 Task: Look for space in Mandi, India from 8th June, 2023 to 16th June, 2023 for 2 adults in price range Rs.10000 to Rs.15000. Place can be entire place with 1  bedroom having 1 bed and 1 bathroom. Property type can be house, flat, guest house, hotel. Booking option can be shelf check-in. Required host language is English.
Action: Mouse moved to (570, 99)
Screenshot: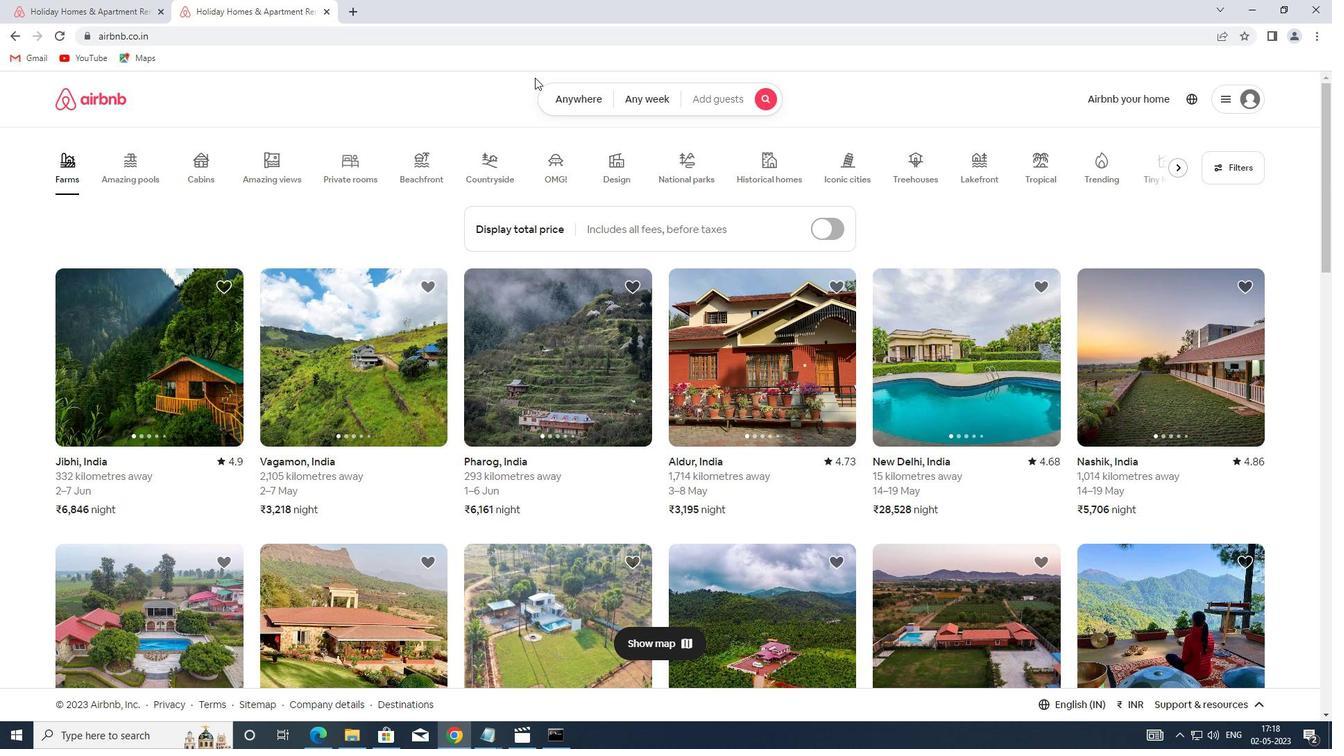 
Action: Mouse pressed left at (570, 99)
Screenshot: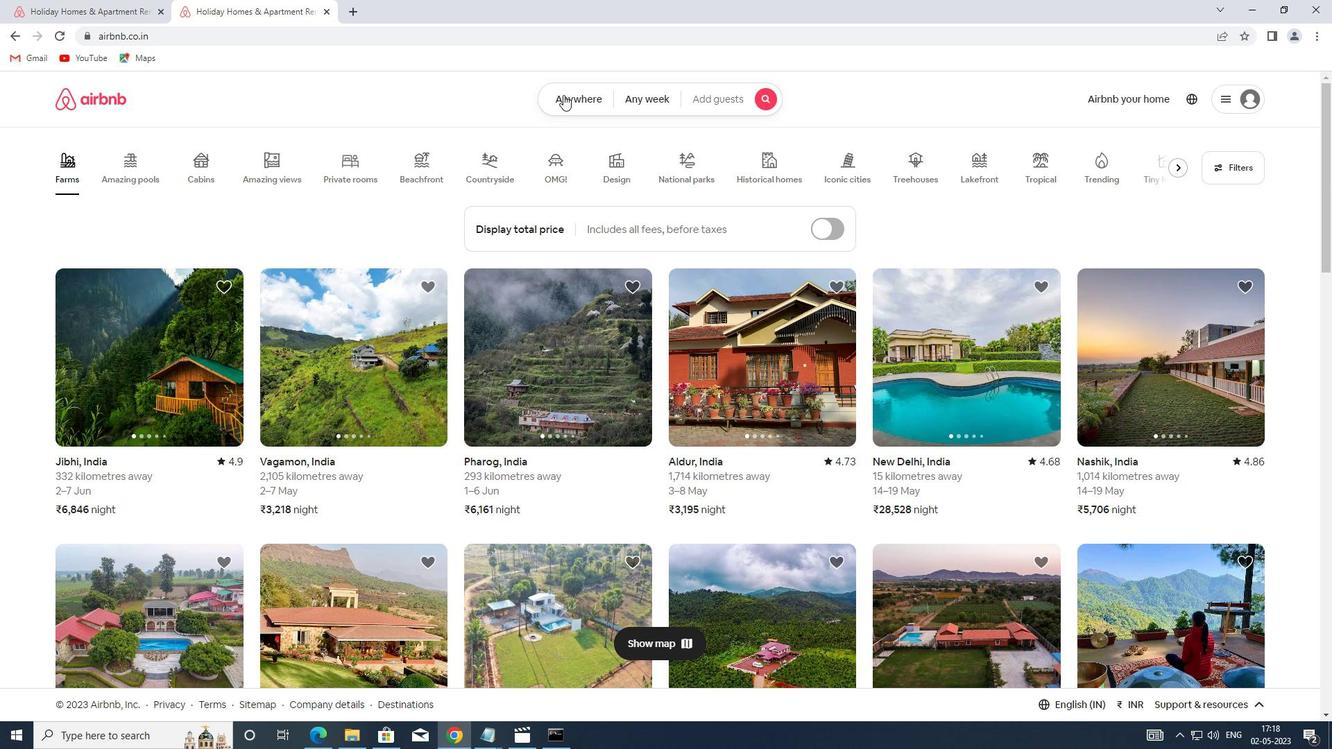 
Action: Mouse moved to (473, 158)
Screenshot: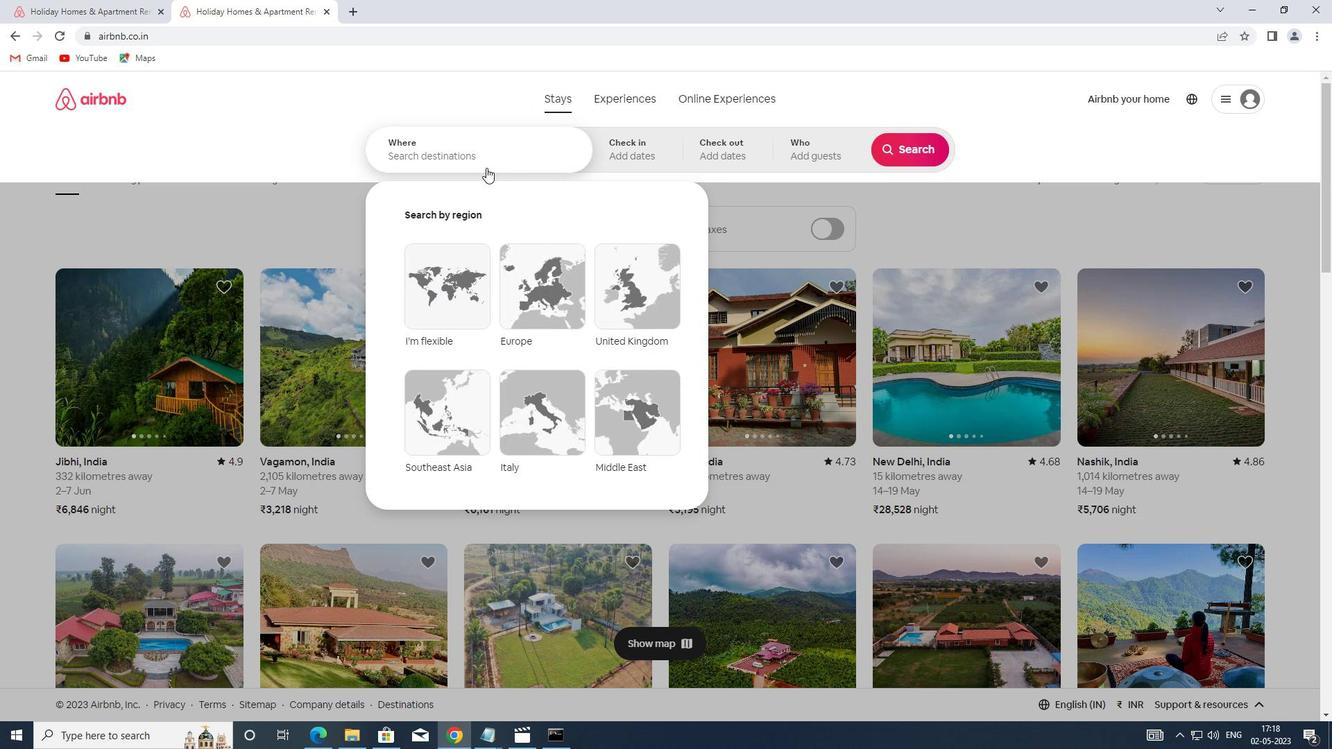 
Action: Mouse pressed left at (473, 158)
Screenshot: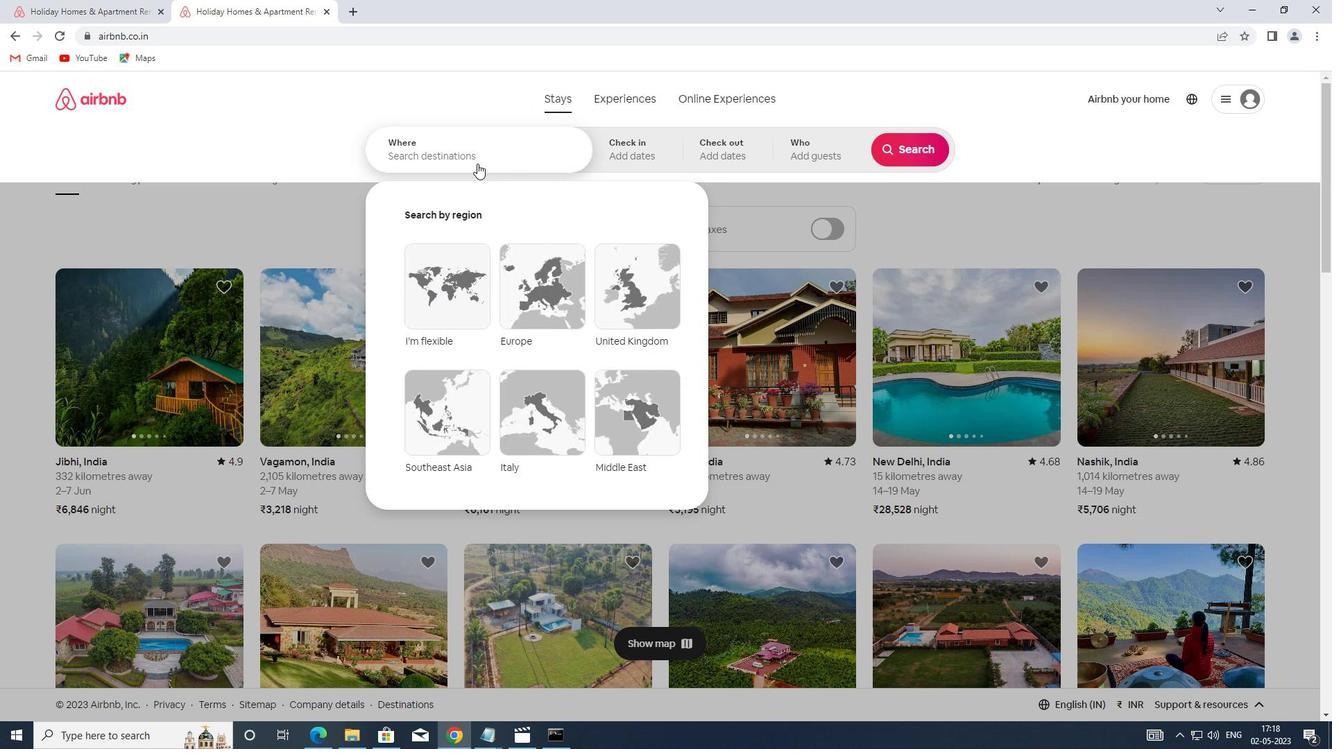 
Action: Key pressed <Key.shift>MANDI,<Key.shift>INDIA
Screenshot: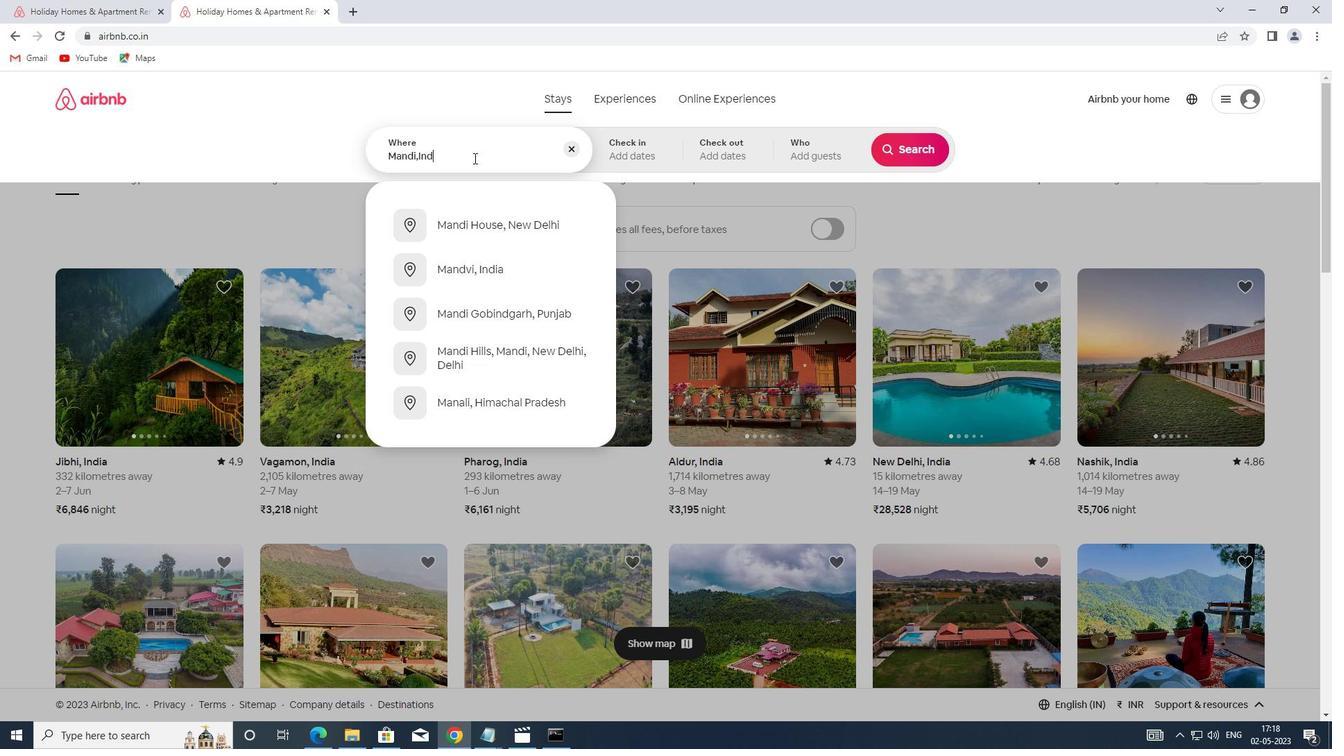 
Action: Mouse moved to (608, 133)
Screenshot: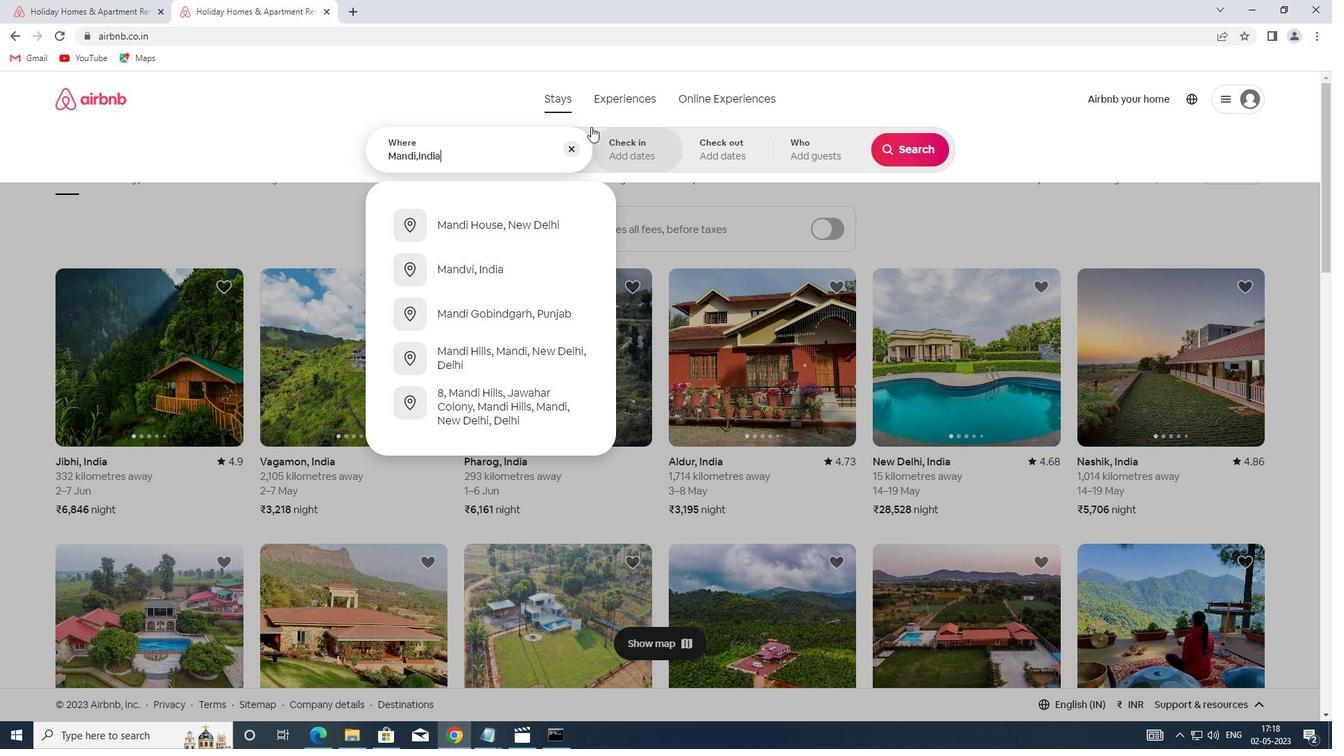 
Action: Mouse pressed left at (608, 133)
Screenshot: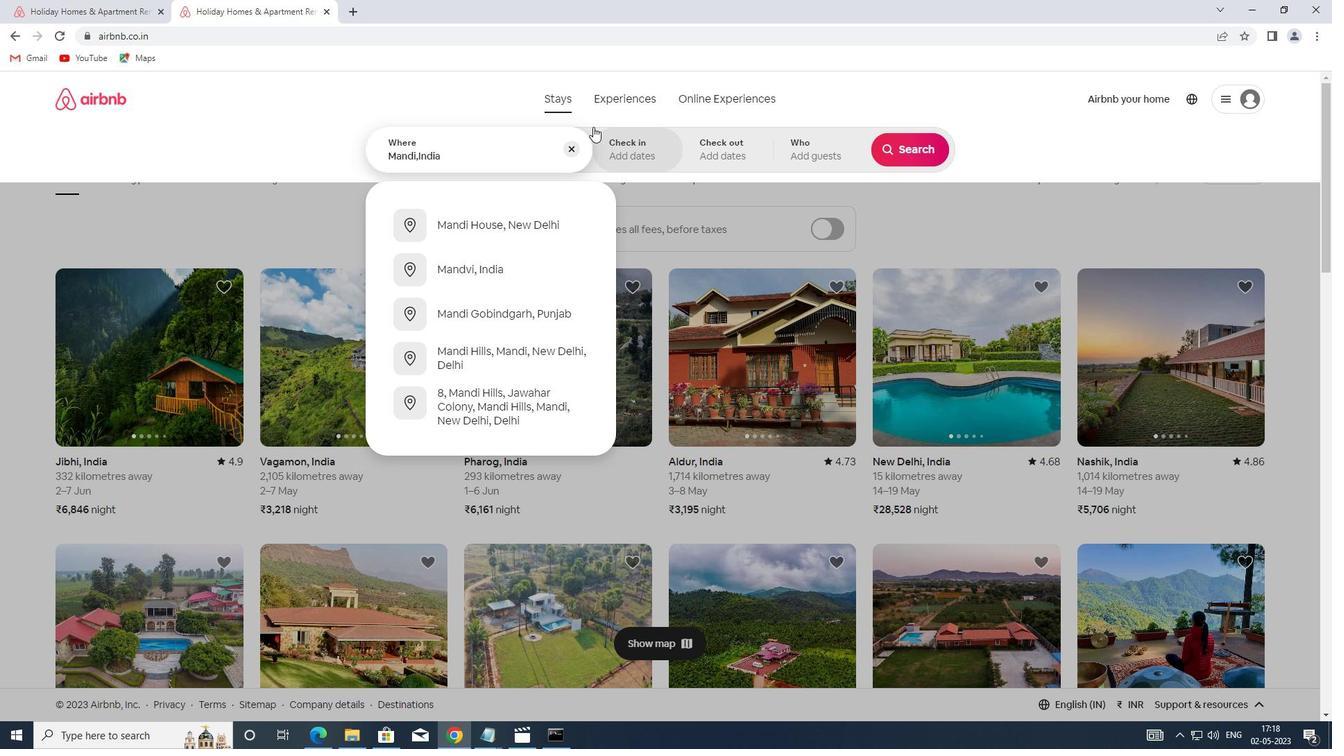 
Action: Mouse moved to (822, 352)
Screenshot: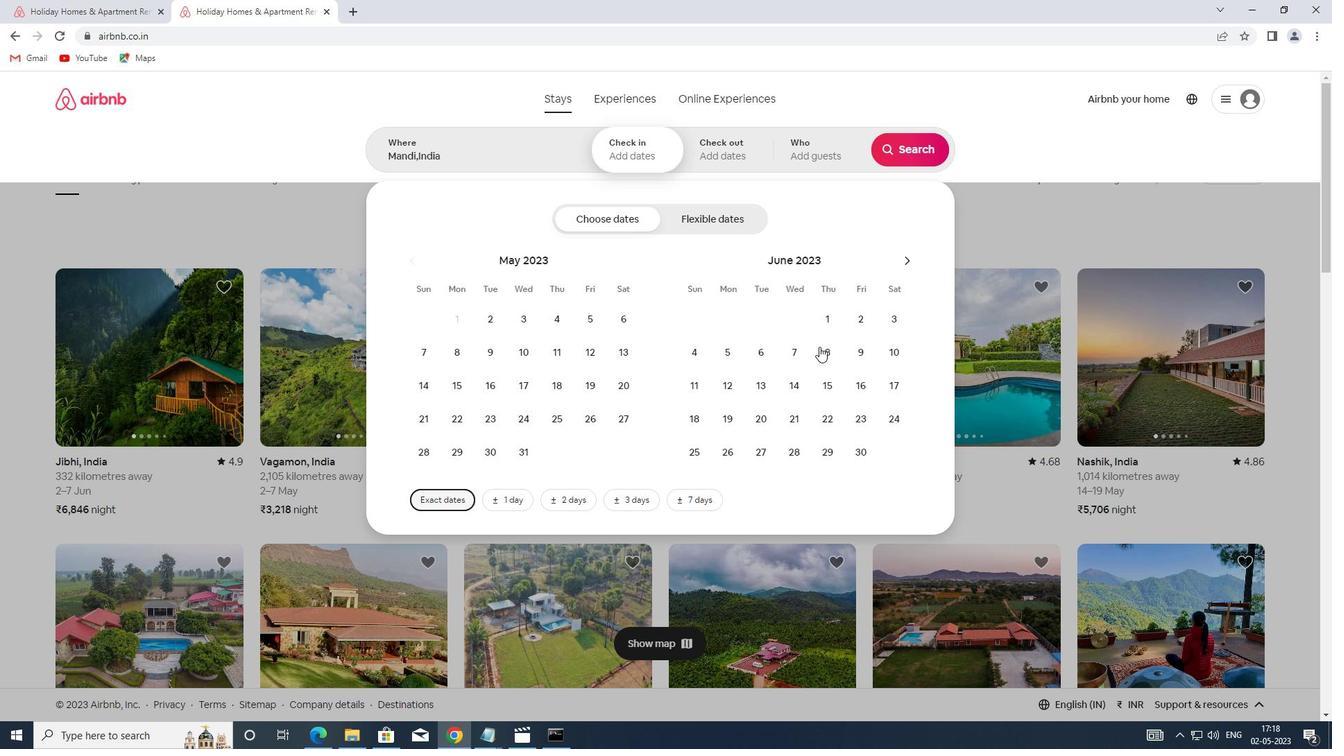 
Action: Mouse pressed left at (822, 352)
Screenshot: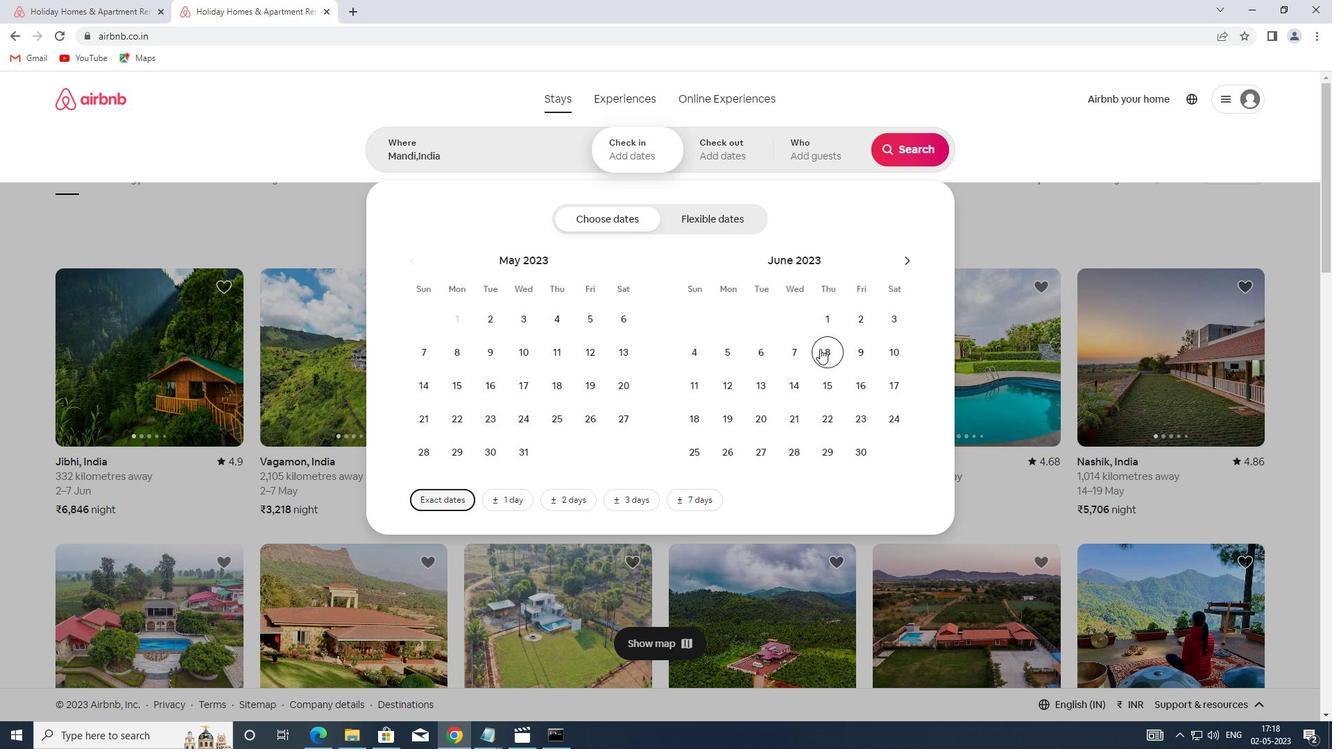 
Action: Mouse moved to (856, 394)
Screenshot: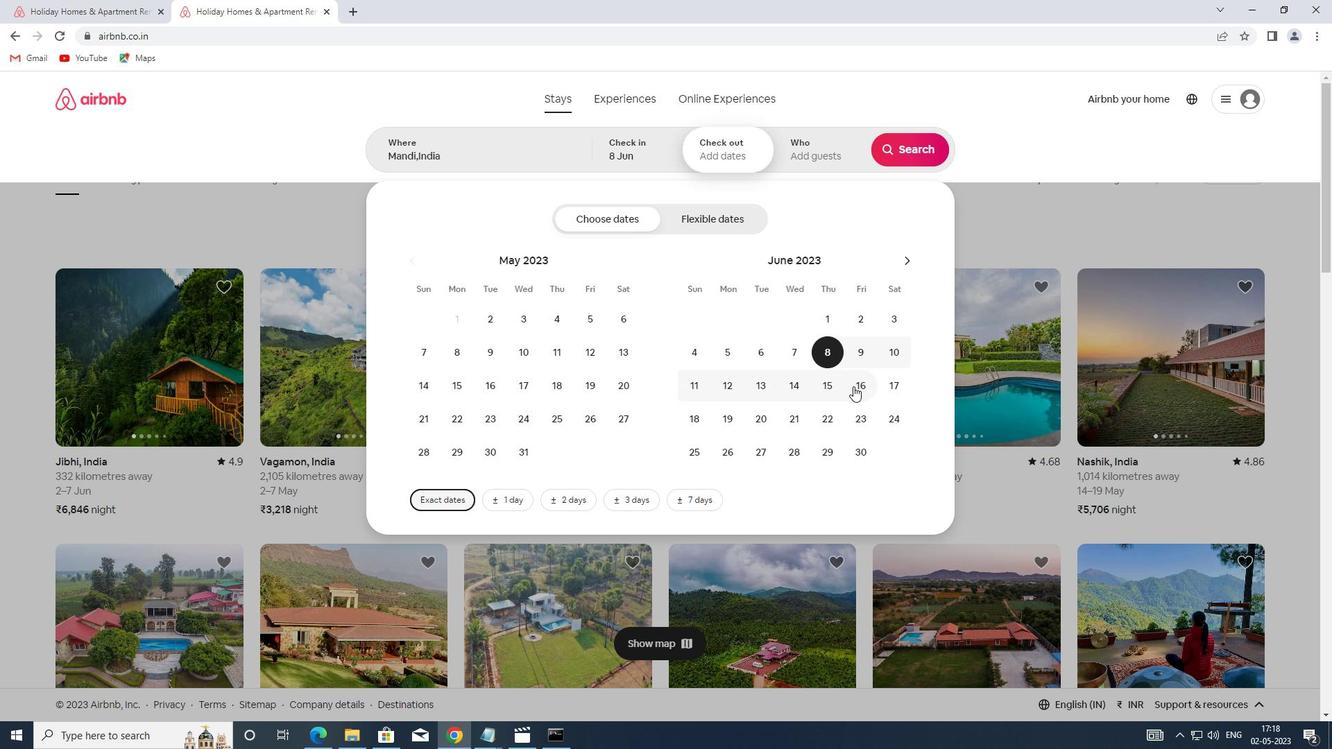 
Action: Mouse pressed left at (856, 394)
Screenshot: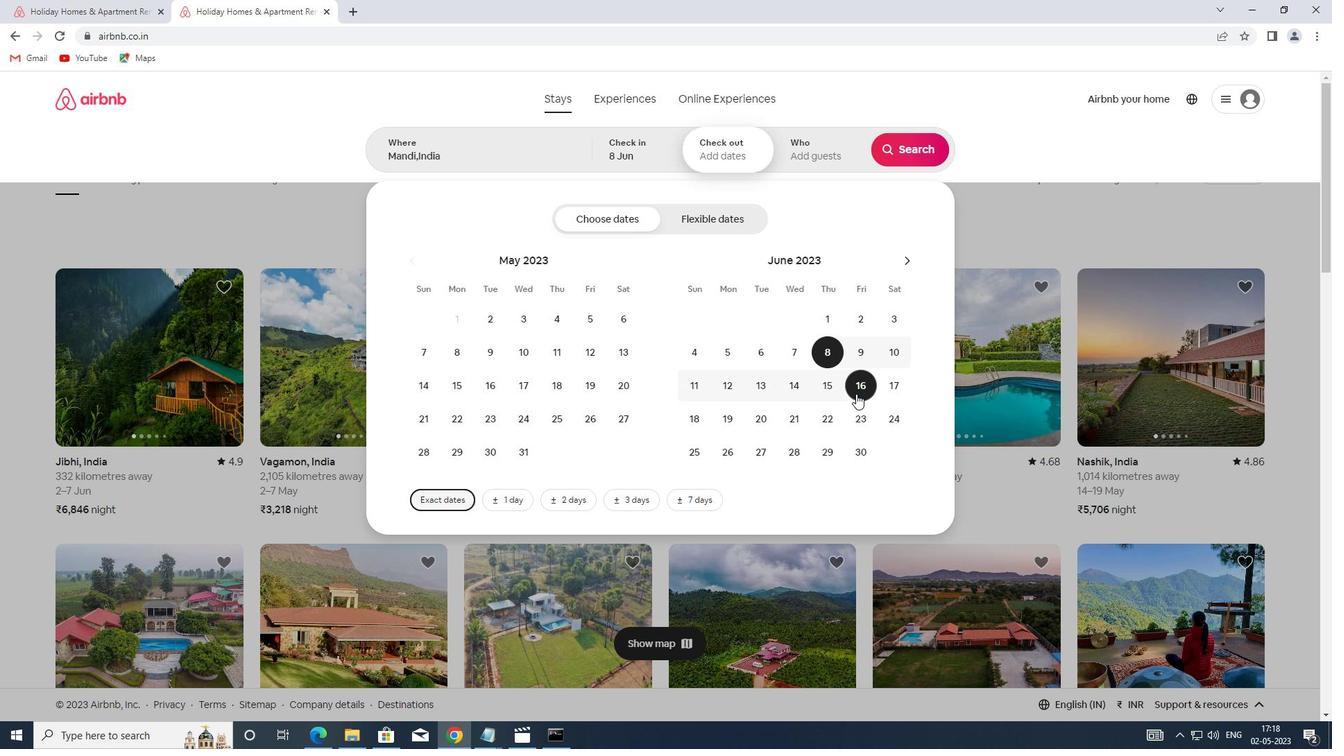 
Action: Mouse moved to (813, 147)
Screenshot: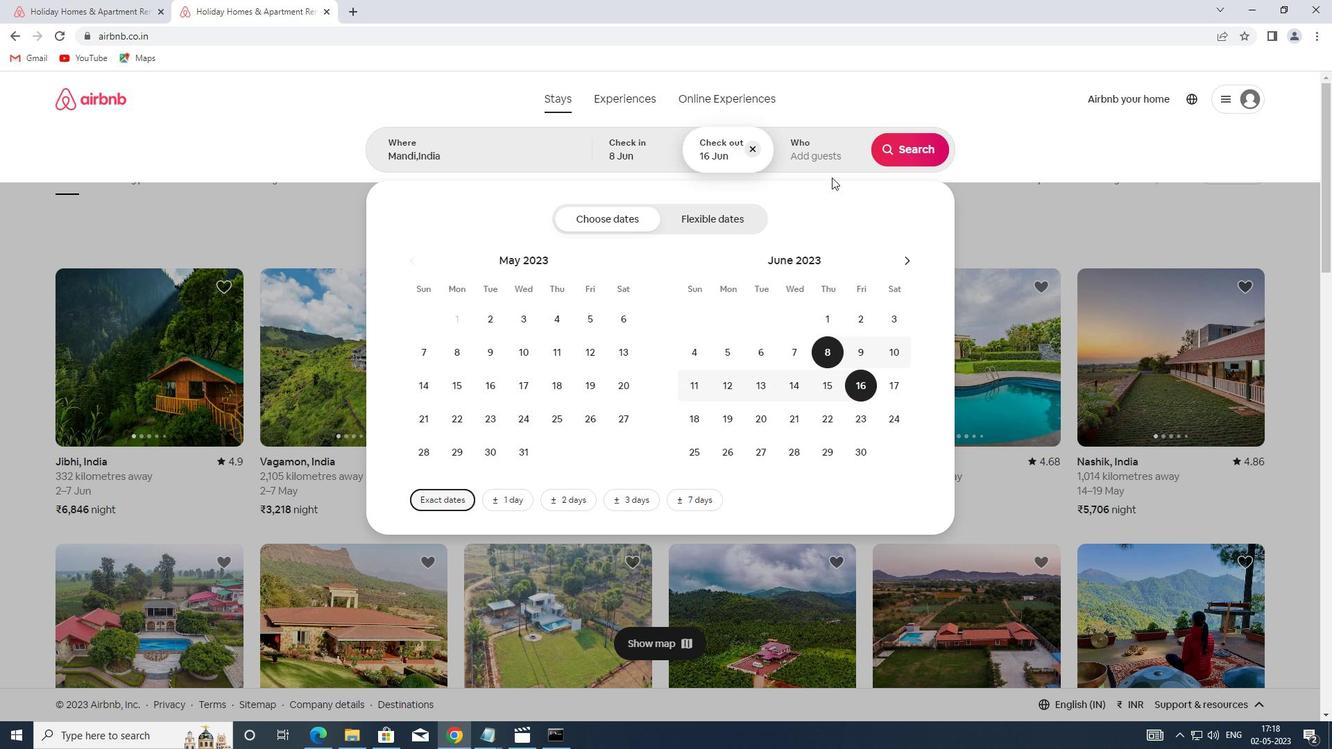 
Action: Mouse pressed left at (813, 147)
Screenshot: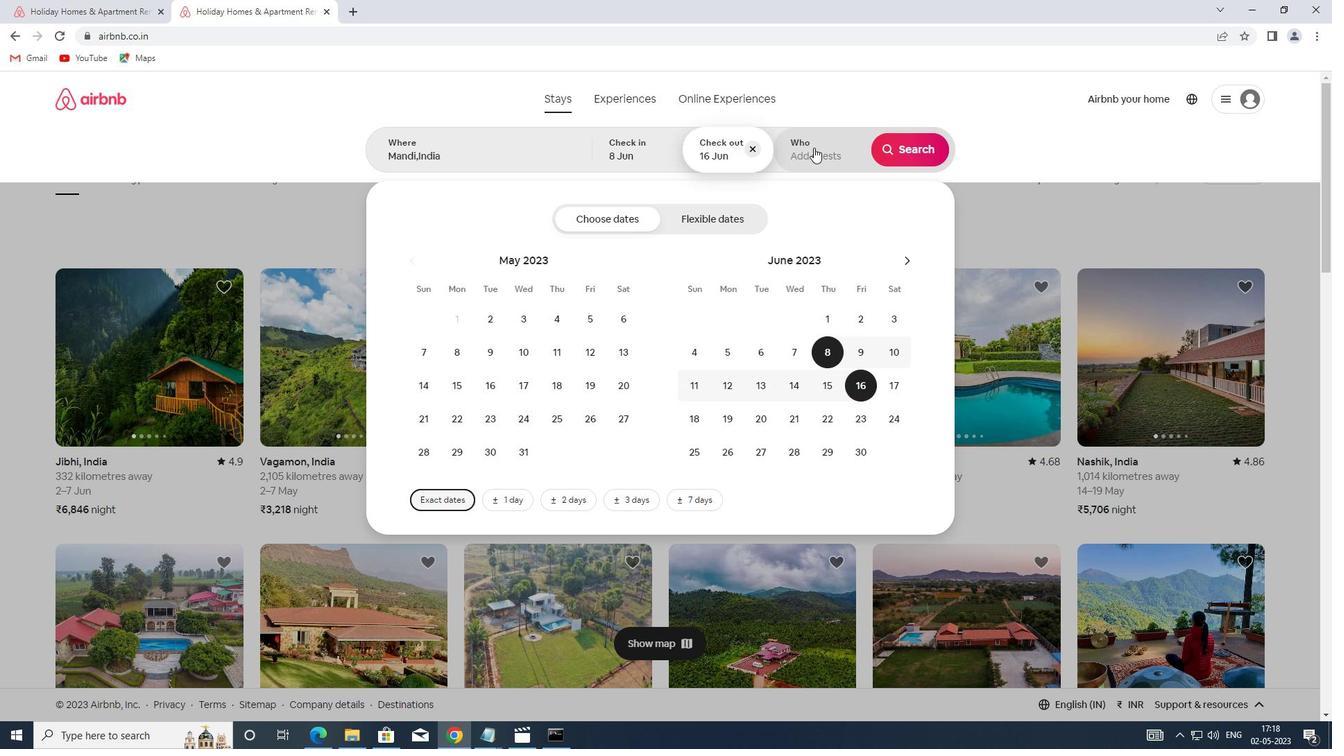 
Action: Mouse moved to (915, 221)
Screenshot: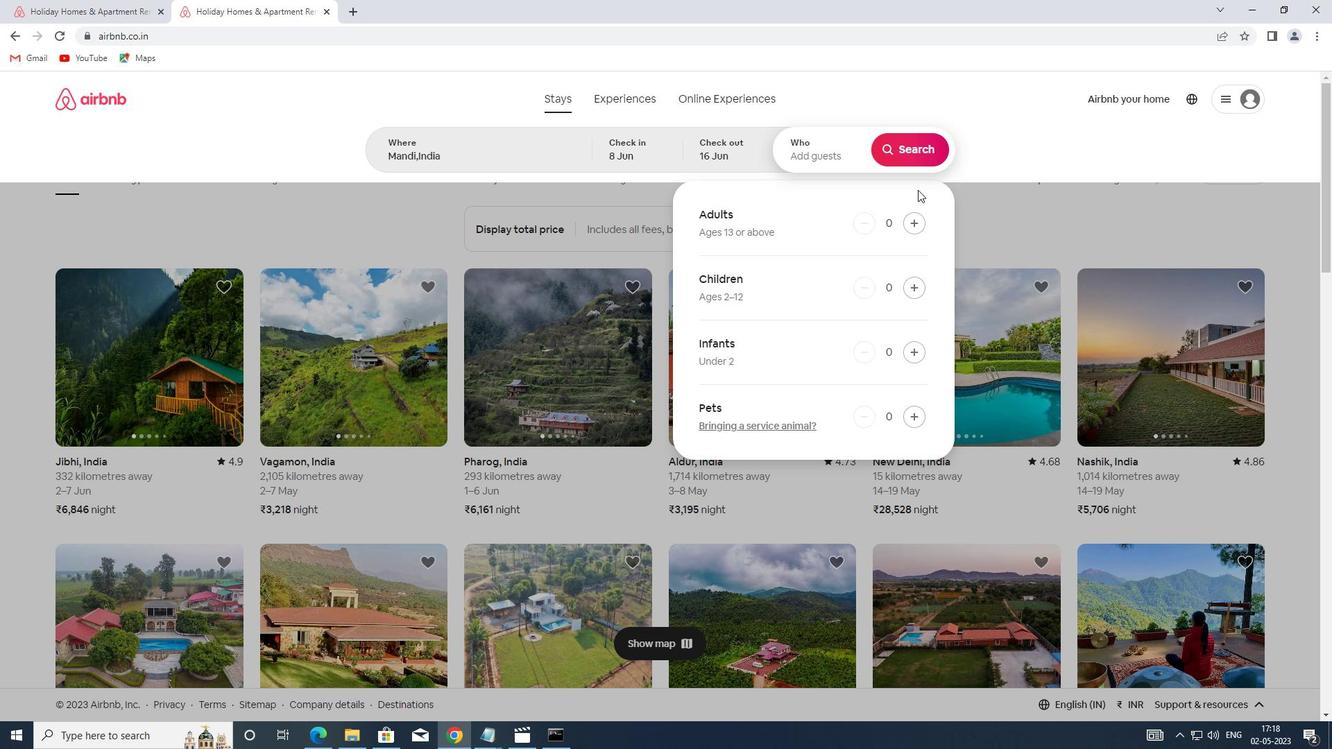 
Action: Mouse pressed left at (915, 221)
Screenshot: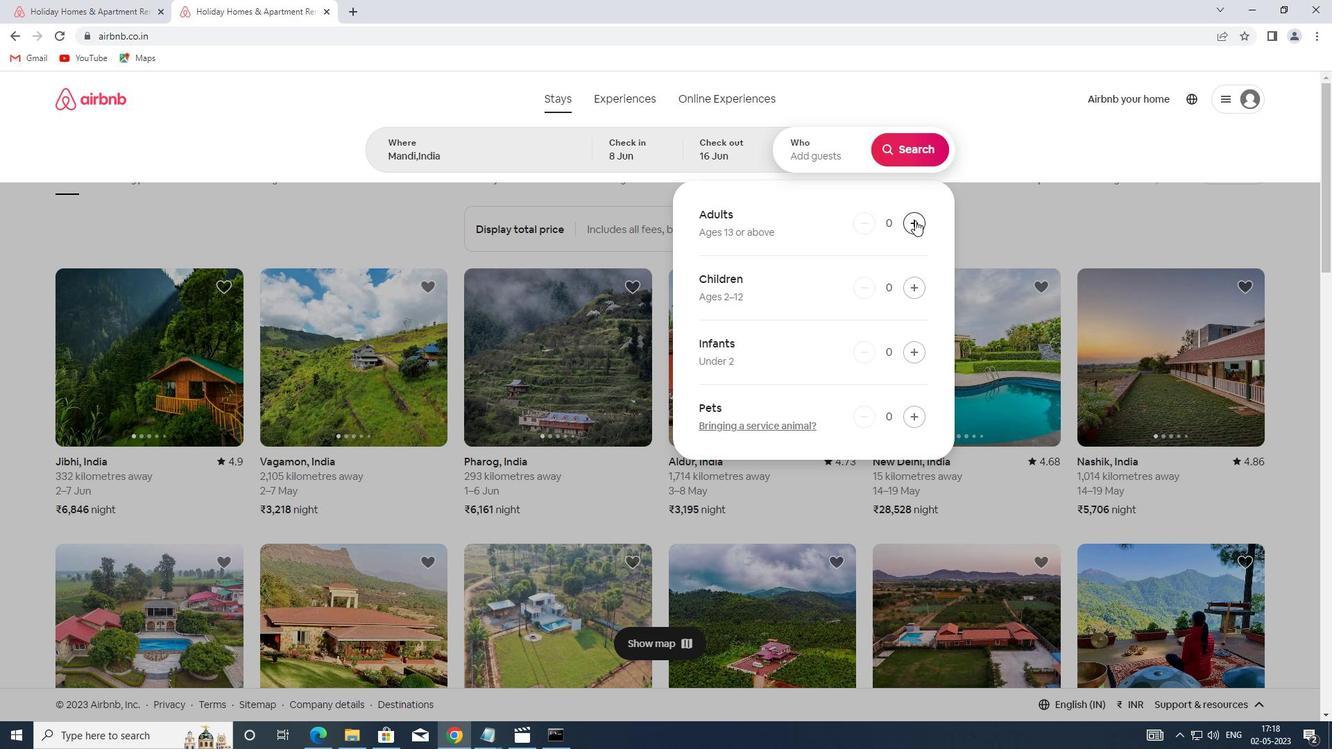 
Action: Mouse pressed left at (915, 221)
Screenshot: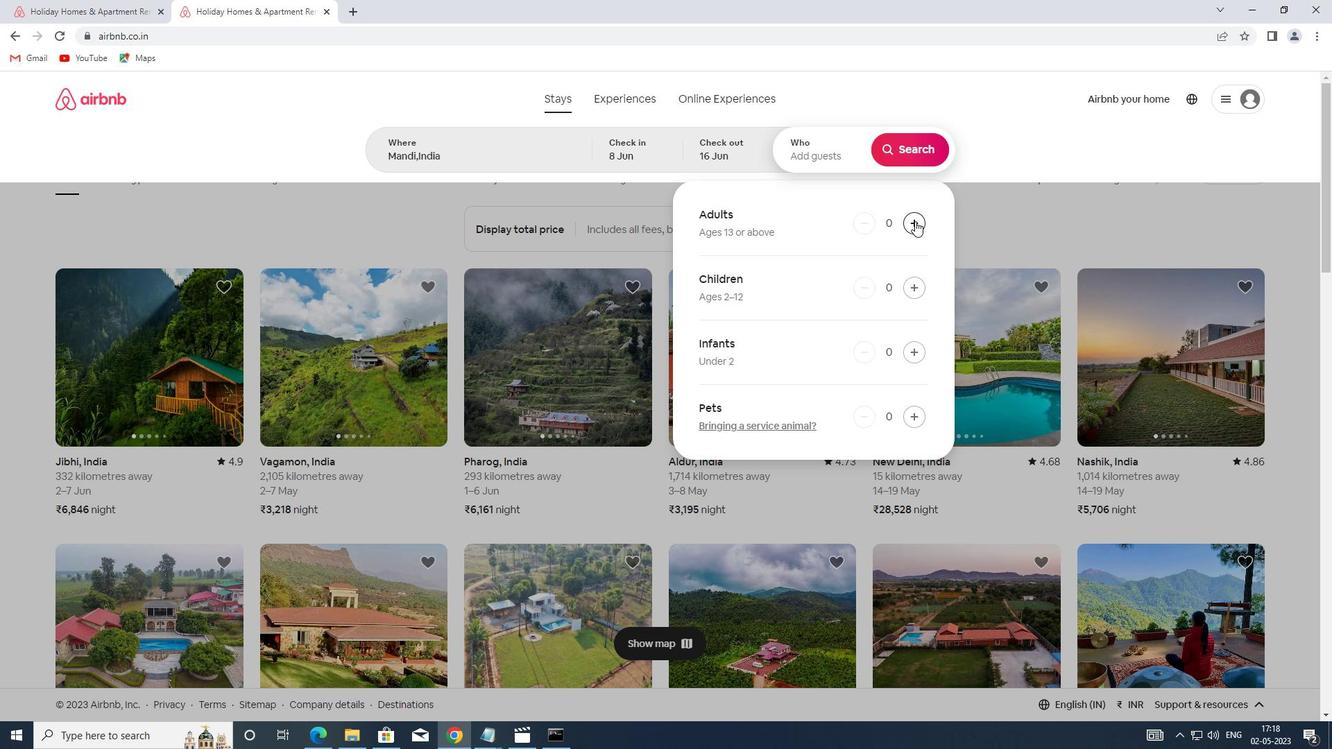 
Action: Mouse moved to (909, 147)
Screenshot: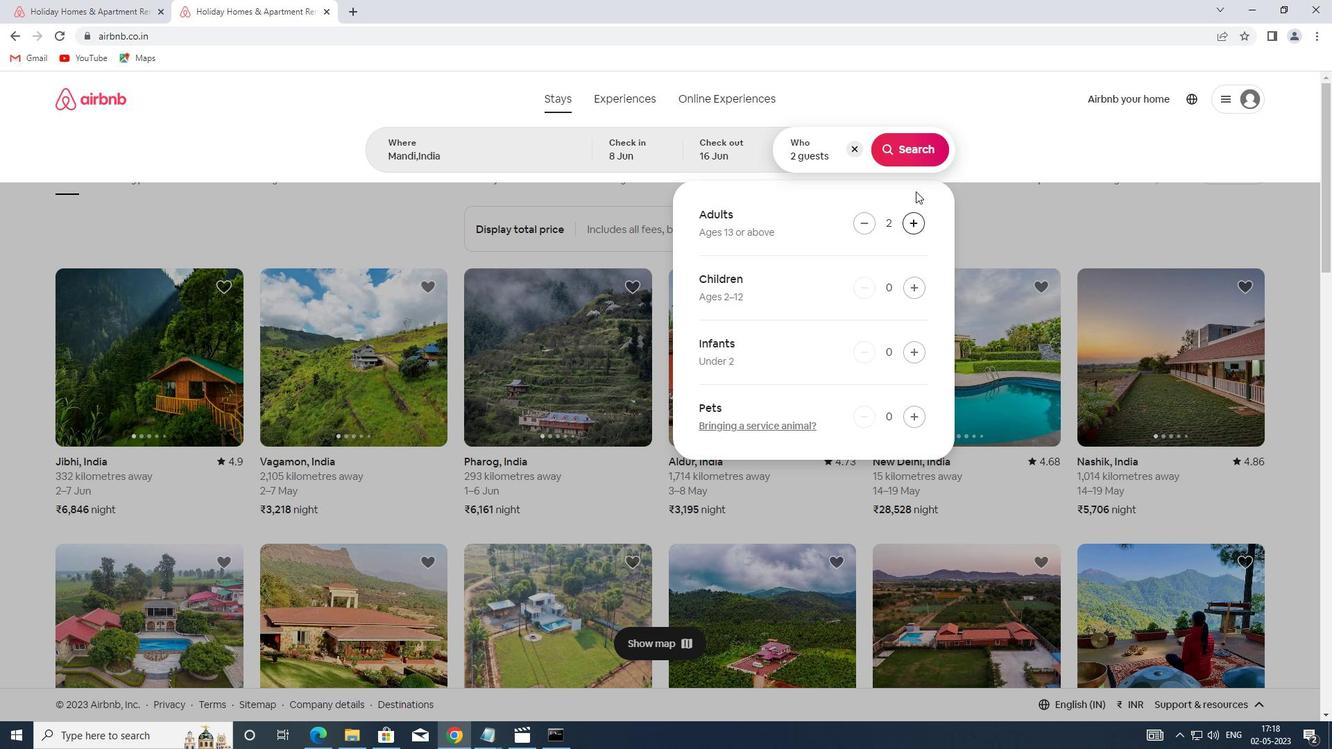 
Action: Mouse pressed left at (909, 147)
Screenshot: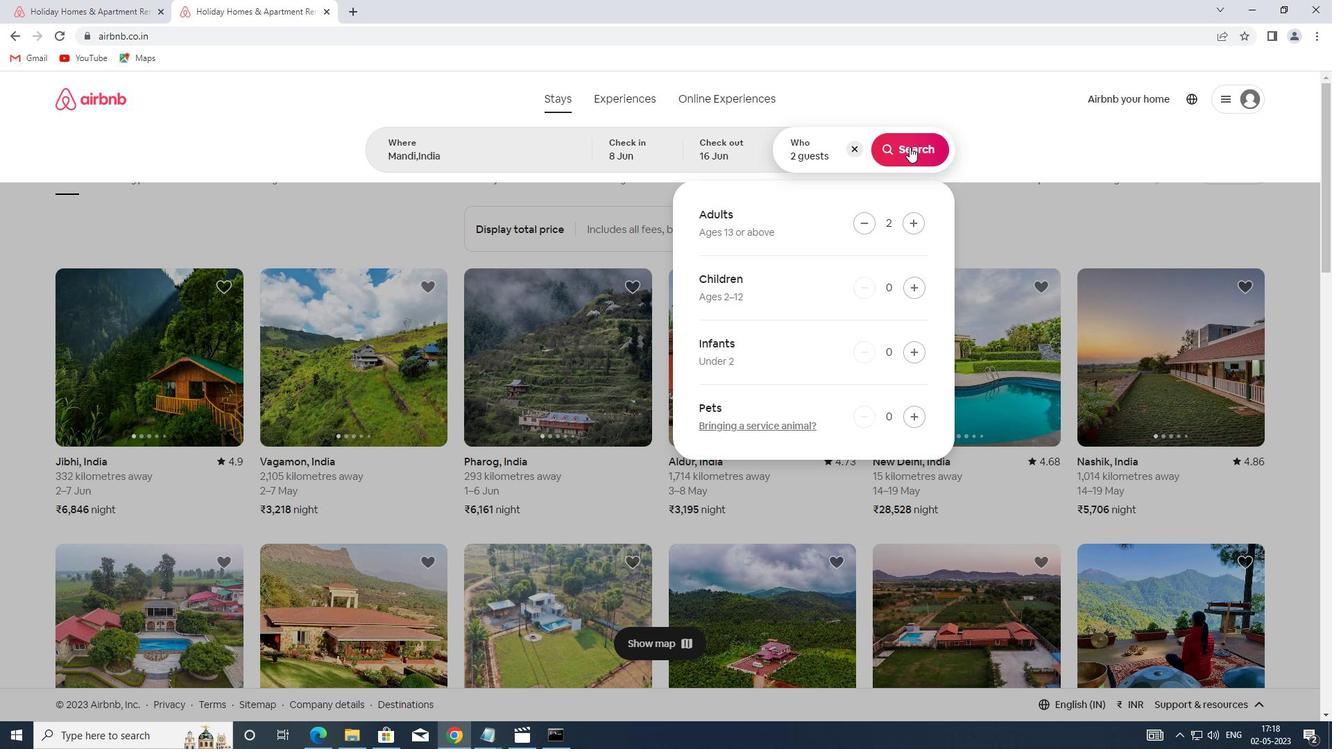 
Action: Mouse moved to (1264, 162)
Screenshot: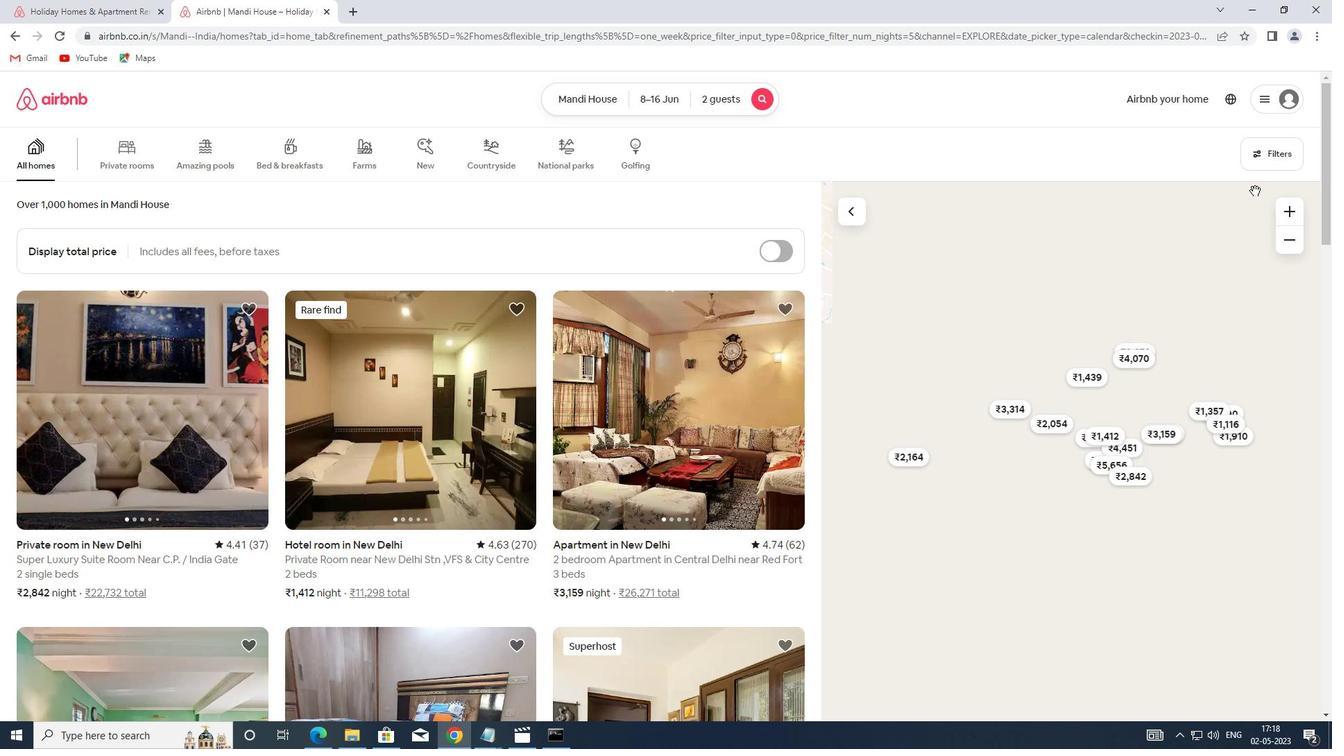 
Action: Mouse pressed left at (1264, 162)
Screenshot: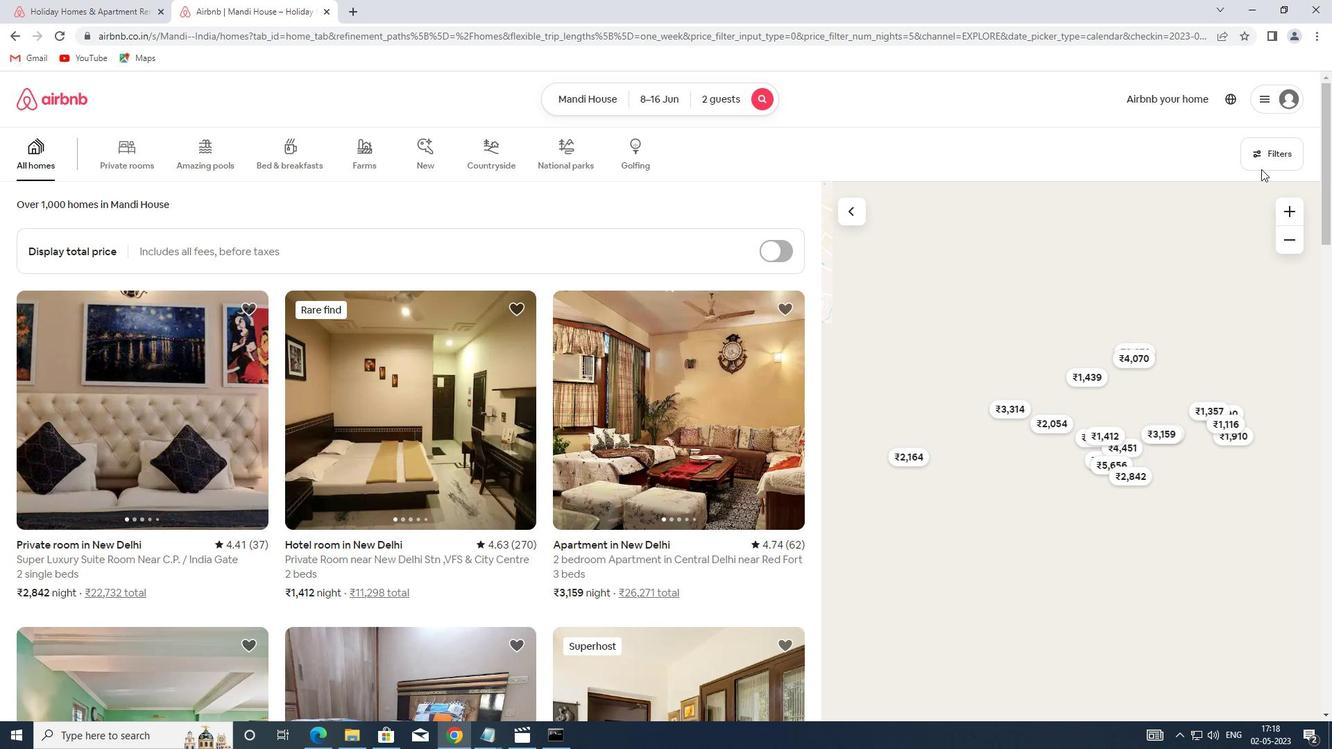 
Action: Mouse moved to (490, 333)
Screenshot: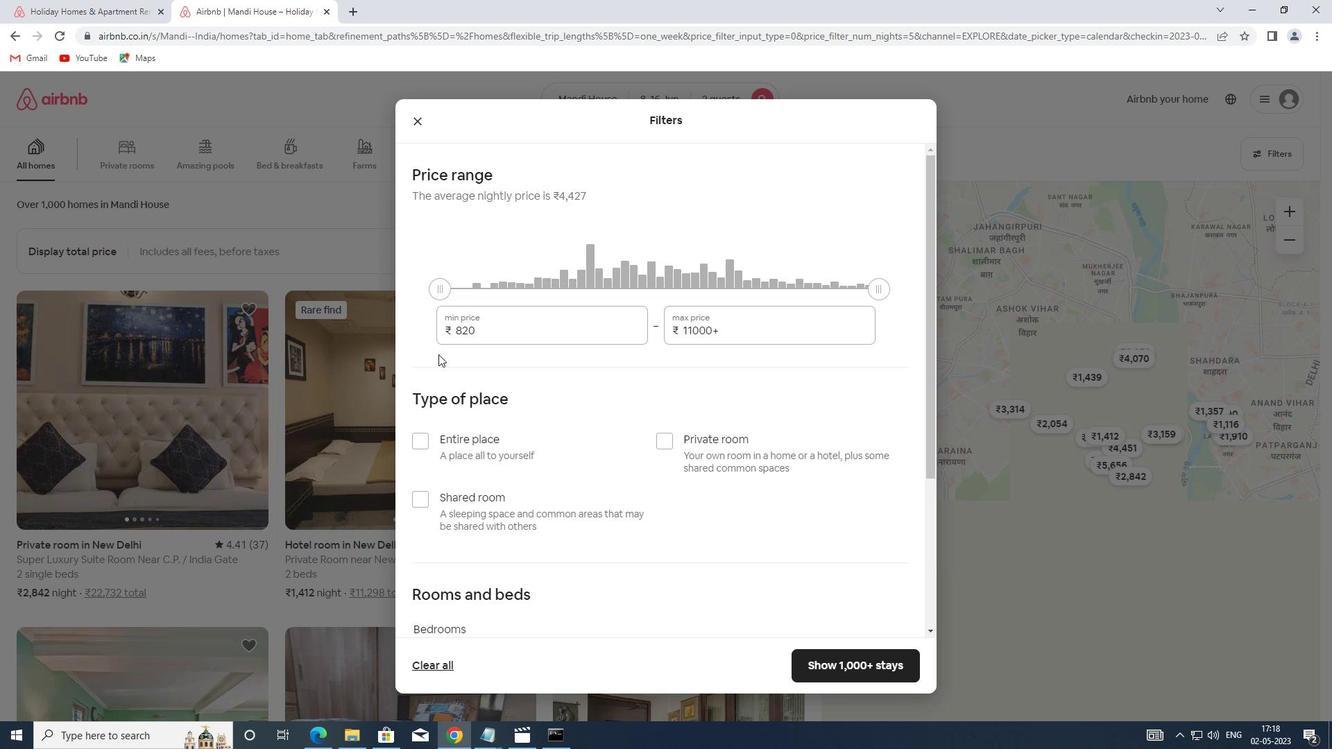 
Action: Mouse pressed left at (490, 333)
Screenshot: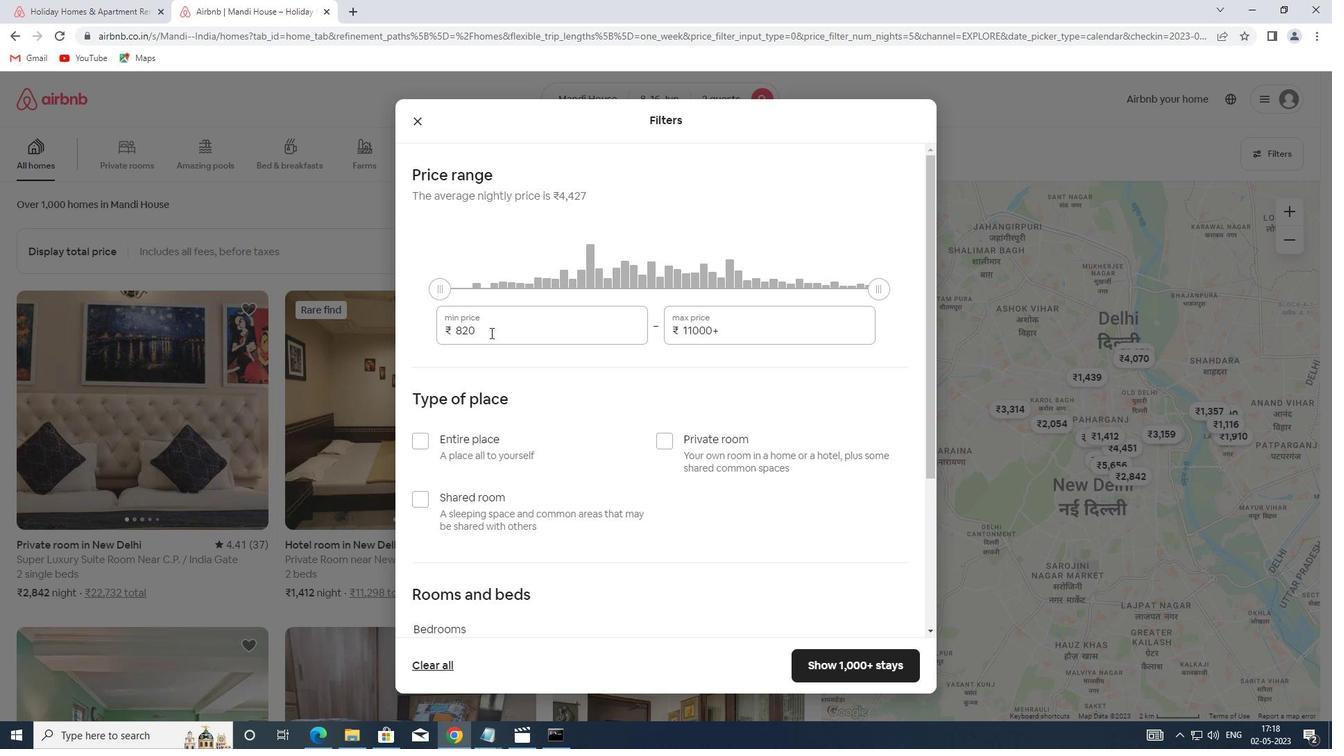 
Action: Mouse moved to (409, 330)
Screenshot: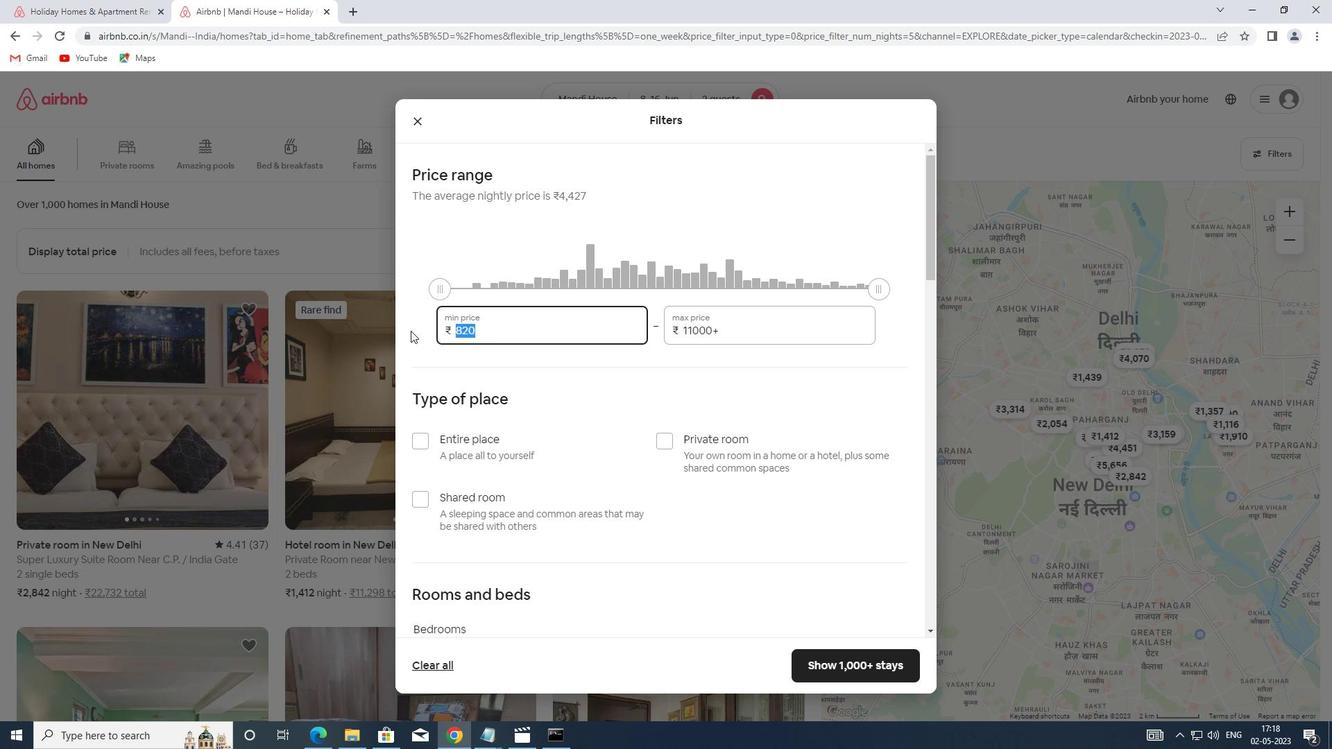 
Action: Key pressed 10000
Screenshot: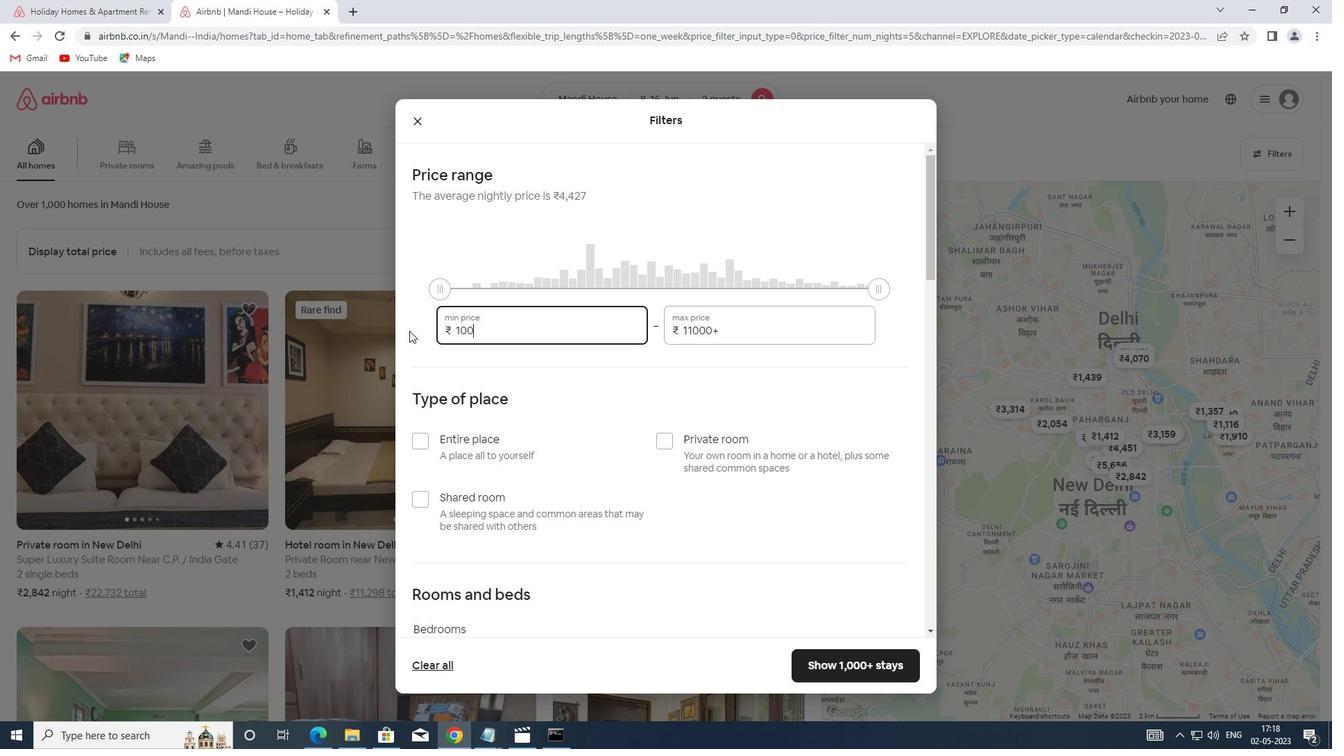 
Action: Mouse moved to (722, 328)
Screenshot: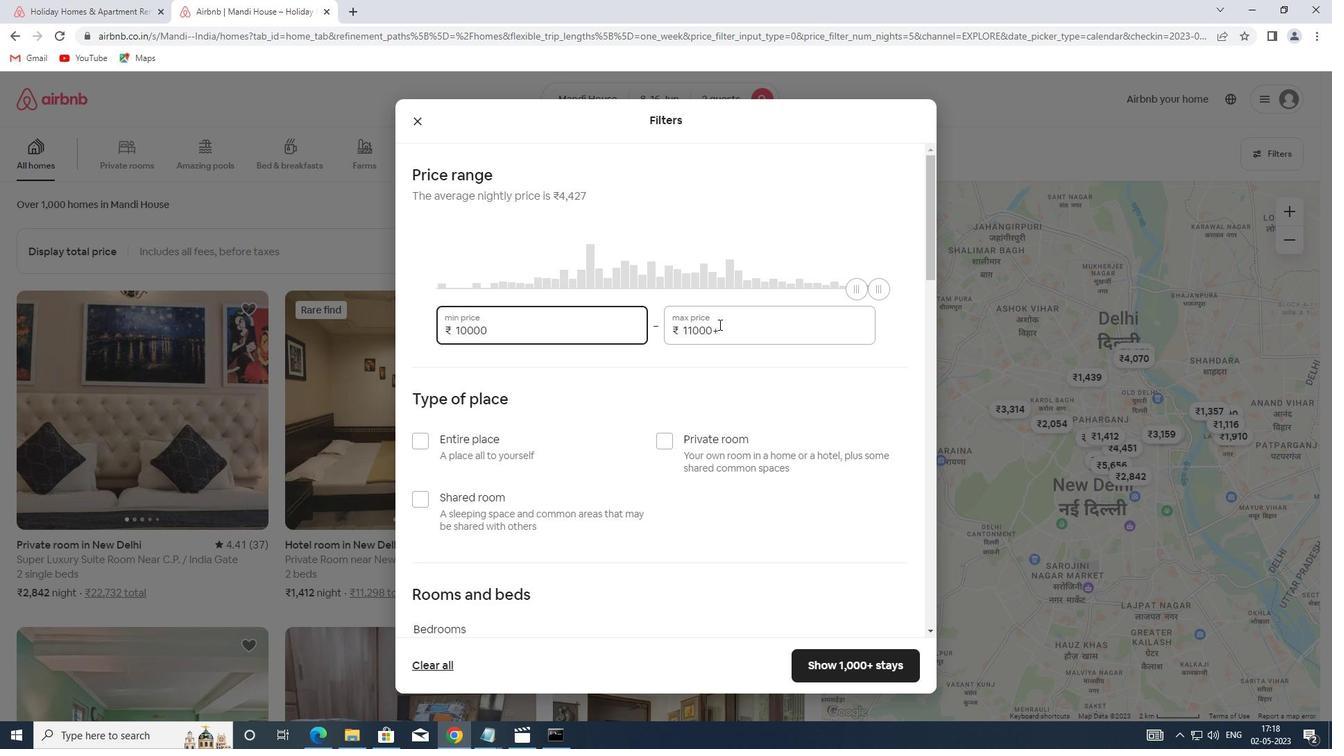 
Action: Mouse pressed left at (722, 328)
Screenshot: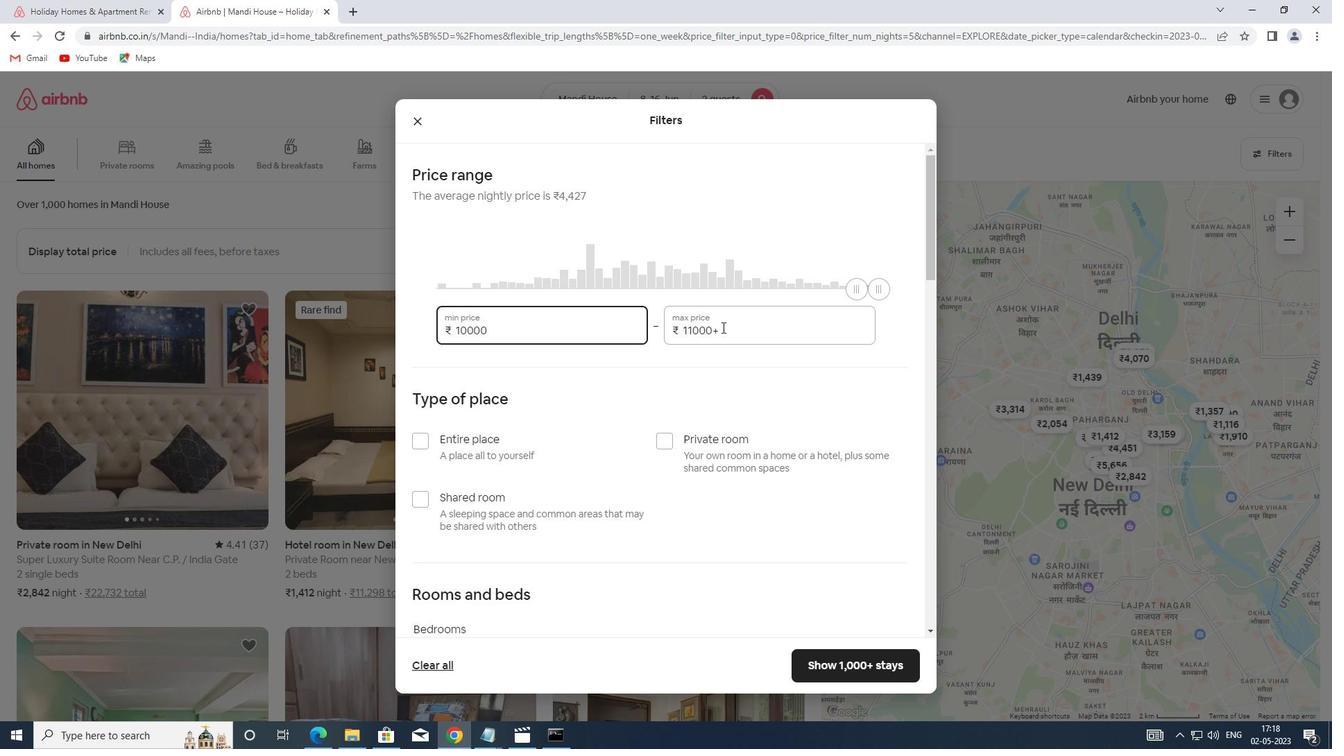 
Action: Mouse moved to (672, 331)
Screenshot: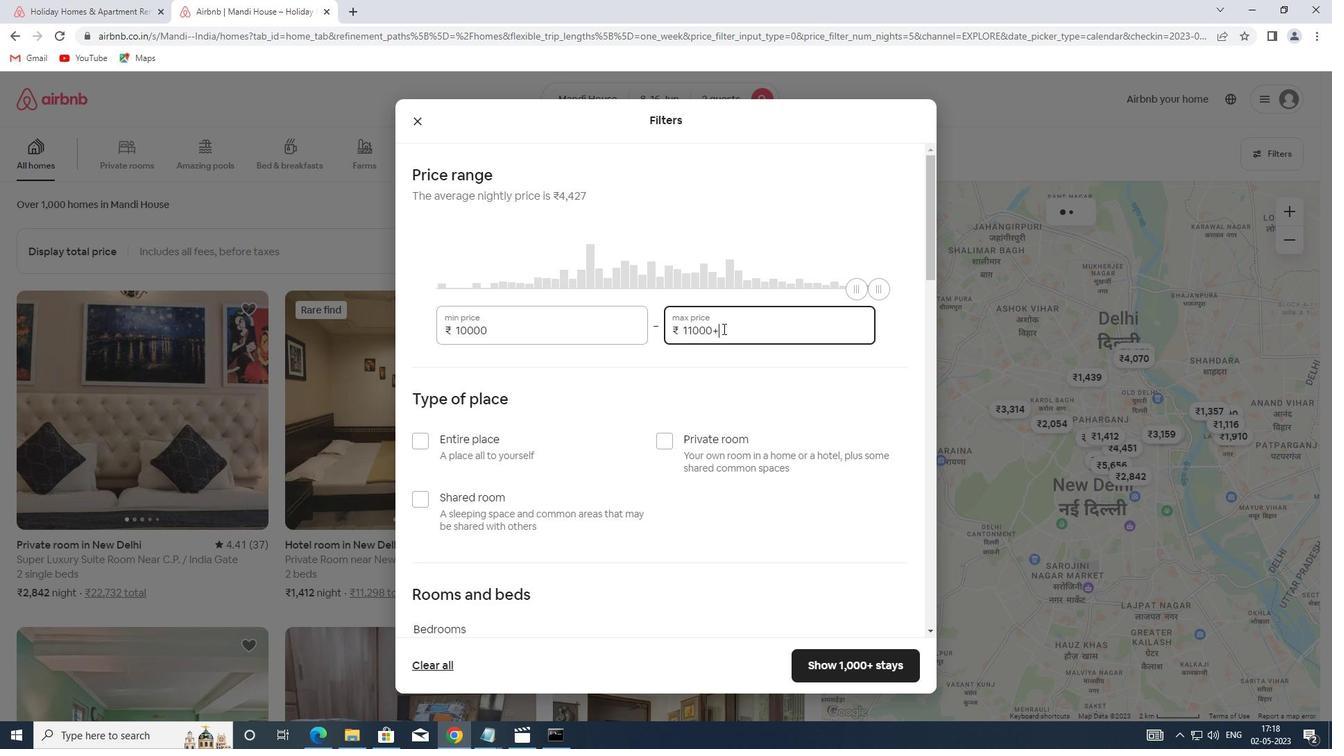 
Action: Key pressed 15000
Screenshot: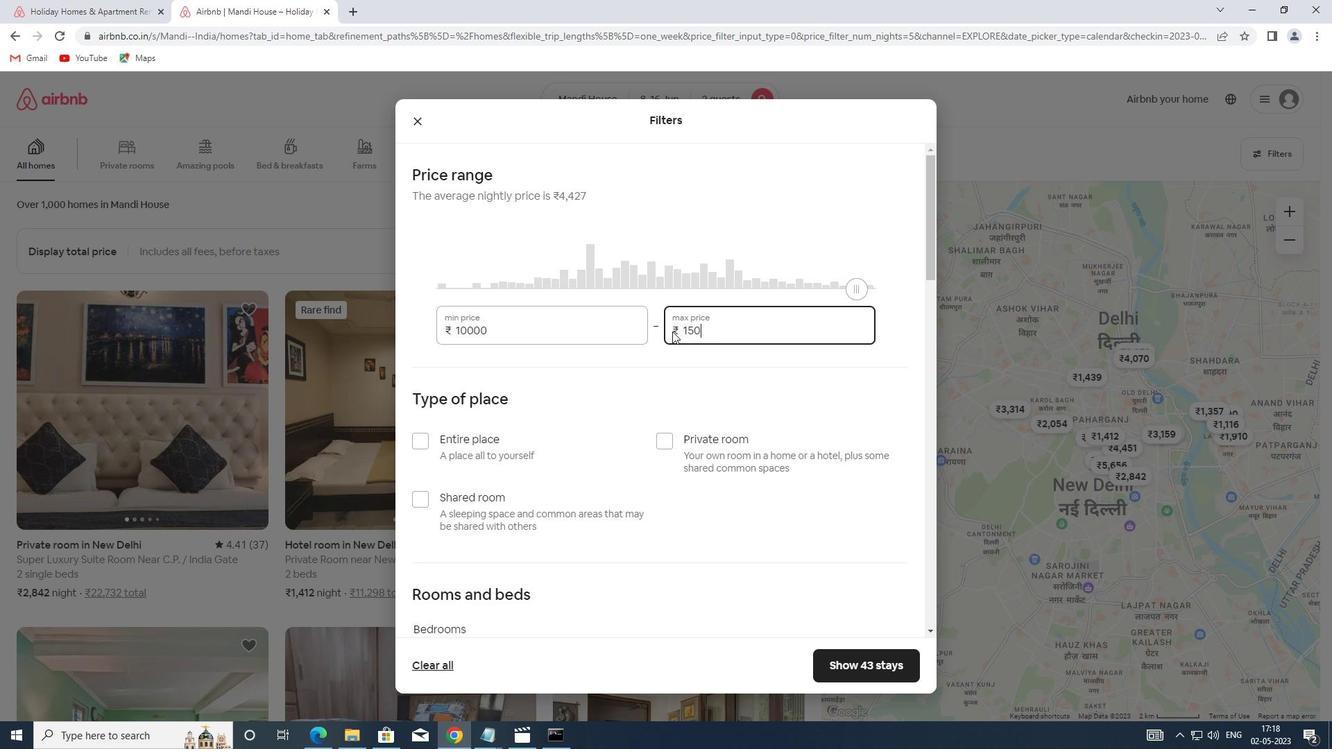 
Action: Mouse moved to (460, 449)
Screenshot: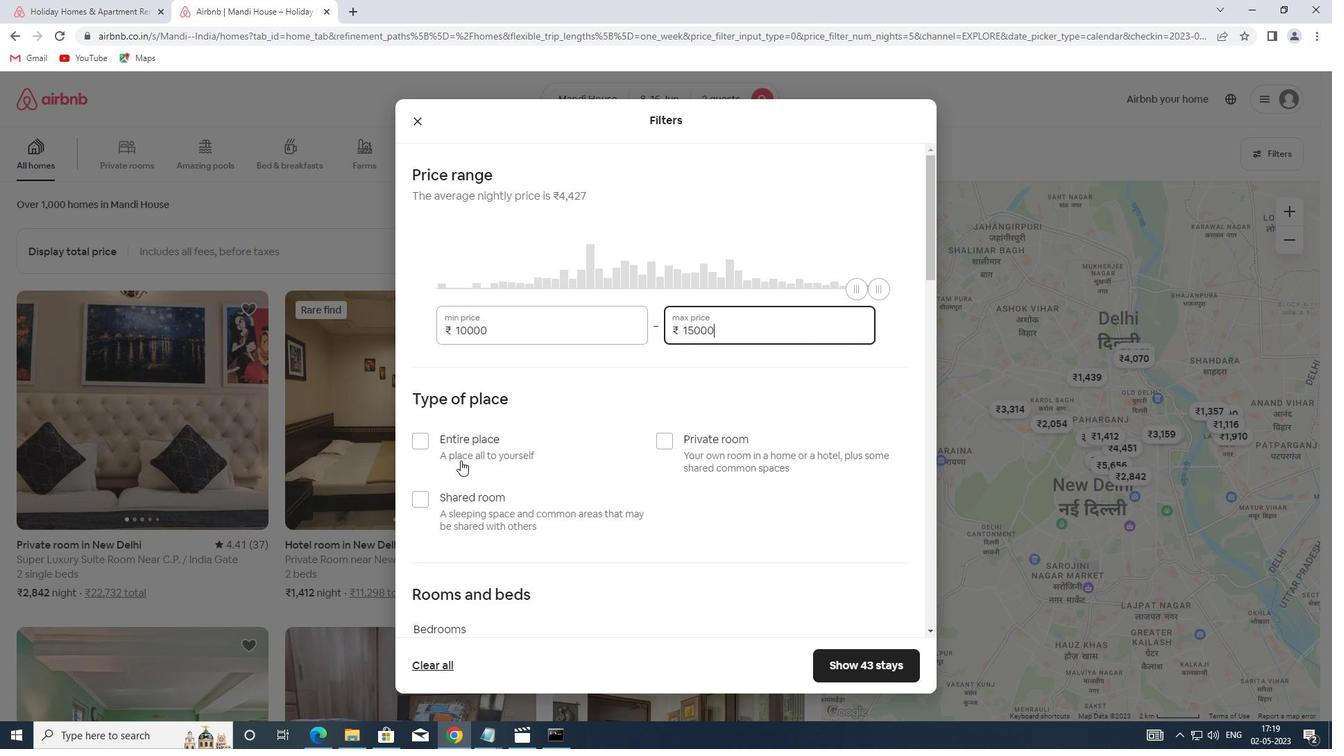 
Action: Mouse pressed left at (460, 449)
Screenshot: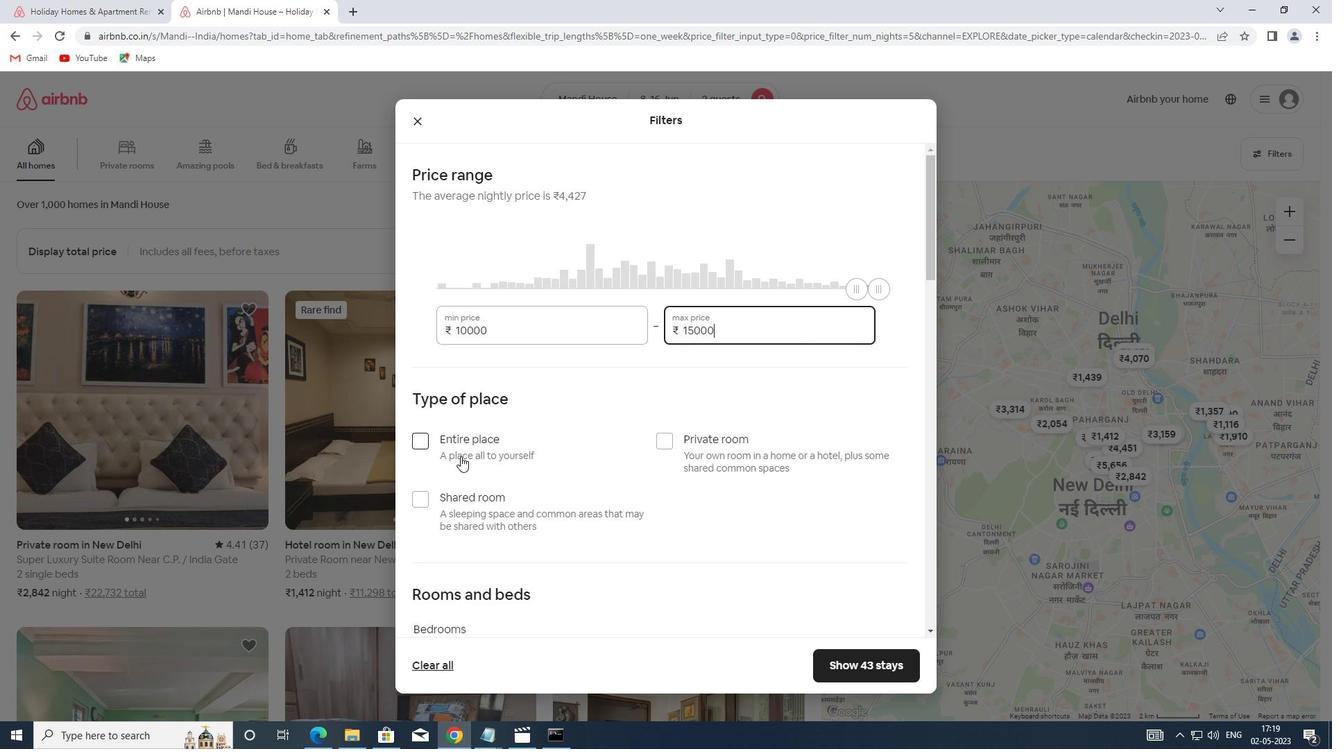 
Action: Mouse moved to (467, 442)
Screenshot: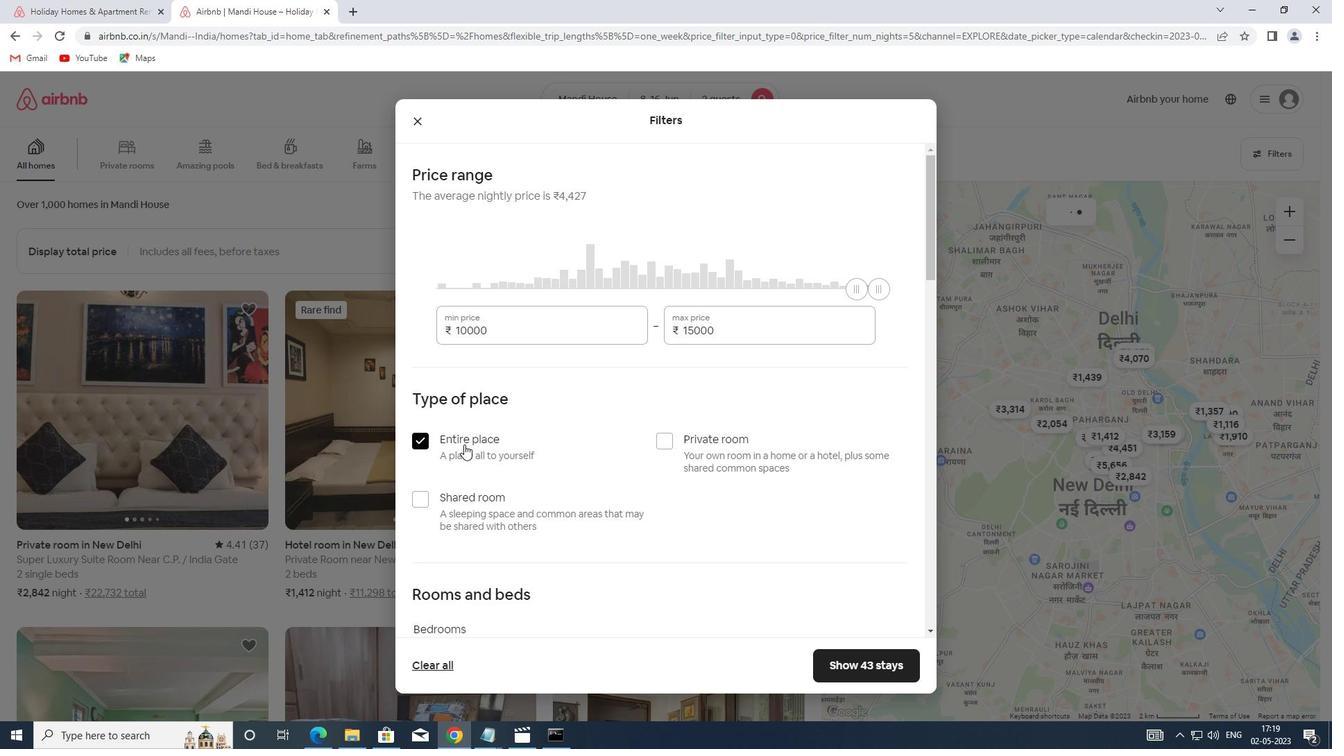 
Action: Mouse scrolled (467, 441) with delta (0, 0)
Screenshot: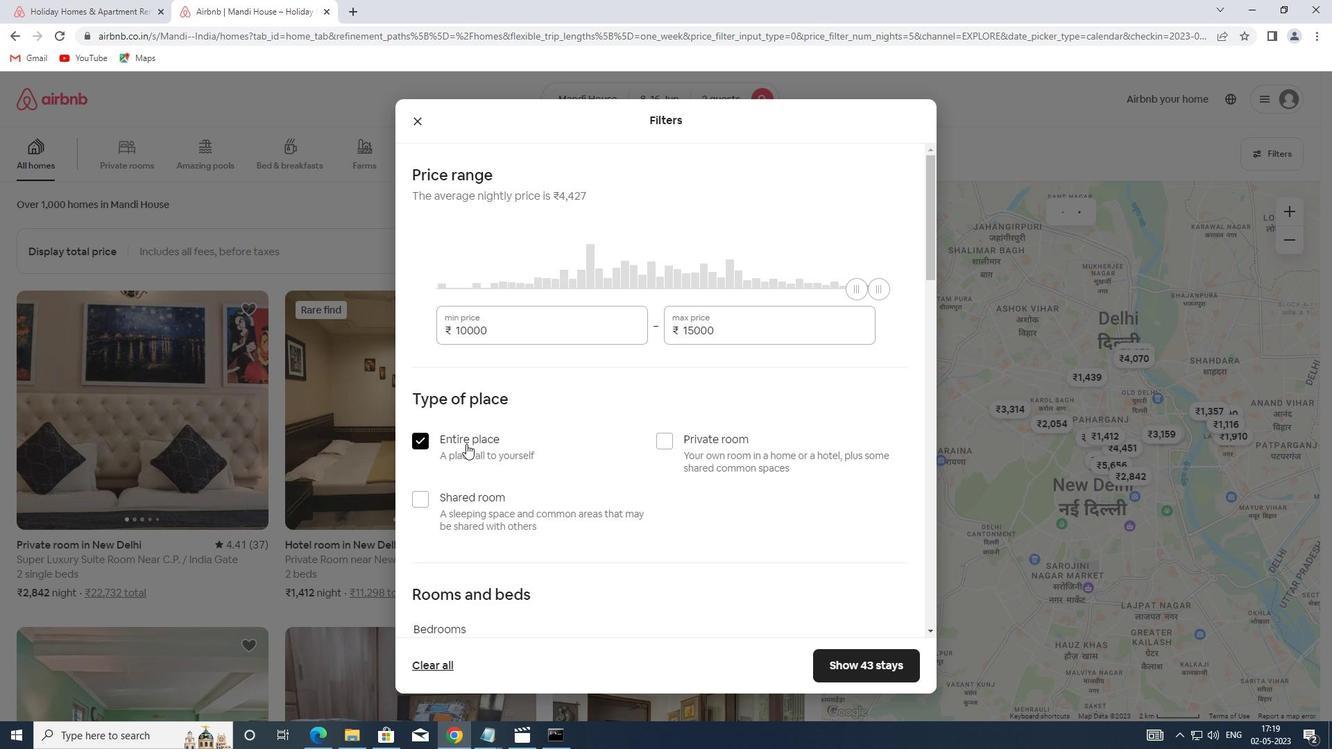 
Action: Mouse scrolled (467, 441) with delta (0, 0)
Screenshot: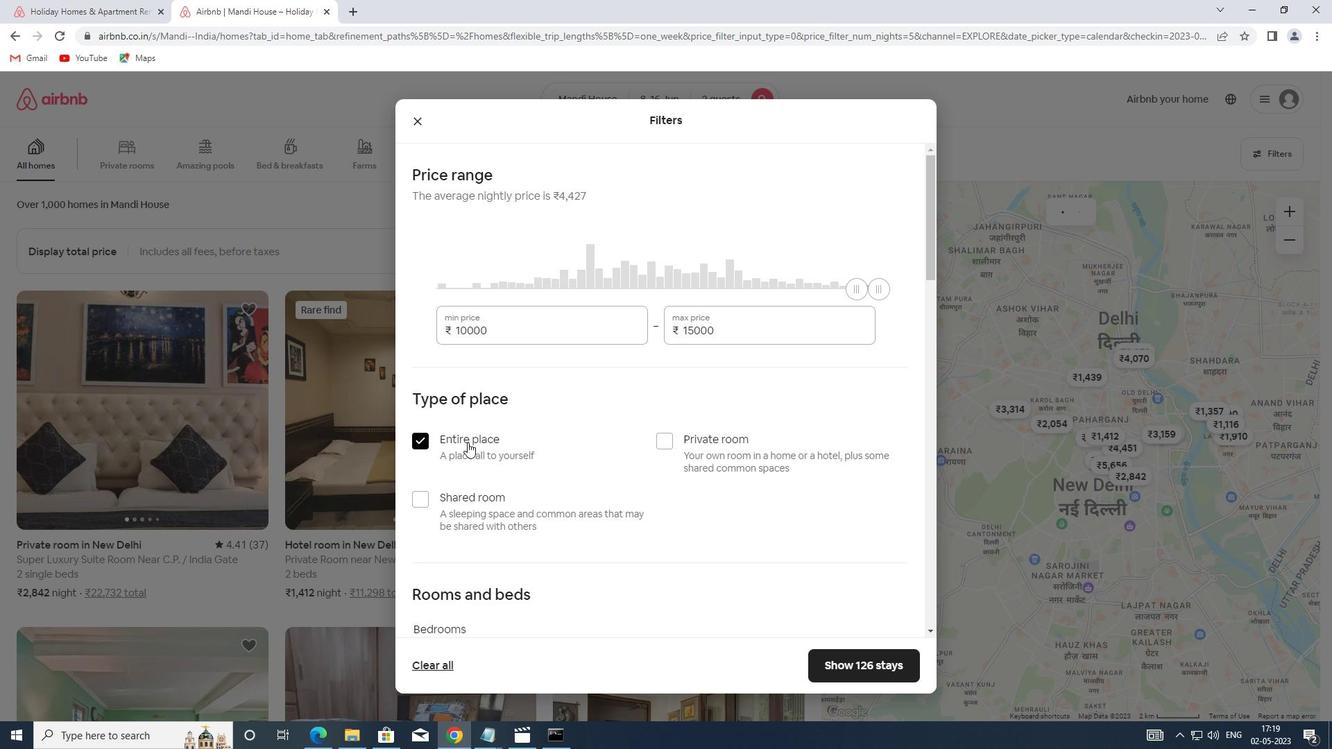 
Action: Mouse scrolled (467, 441) with delta (0, 0)
Screenshot: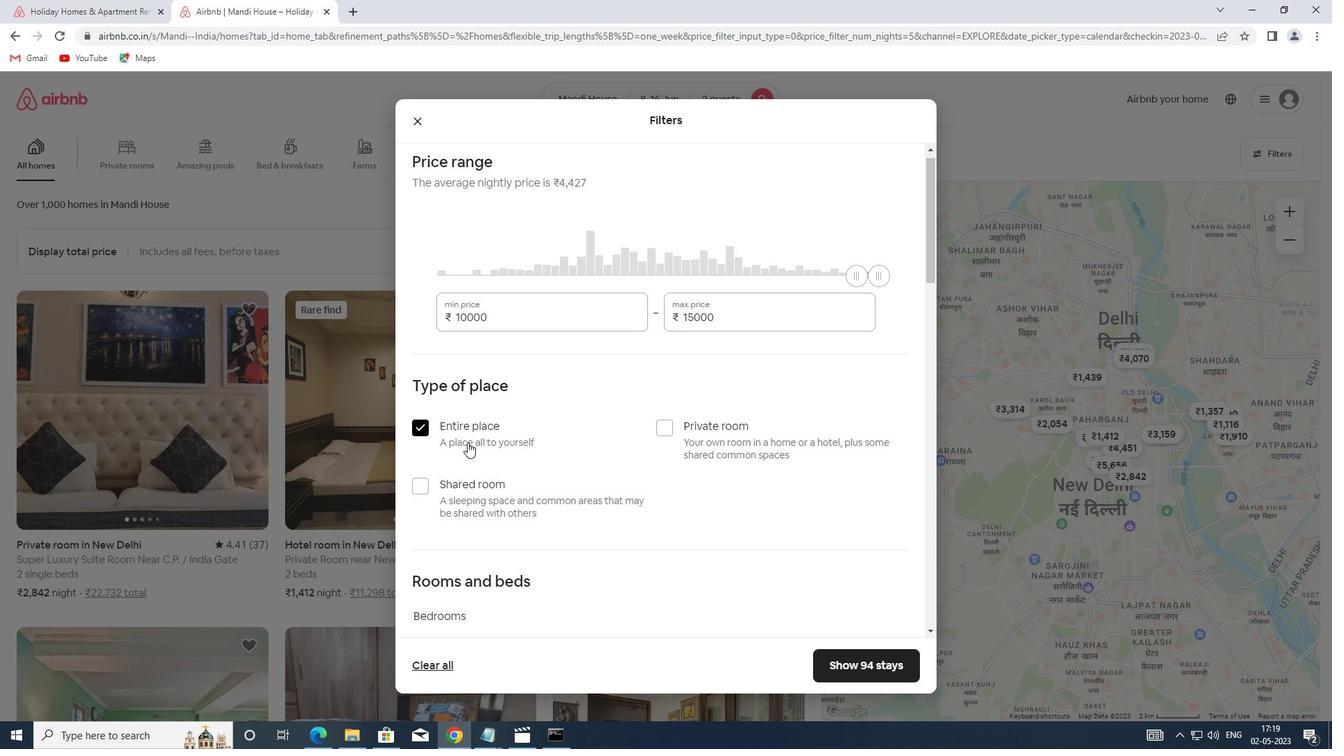 
Action: Mouse scrolled (467, 441) with delta (0, 0)
Screenshot: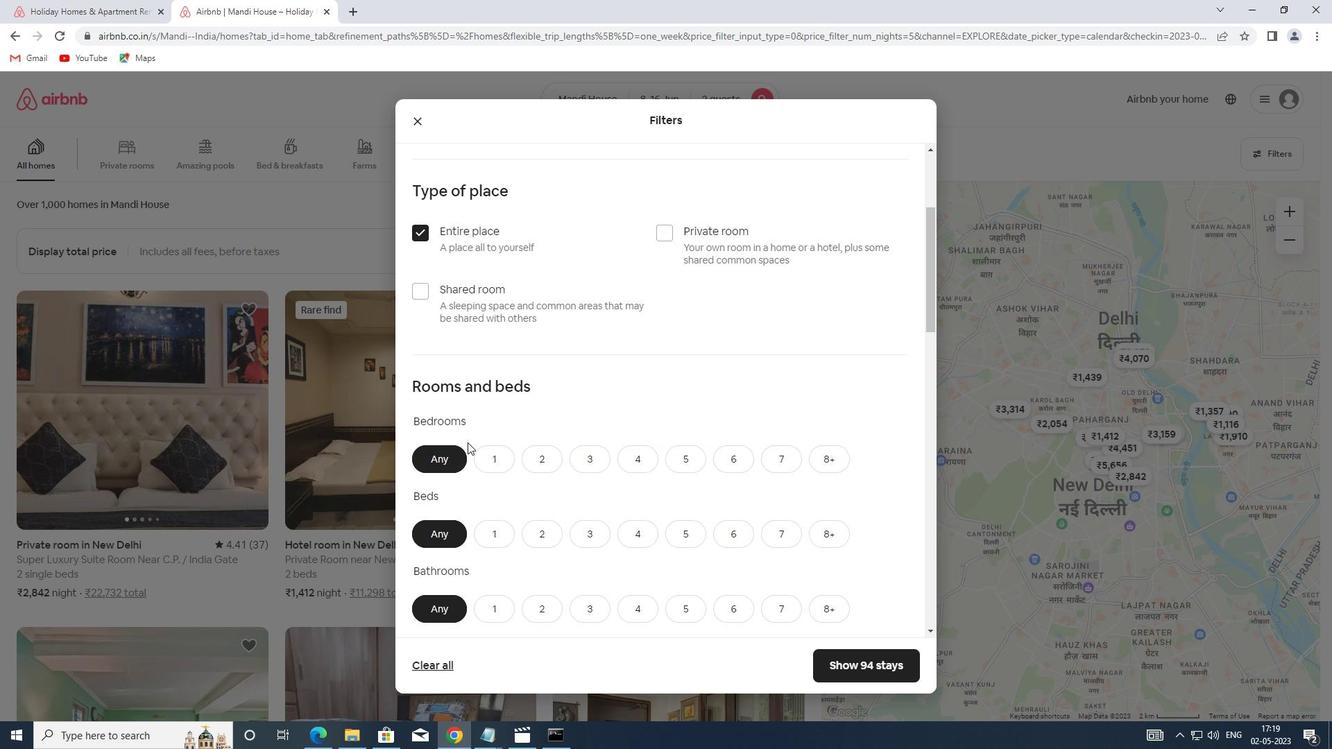 
Action: Mouse scrolled (467, 441) with delta (0, 0)
Screenshot: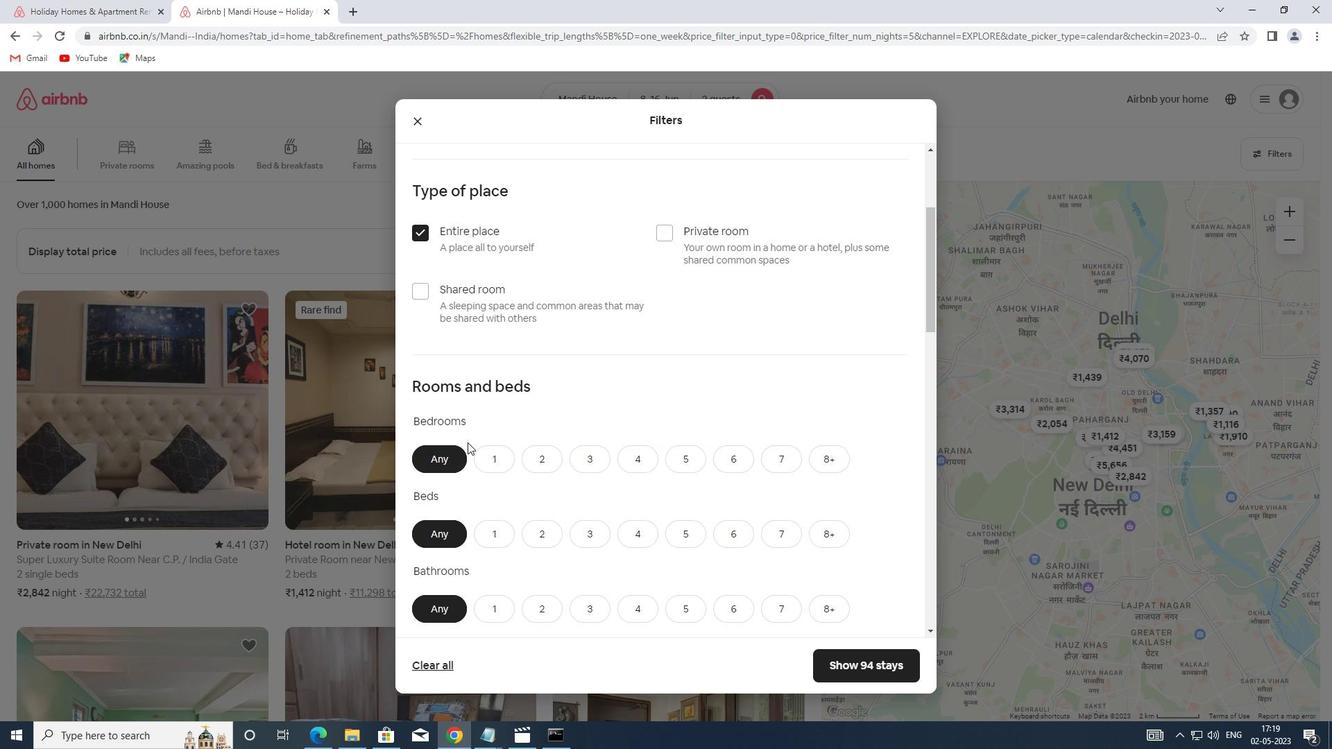 
Action: Mouse scrolled (467, 441) with delta (0, 0)
Screenshot: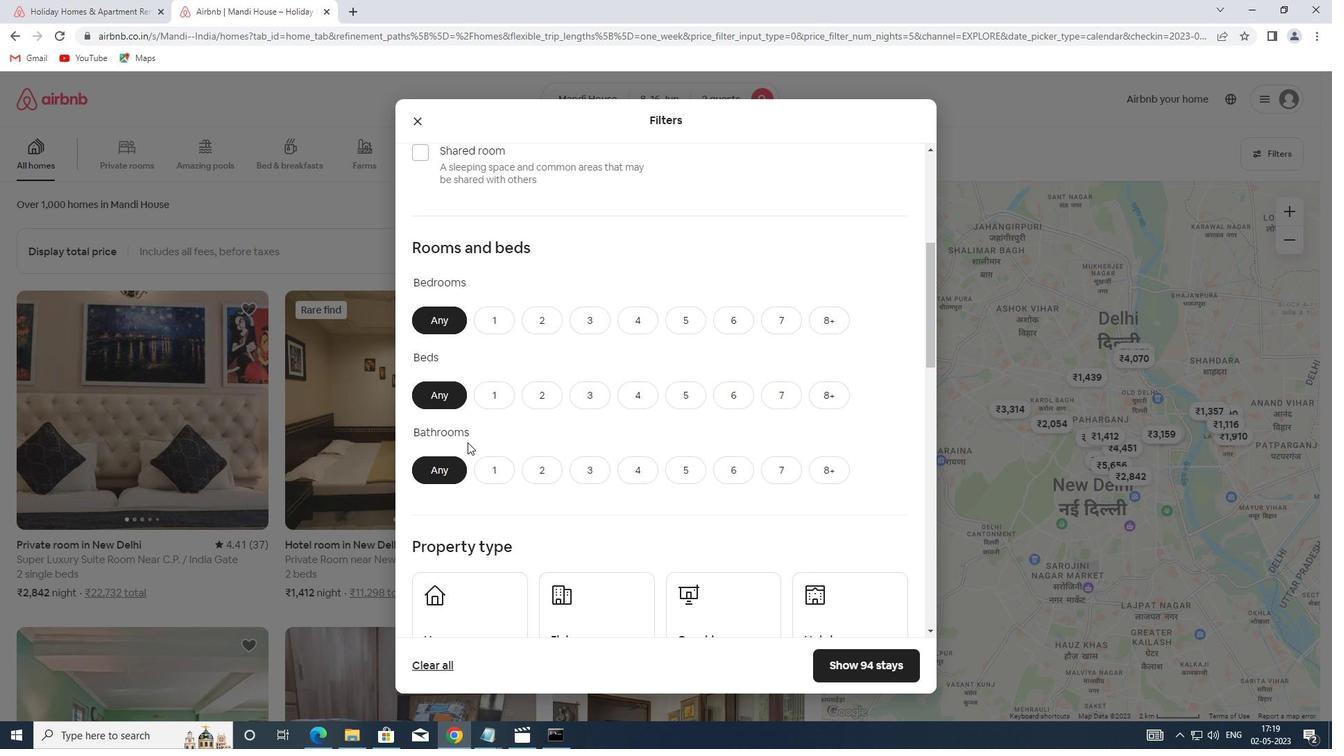 
Action: Mouse moved to (500, 257)
Screenshot: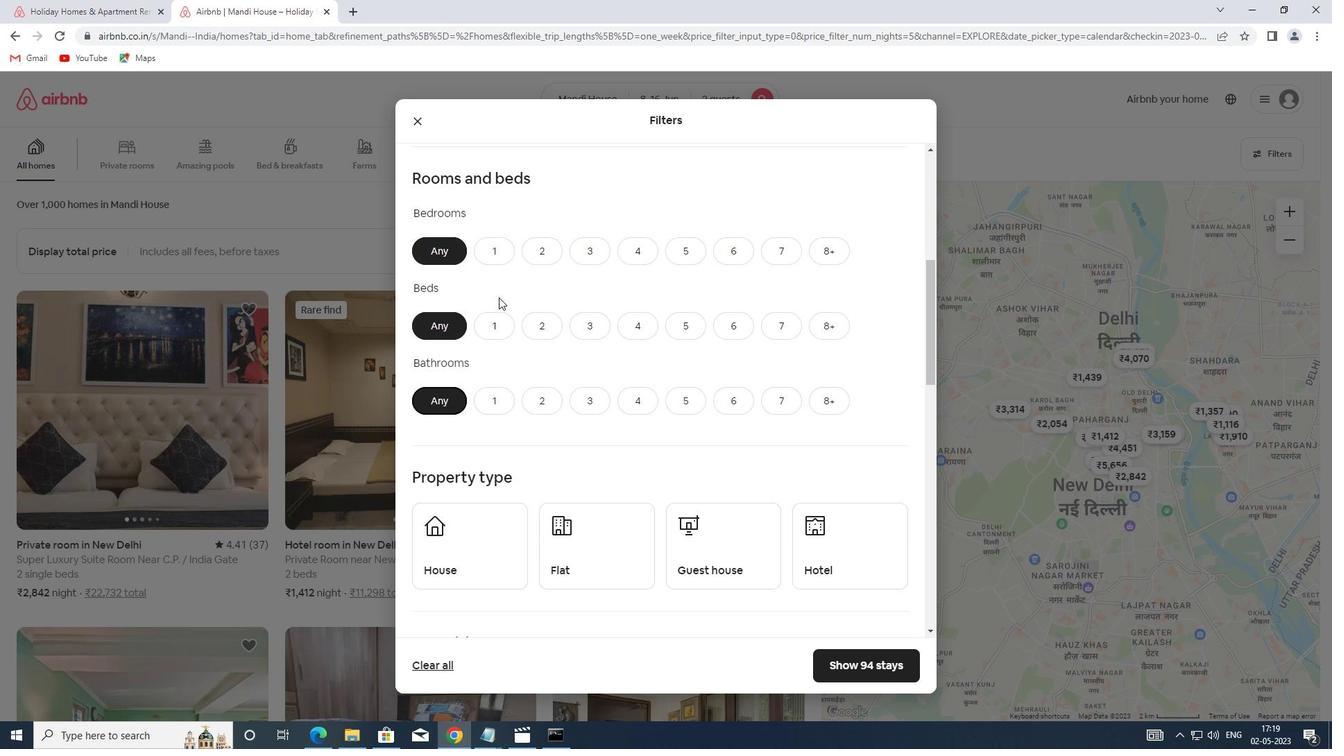 
Action: Mouse pressed left at (500, 257)
Screenshot: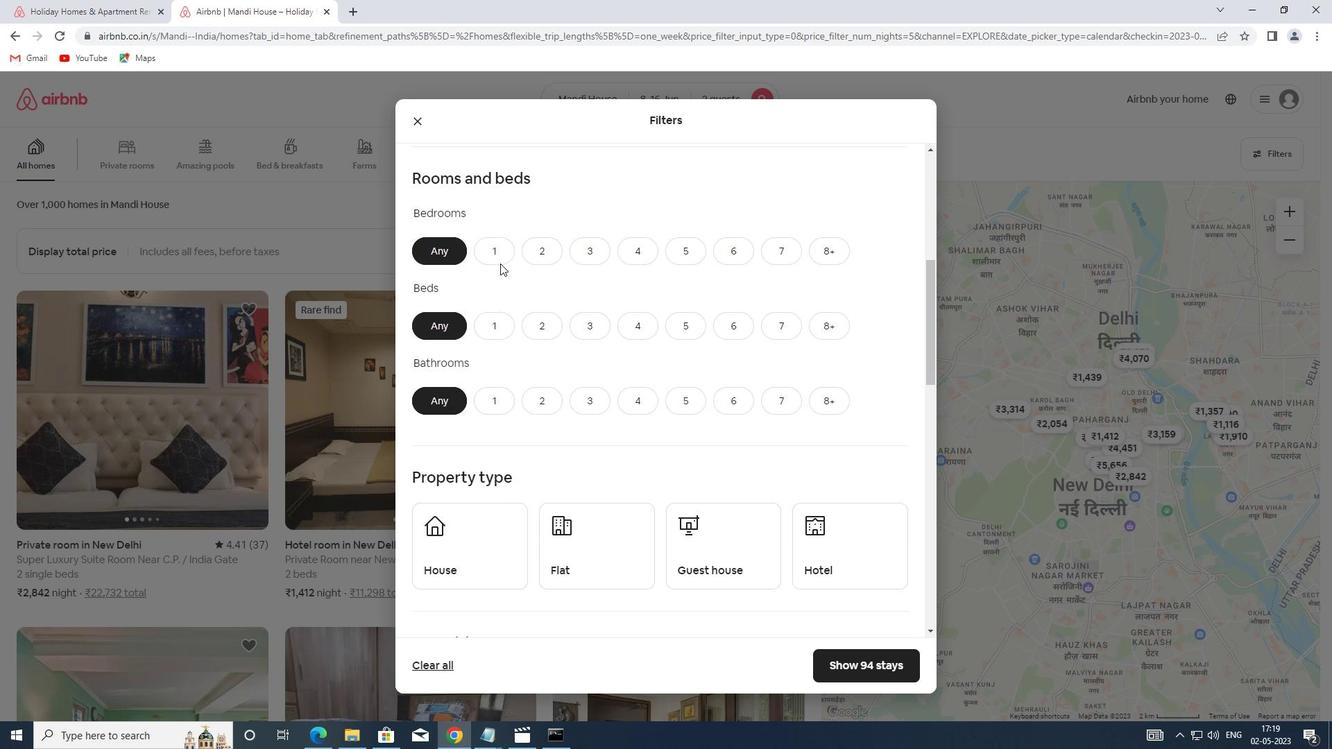 
Action: Mouse moved to (496, 330)
Screenshot: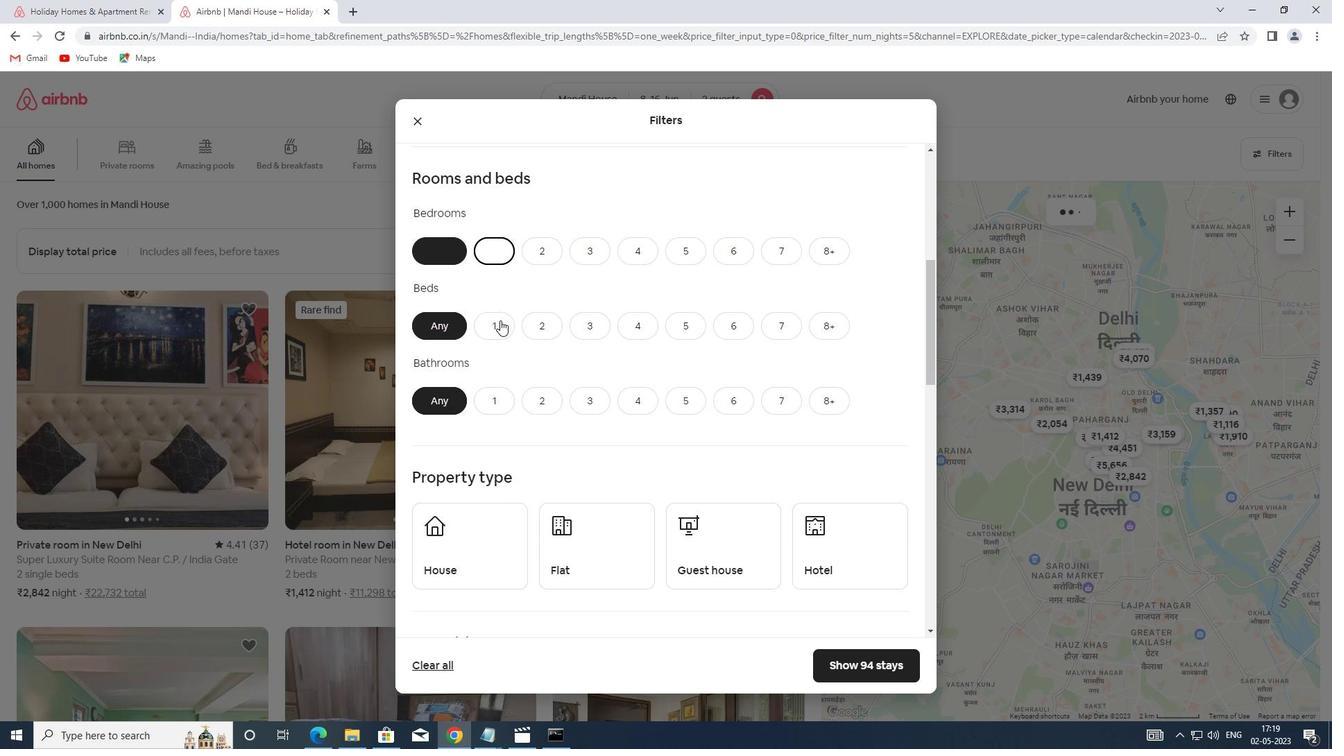 
Action: Mouse pressed left at (496, 330)
Screenshot: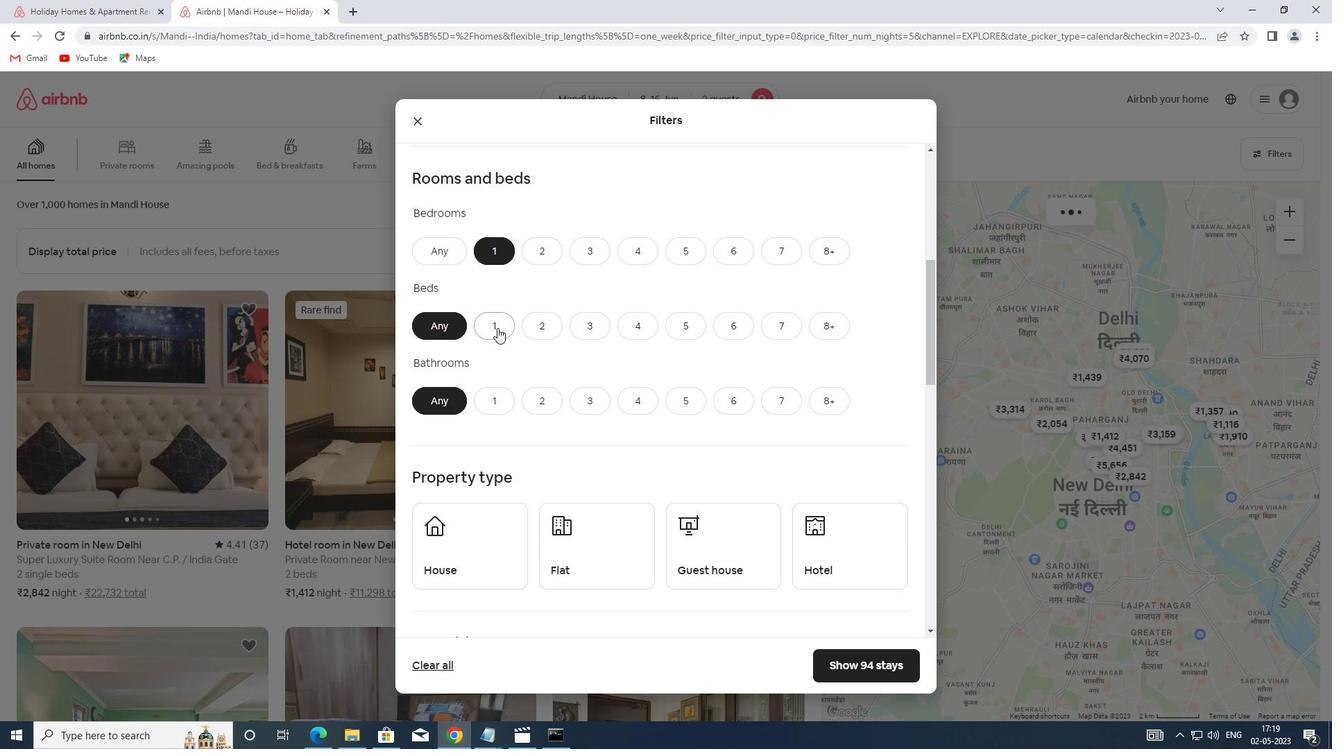 
Action: Mouse moved to (493, 410)
Screenshot: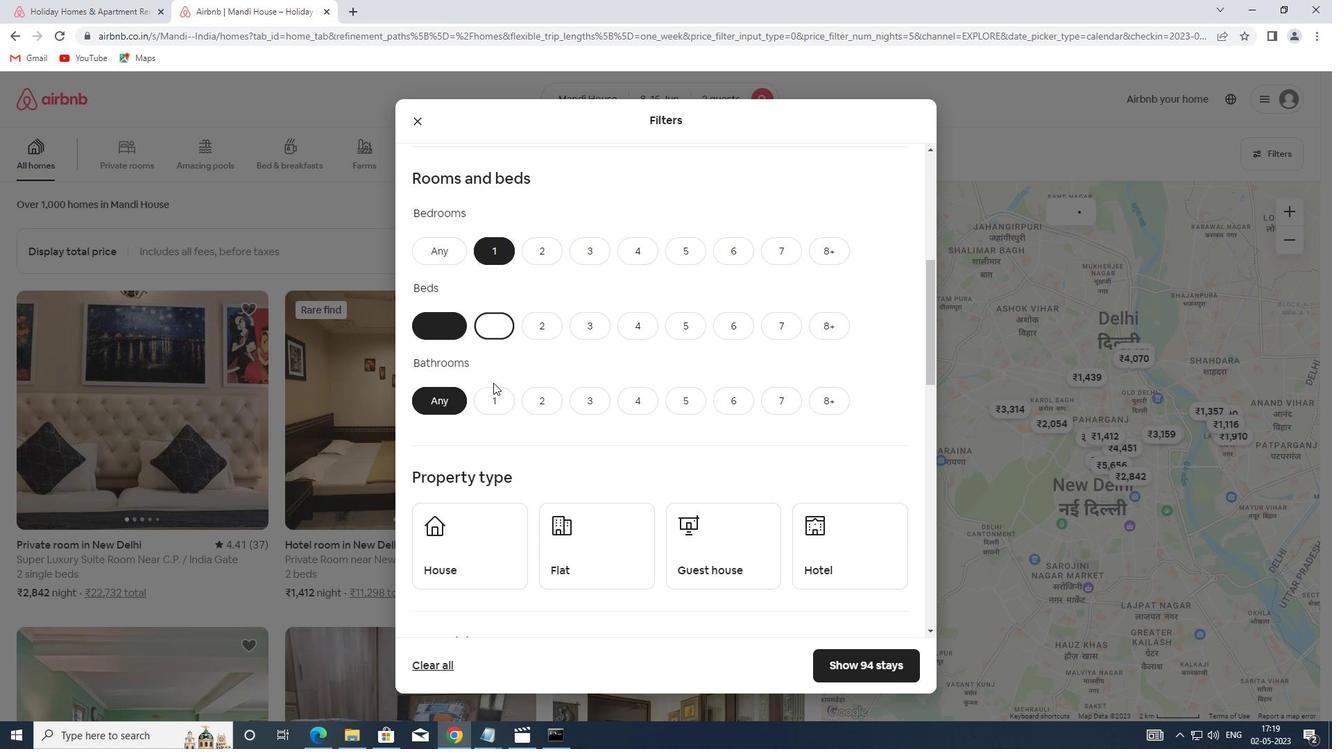 
Action: Mouse pressed left at (493, 410)
Screenshot: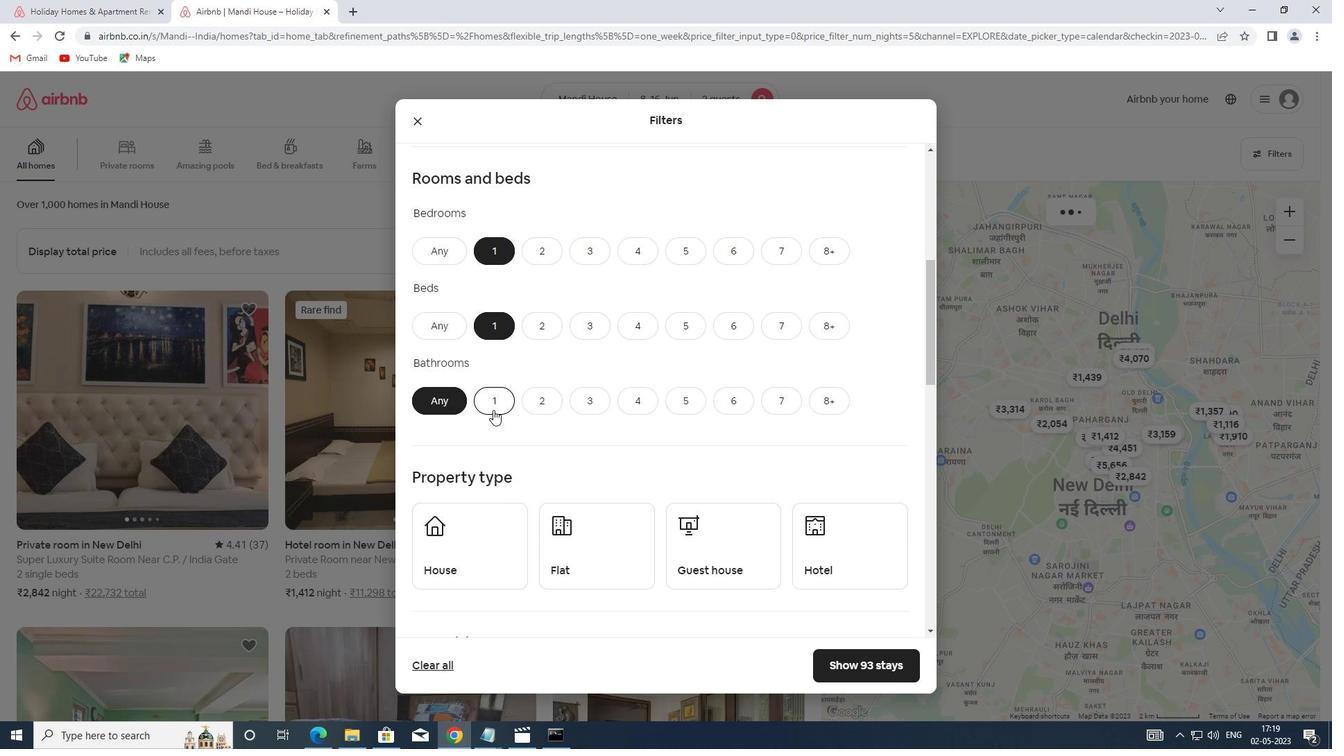 
Action: Mouse scrolled (493, 409) with delta (0, 0)
Screenshot: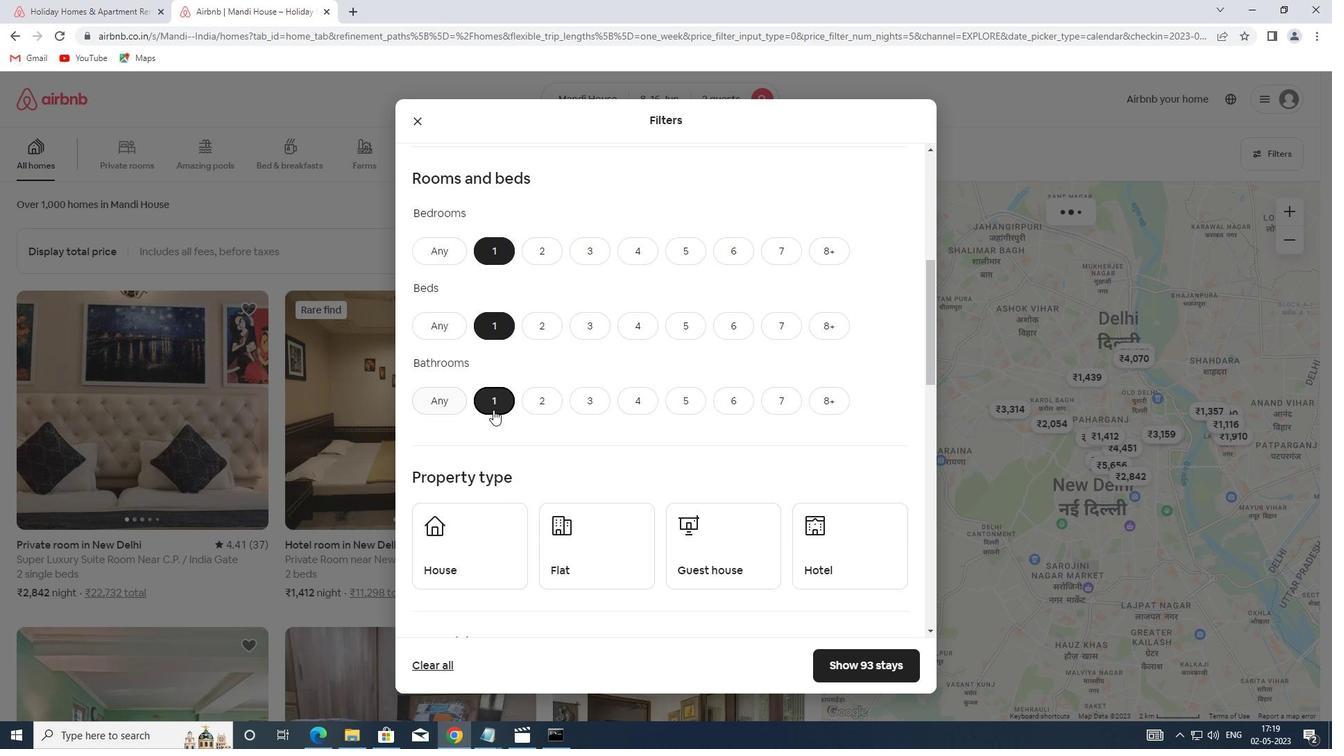 
Action: Mouse scrolled (493, 409) with delta (0, 0)
Screenshot: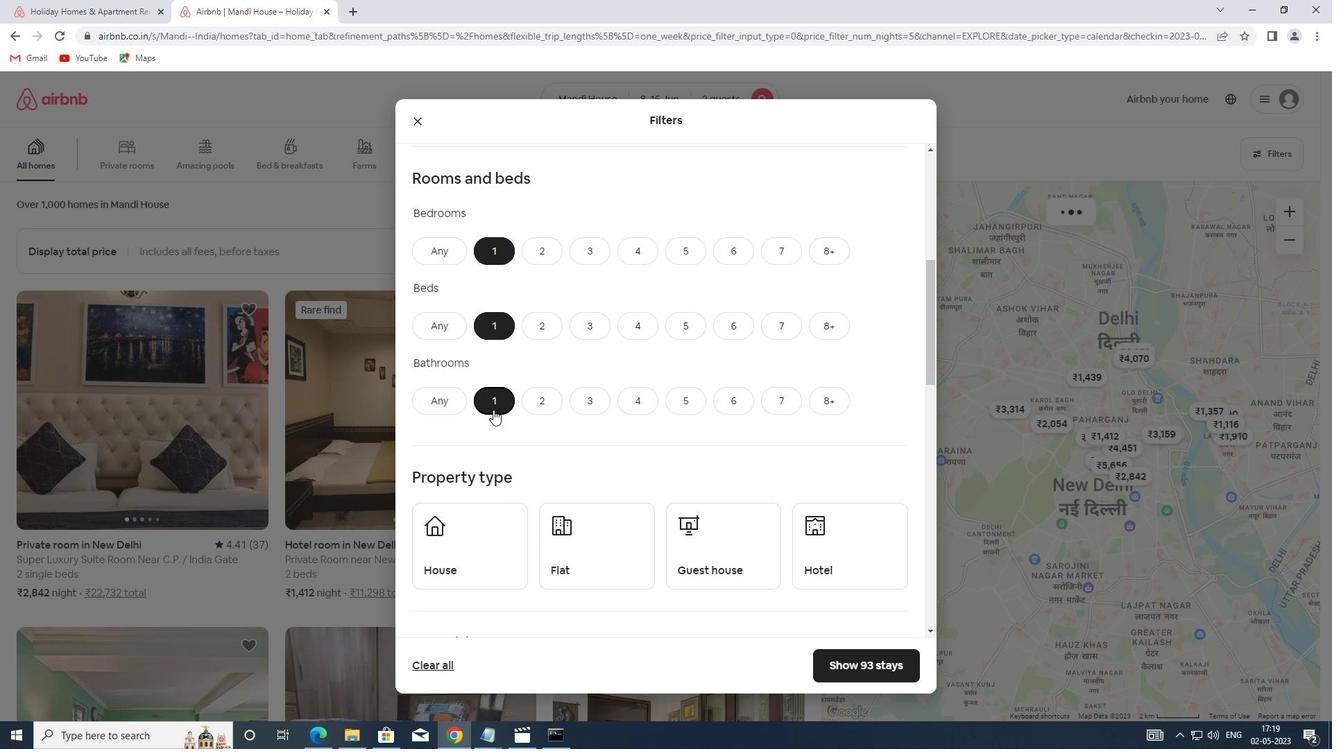 
Action: Mouse moved to (487, 404)
Screenshot: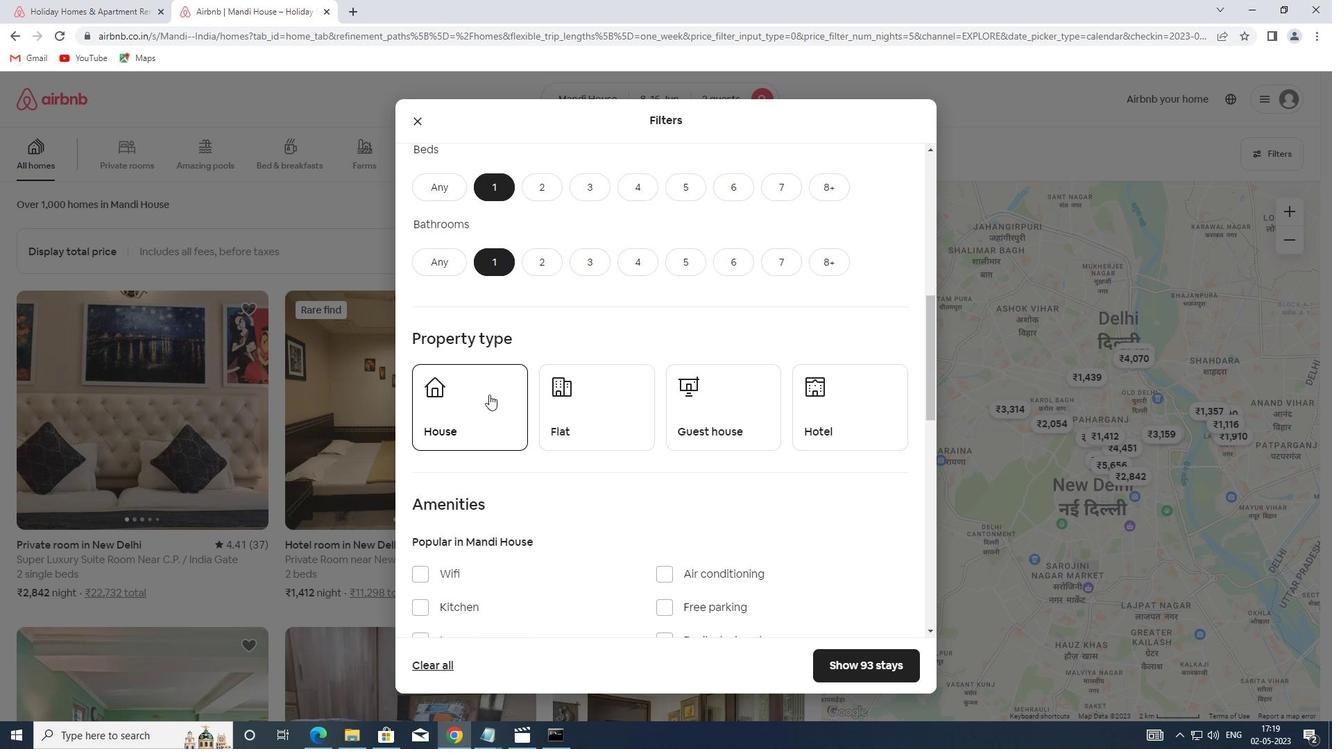 
Action: Mouse pressed left at (487, 404)
Screenshot: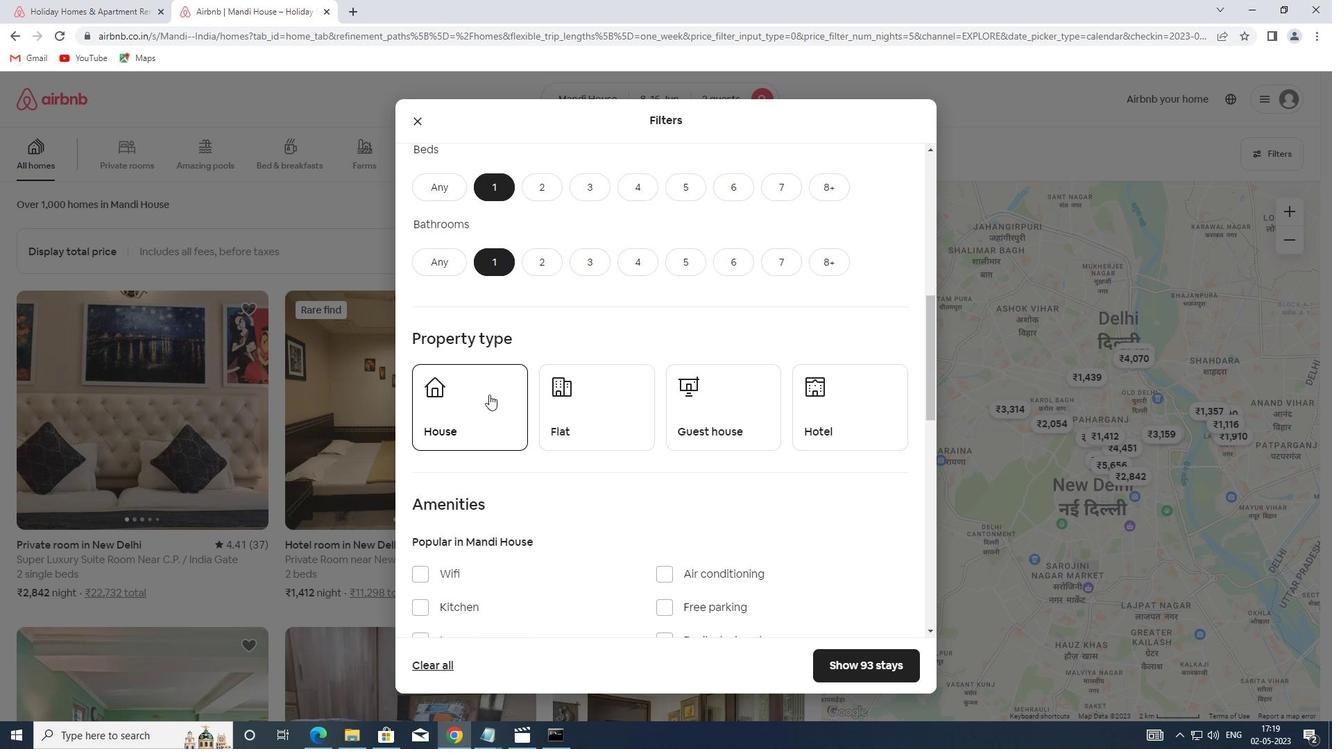 
Action: Mouse moved to (577, 404)
Screenshot: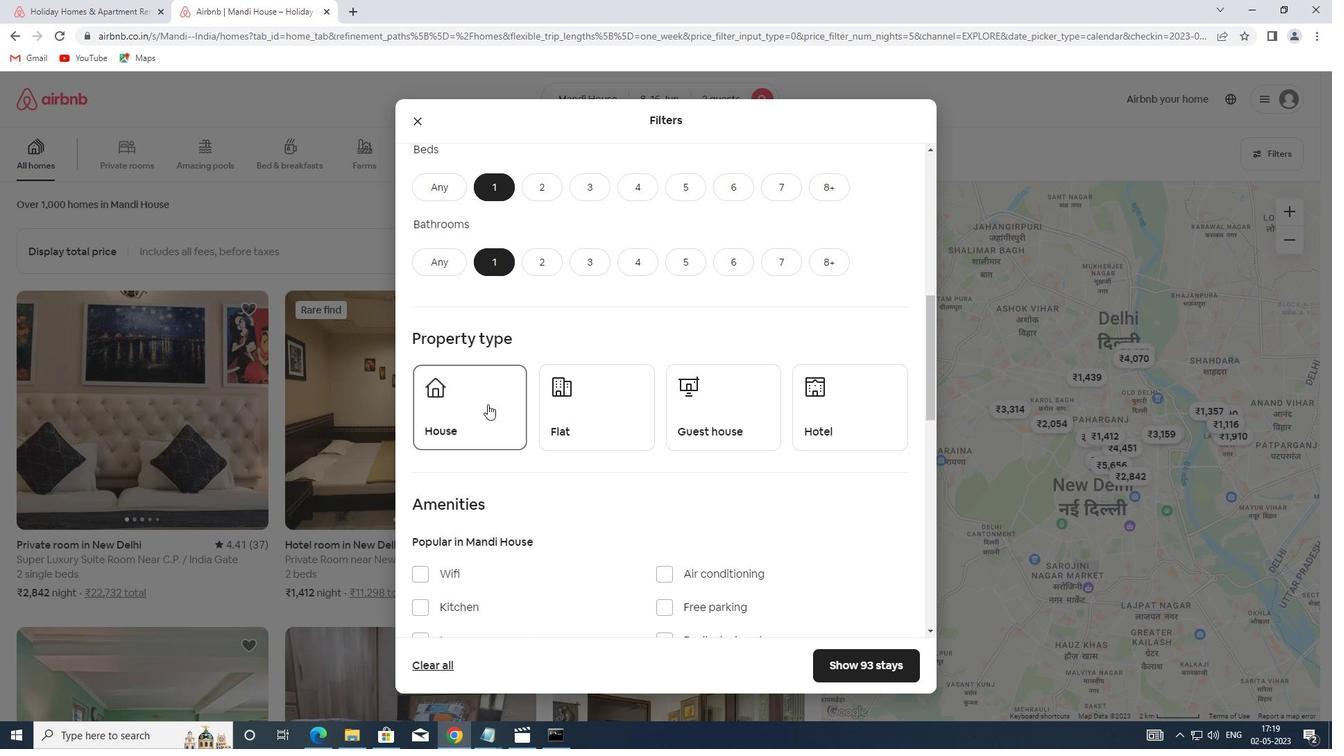 
Action: Mouse pressed left at (577, 404)
Screenshot: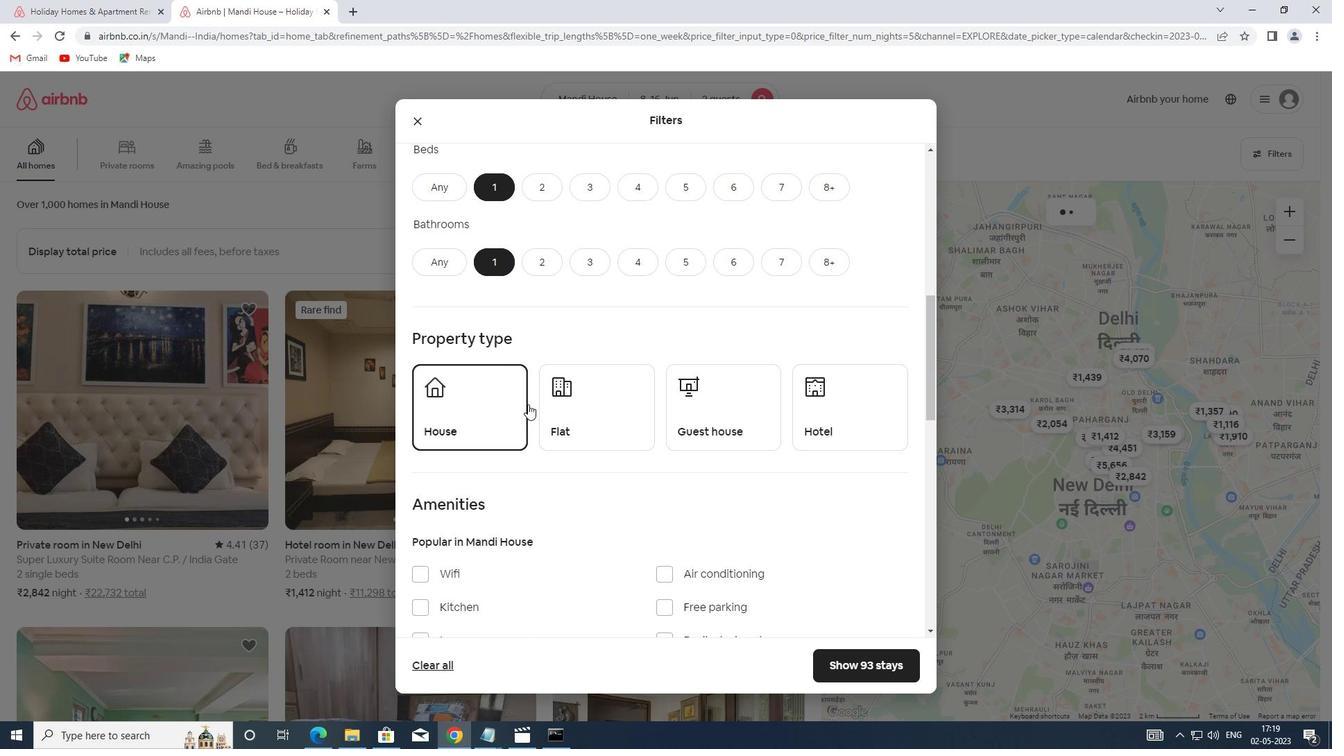 
Action: Mouse moved to (707, 404)
Screenshot: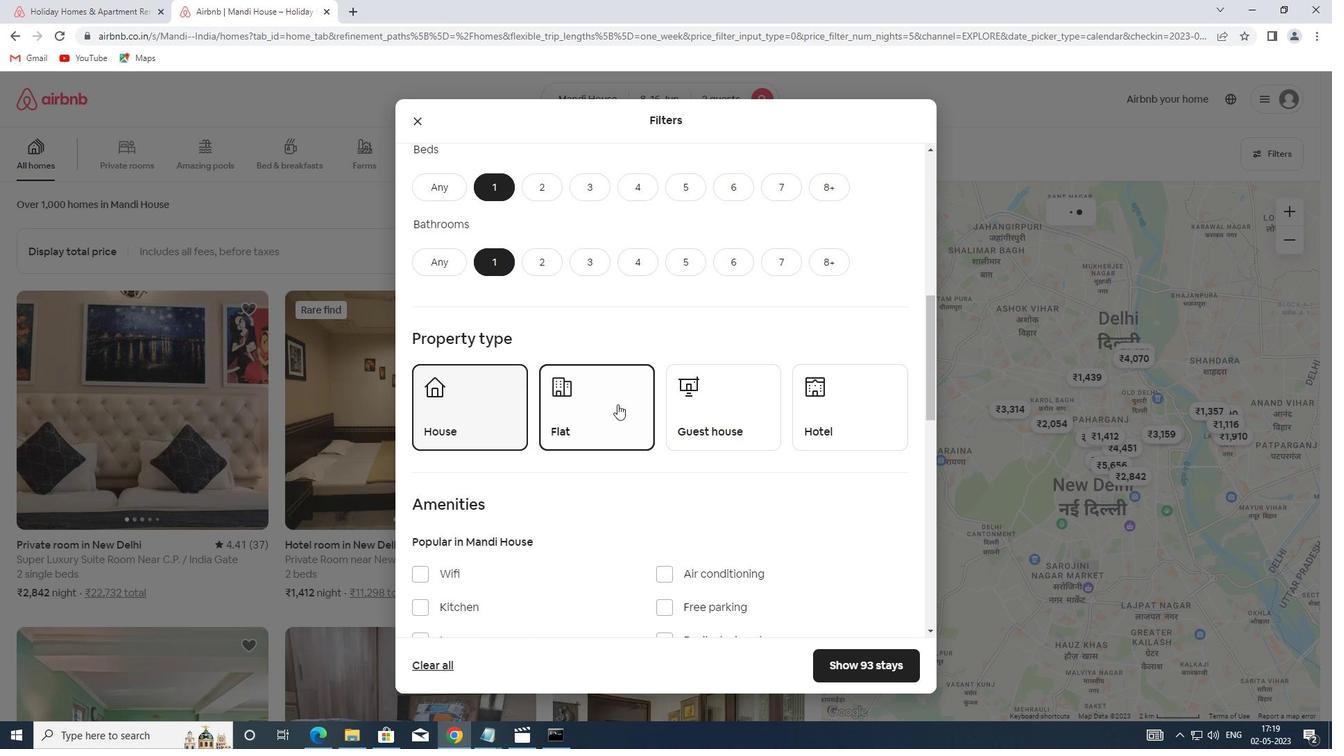 
Action: Mouse pressed left at (707, 404)
Screenshot: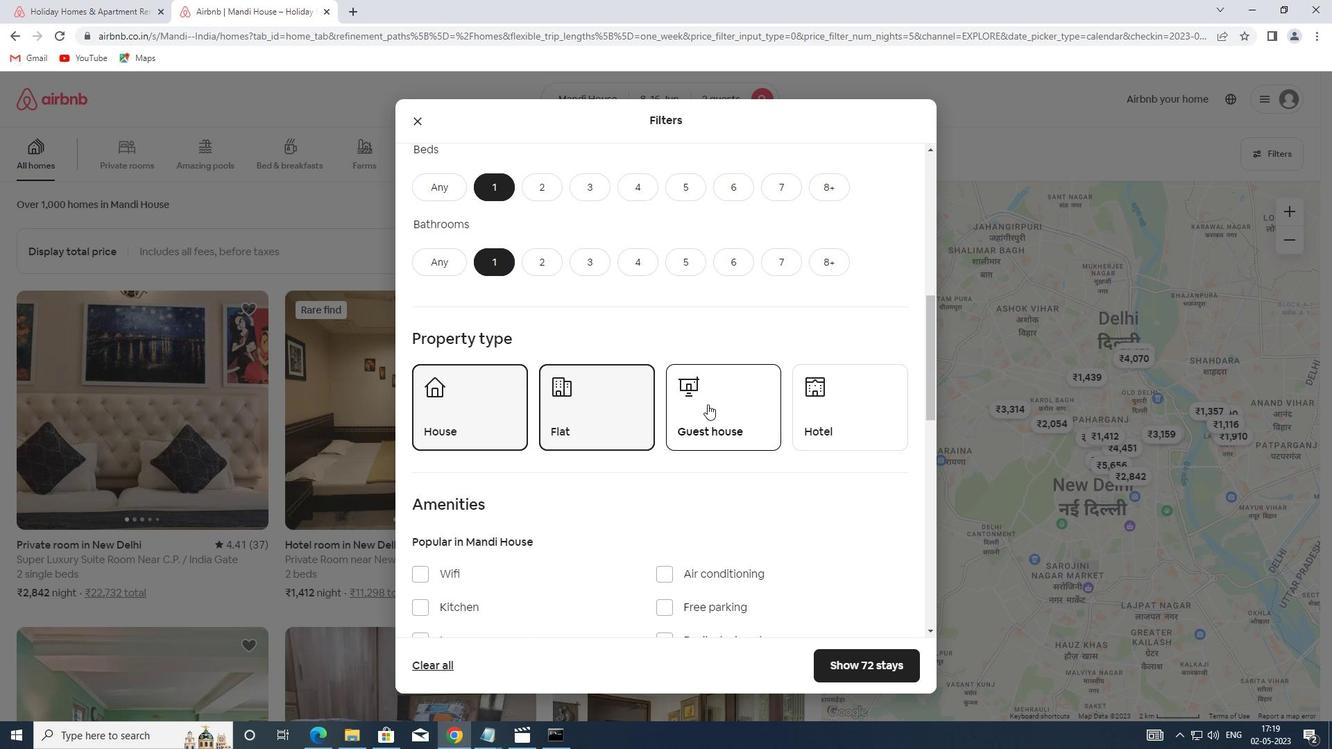 
Action: Mouse moved to (845, 405)
Screenshot: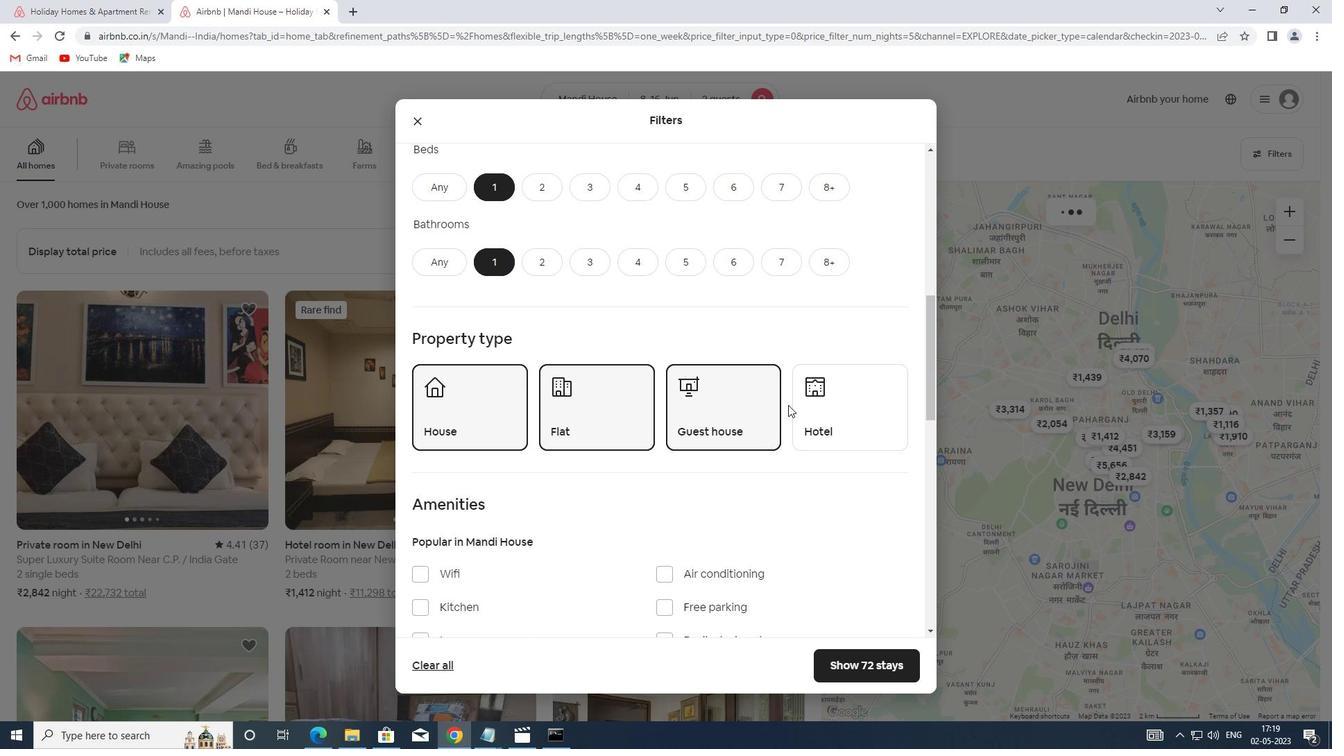 
Action: Mouse pressed left at (845, 405)
Screenshot: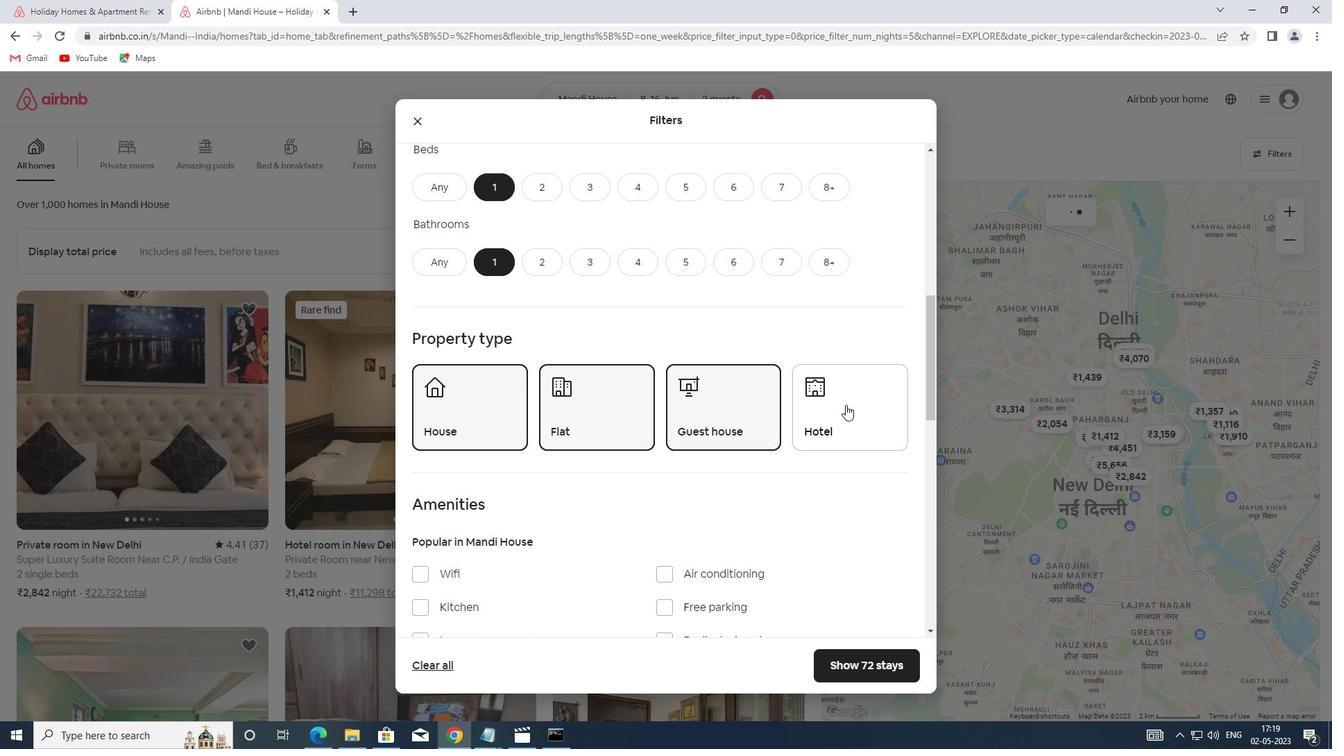 
Action: Mouse moved to (763, 403)
Screenshot: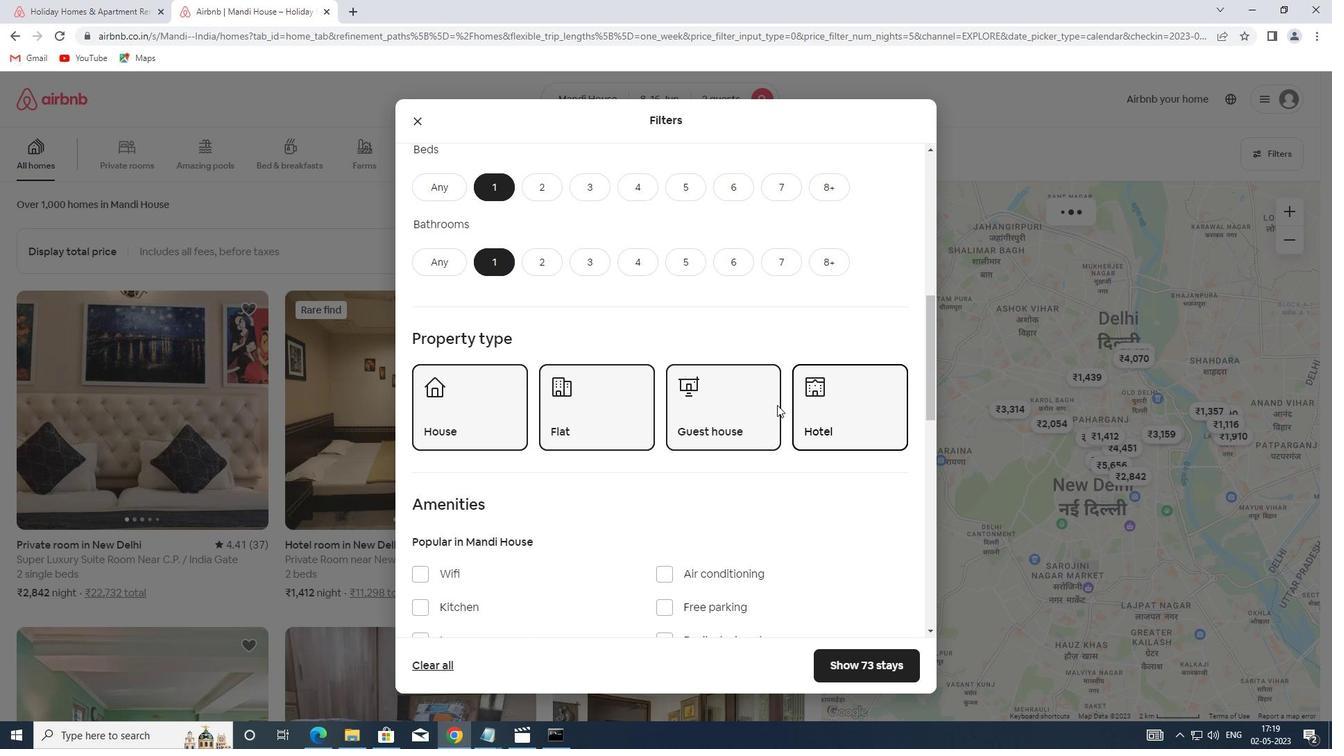 
Action: Mouse scrolled (763, 403) with delta (0, 0)
Screenshot: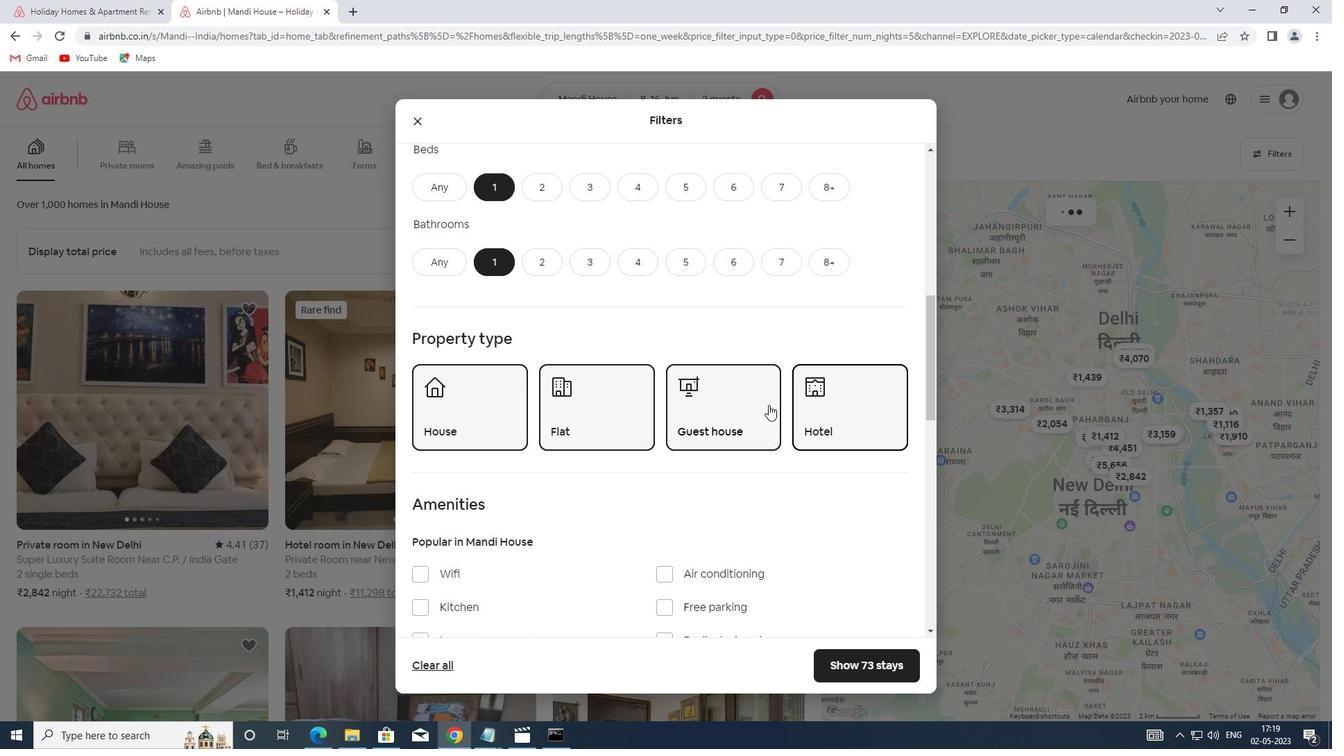 
Action: Mouse scrolled (763, 403) with delta (0, 0)
Screenshot: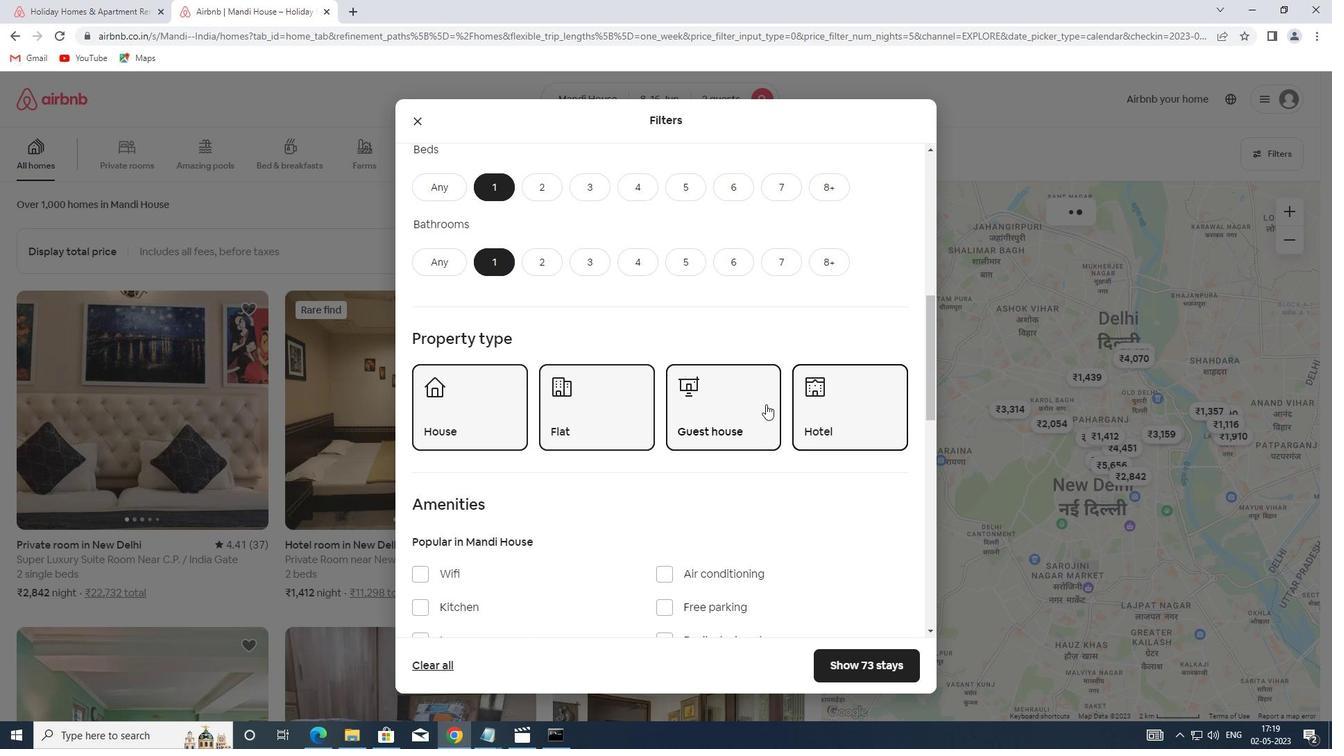 
Action: Mouse moved to (746, 398)
Screenshot: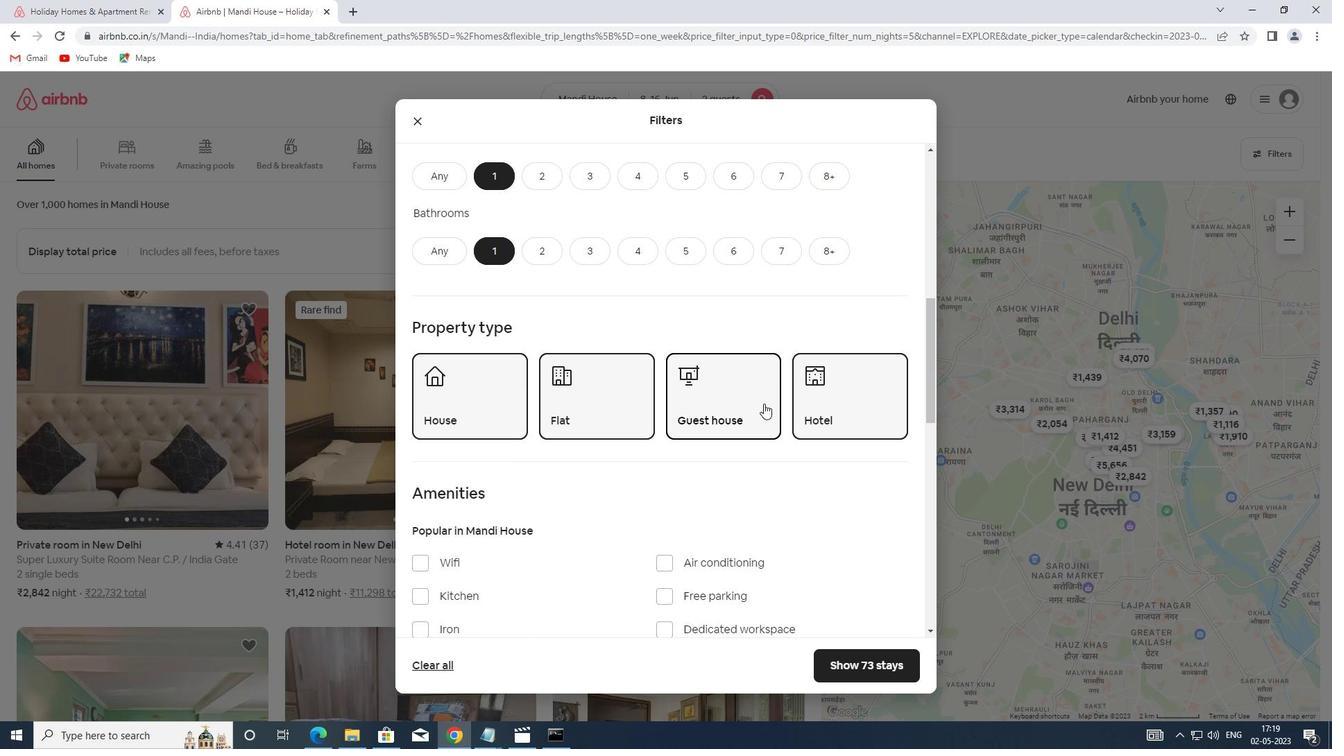 
Action: Mouse scrolled (746, 397) with delta (0, 0)
Screenshot: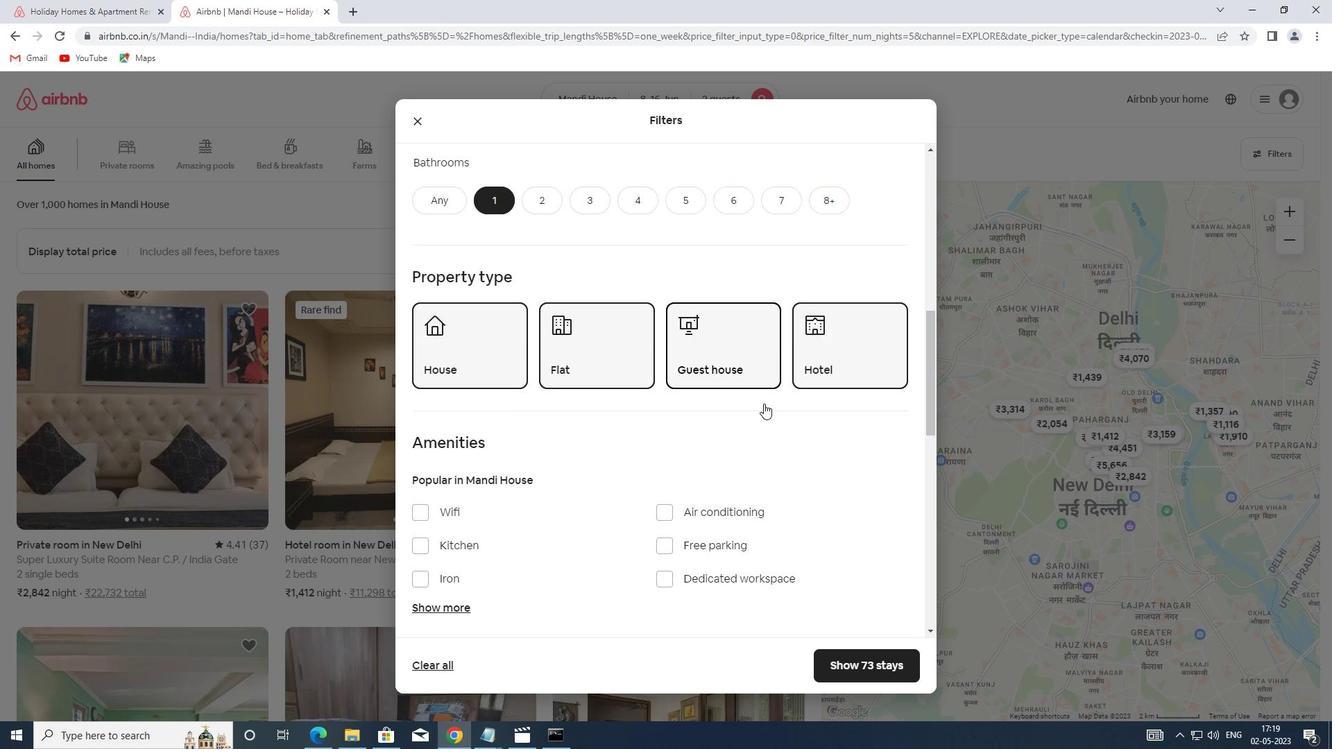 
Action: Mouse scrolled (746, 397) with delta (0, 0)
Screenshot: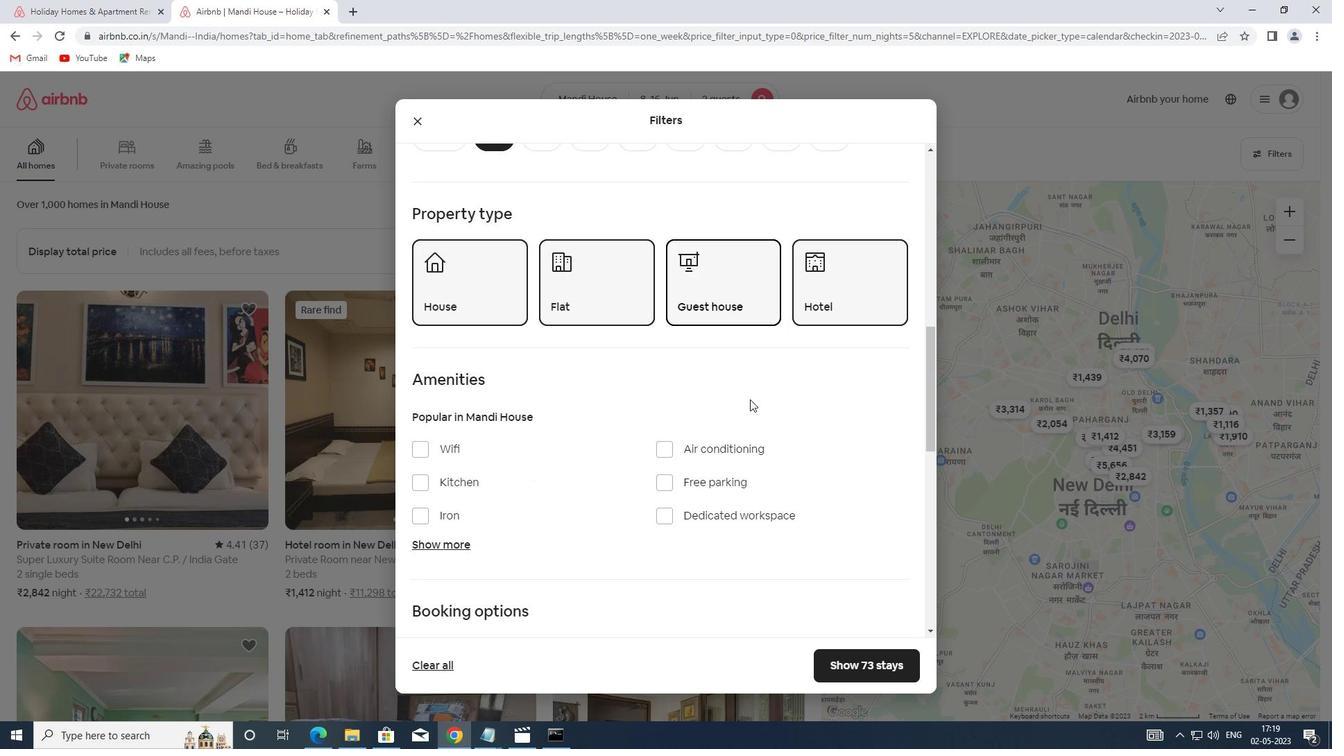 
Action: Mouse scrolled (746, 397) with delta (0, 0)
Screenshot: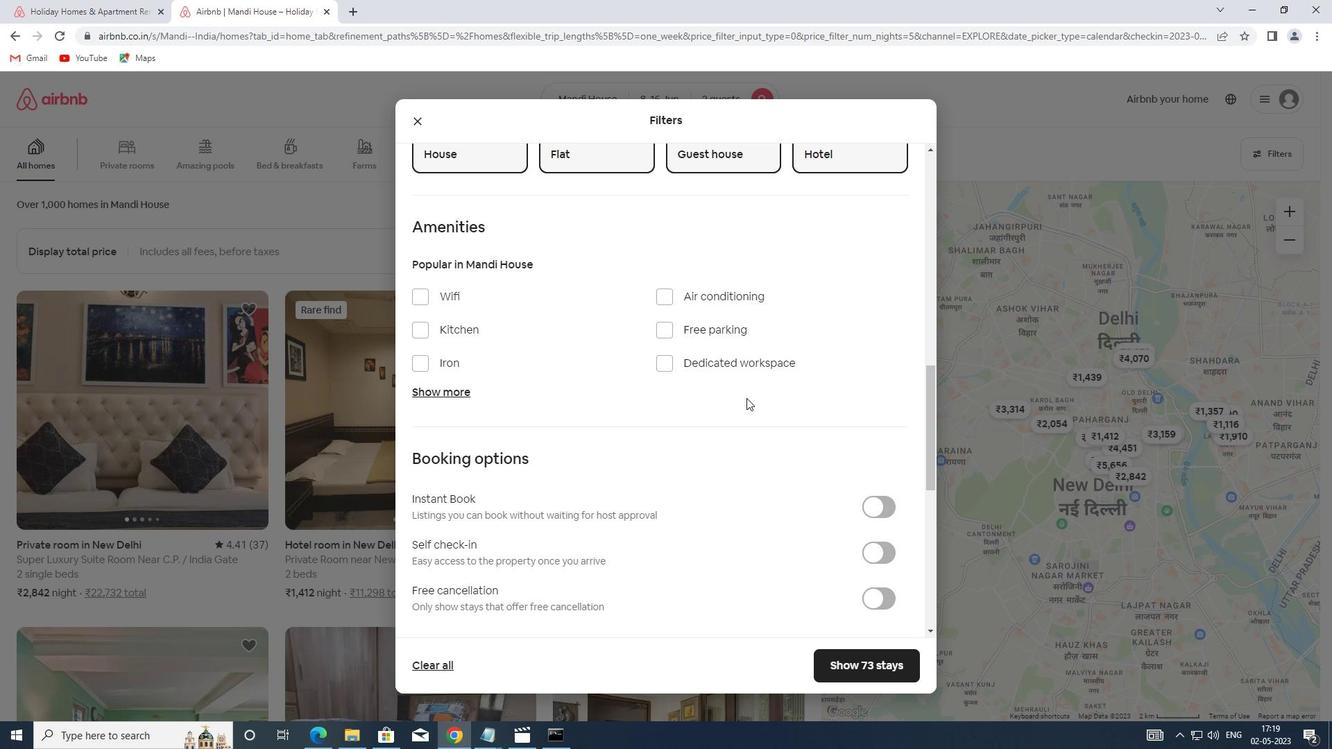 
Action: Mouse scrolled (746, 397) with delta (0, 0)
Screenshot: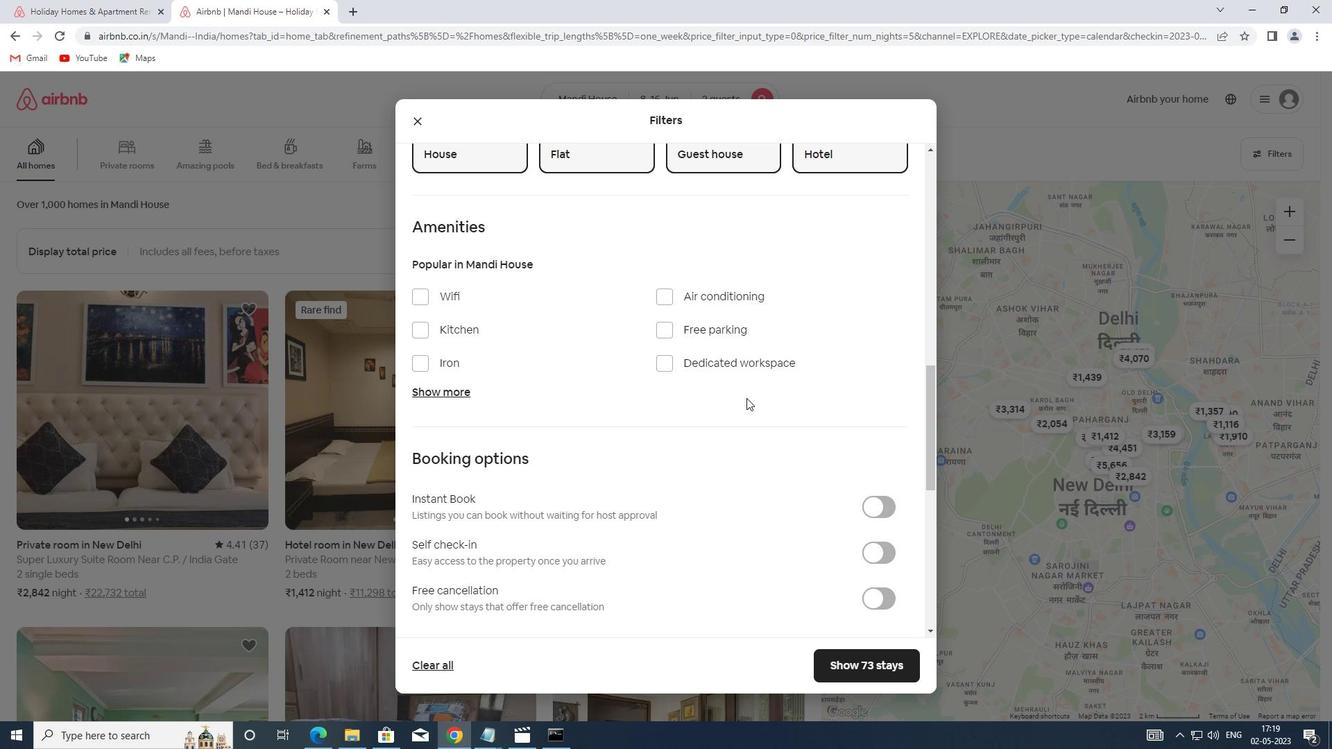
Action: Mouse scrolled (746, 397) with delta (0, 0)
Screenshot: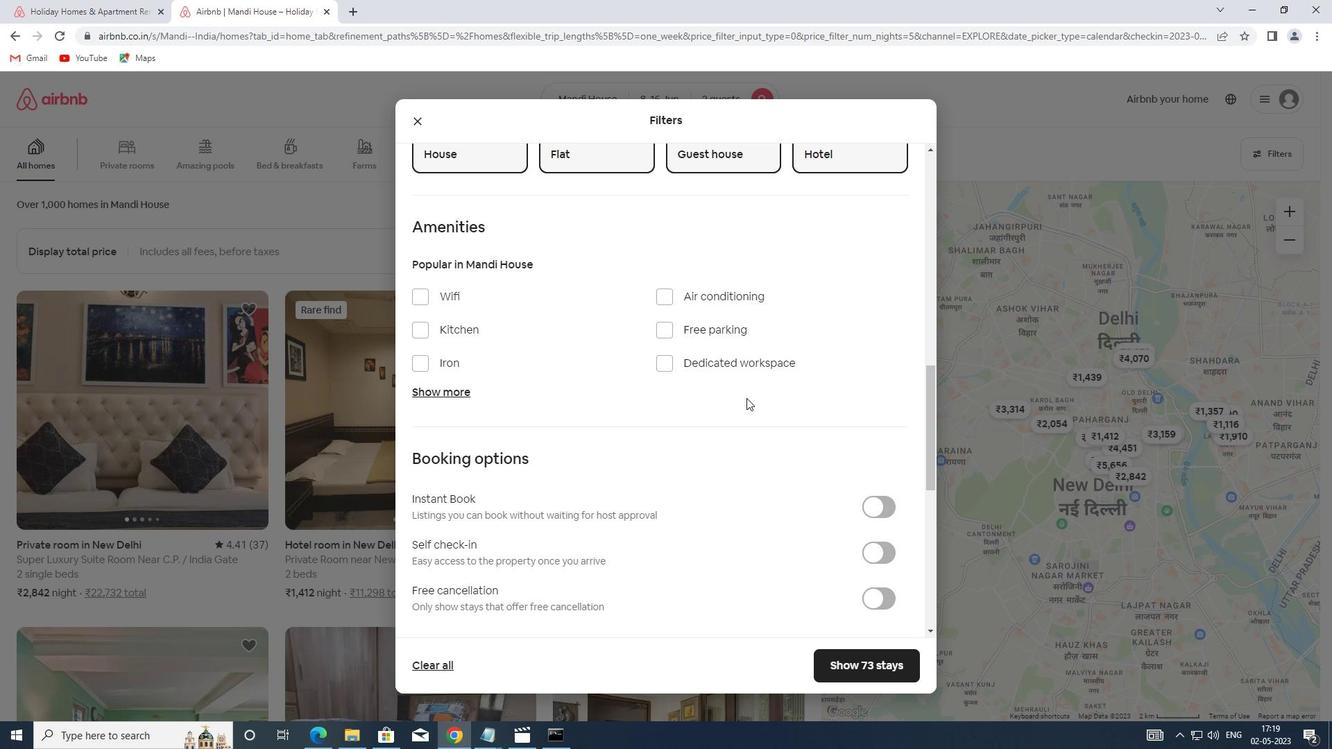 
Action: Mouse moved to (890, 346)
Screenshot: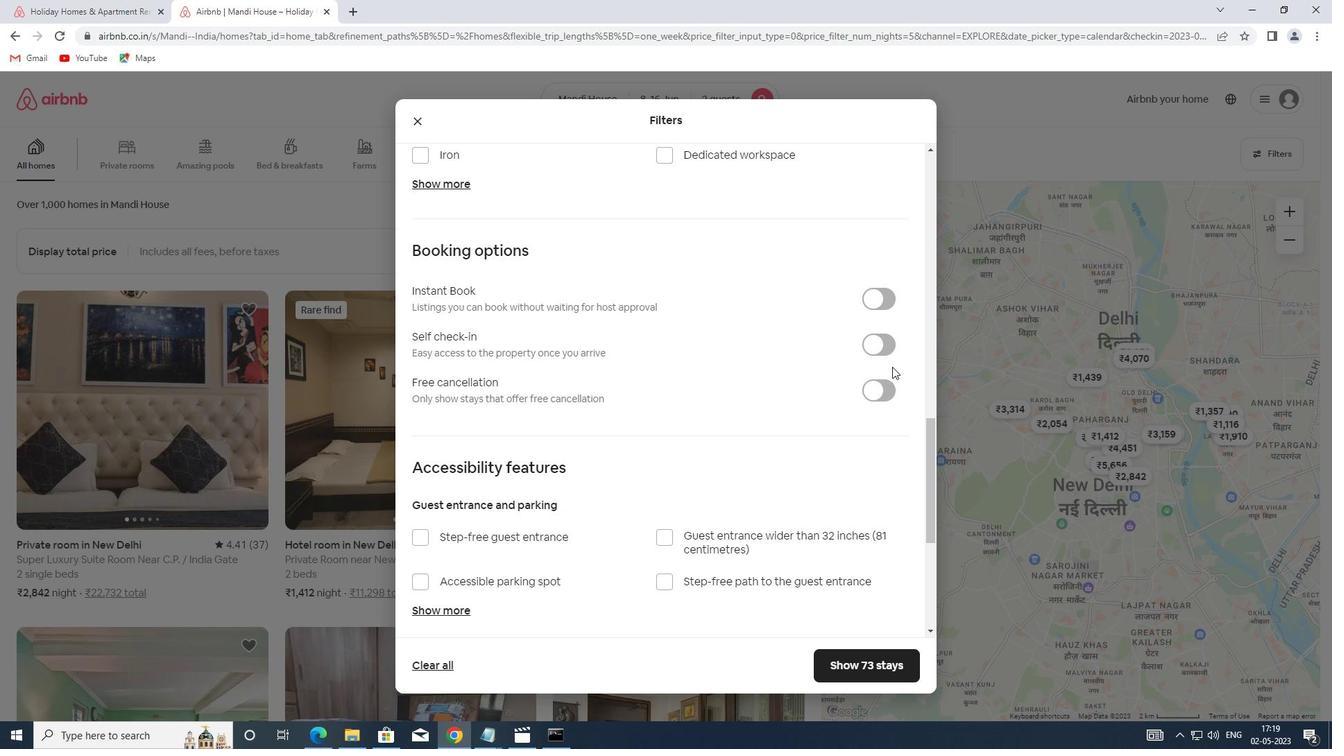 
Action: Mouse pressed left at (890, 346)
Screenshot: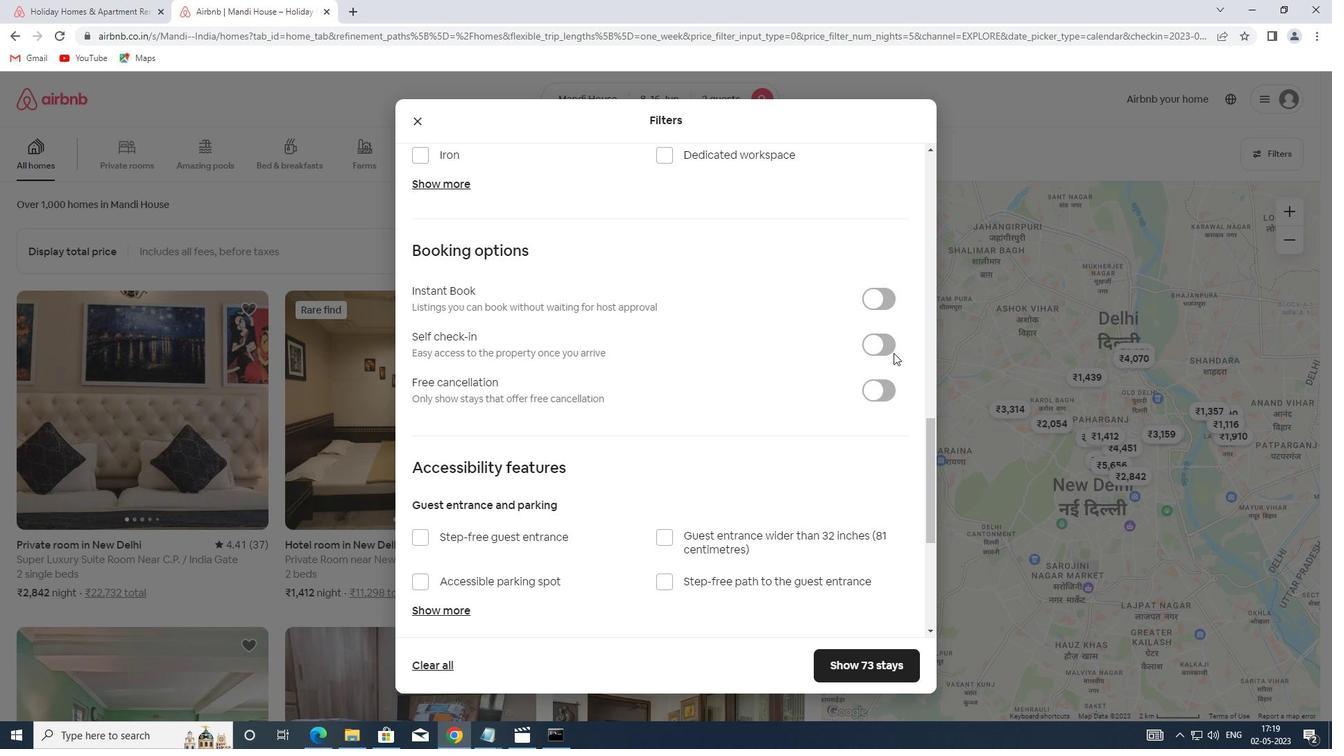 
Action: Mouse moved to (627, 419)
Screenshot: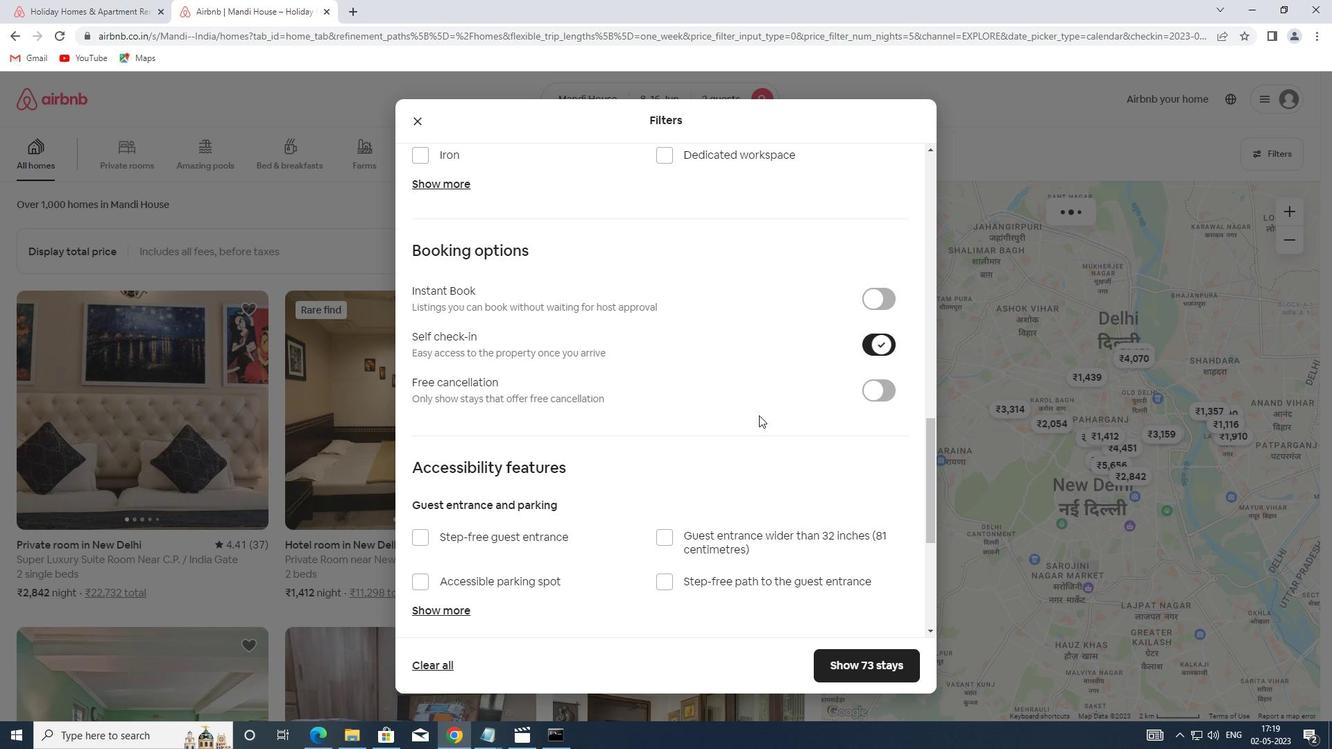 
Action: Mouse scrolled (627, 419) with delta (0, 0)
Screenshot: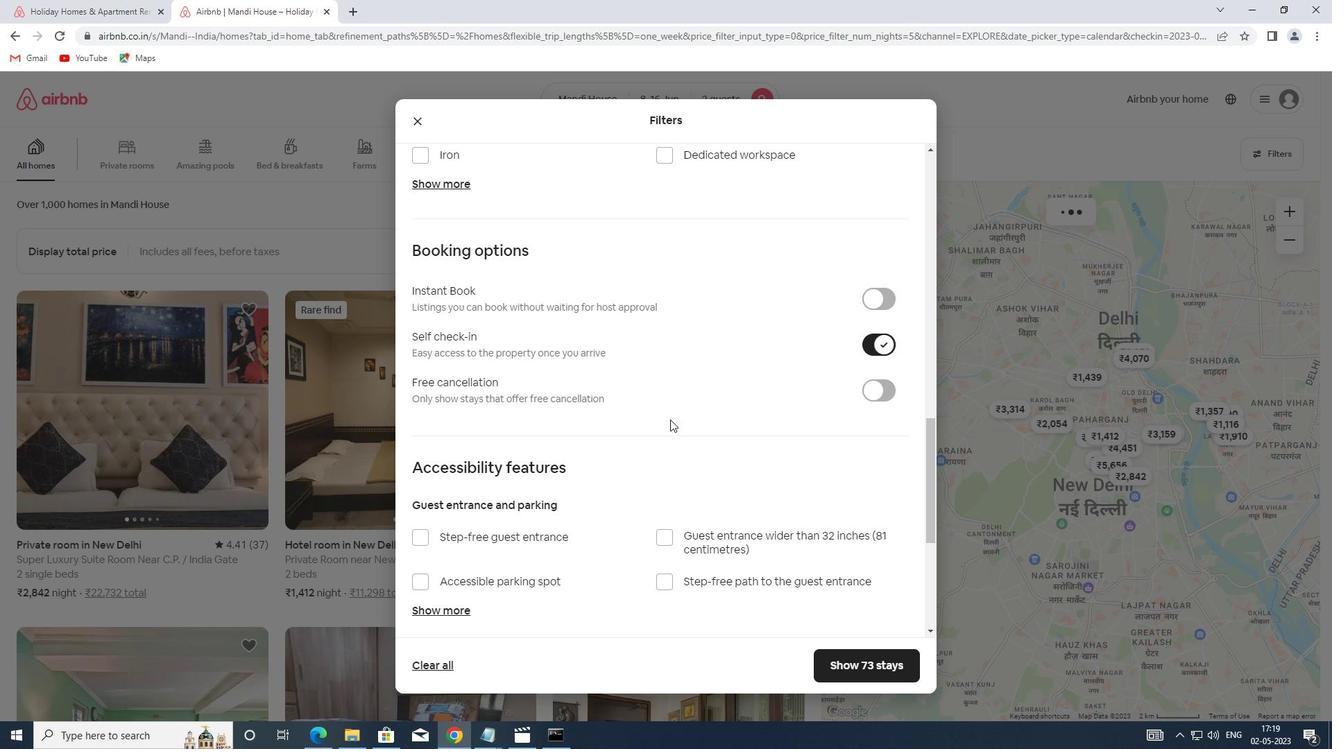 
Action: Mouse scrolled (627, 419) with delta (0, 0)
Screenshot: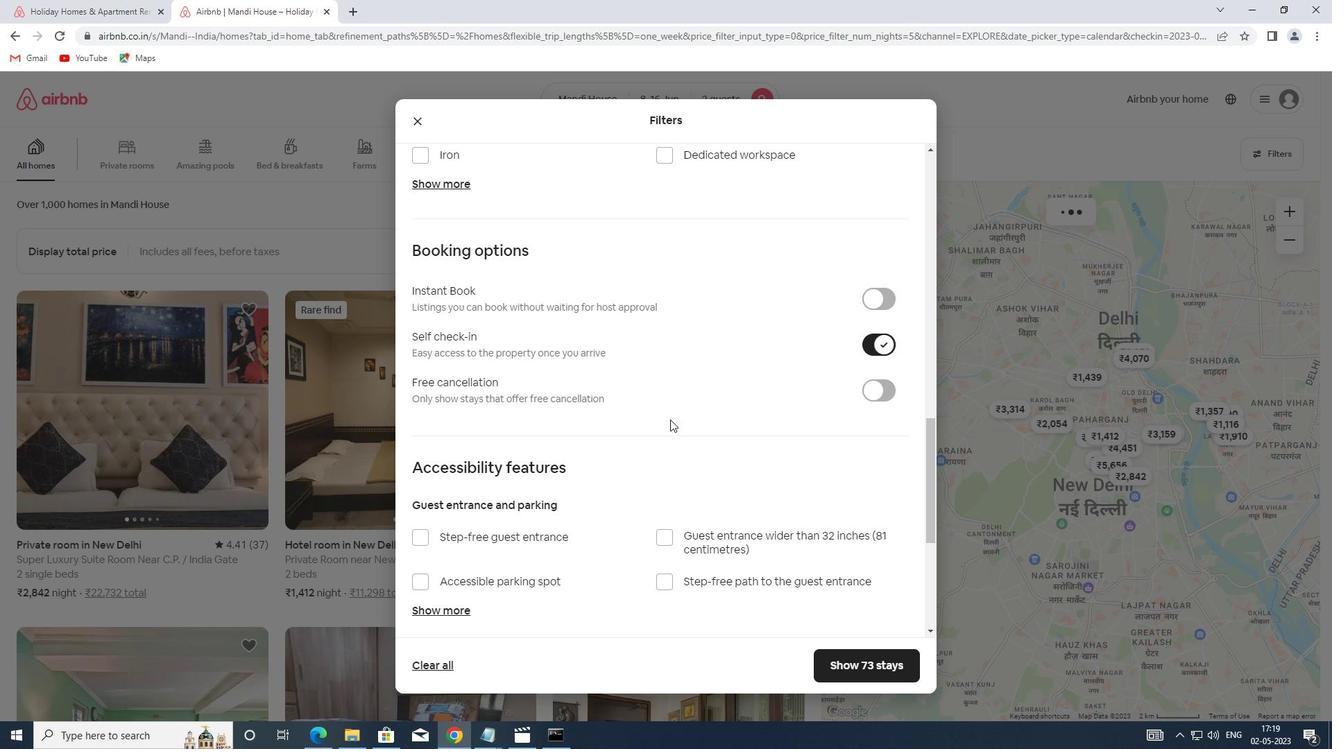 
Action: Mouse scrolled (627, 419) with delta (0, 0)
Screenshot: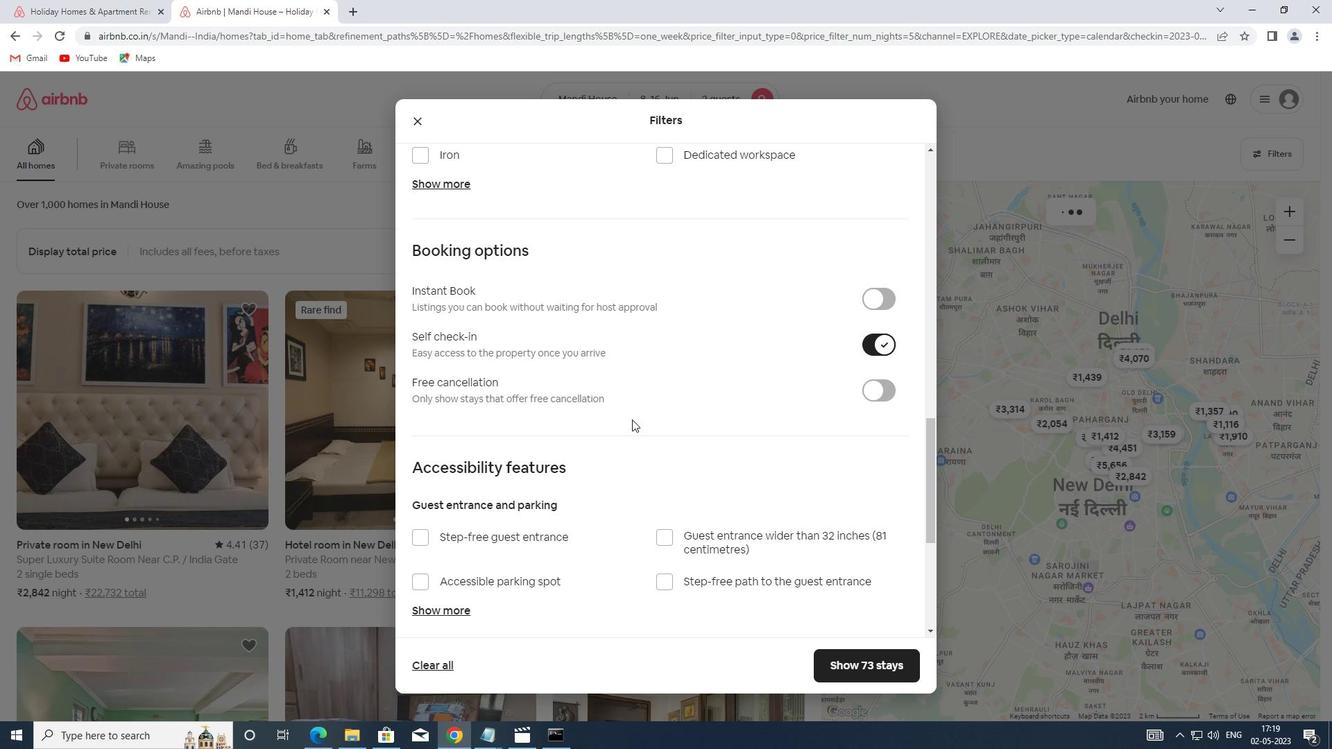 
Action: Mouse scrolled (627, 419) with delta (0, 0)
Screenshot: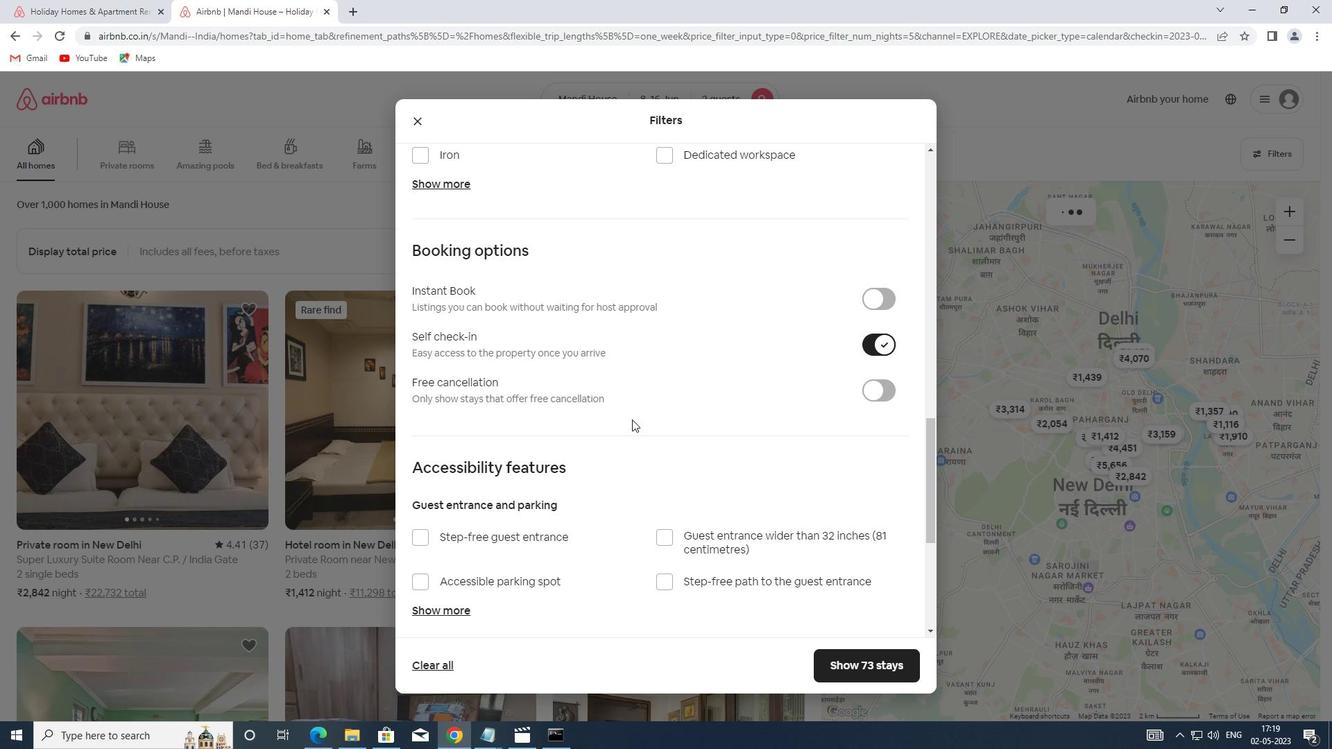 
Action: Mouse scrolled (627, 419) with delta (0, 0)
Screenshot: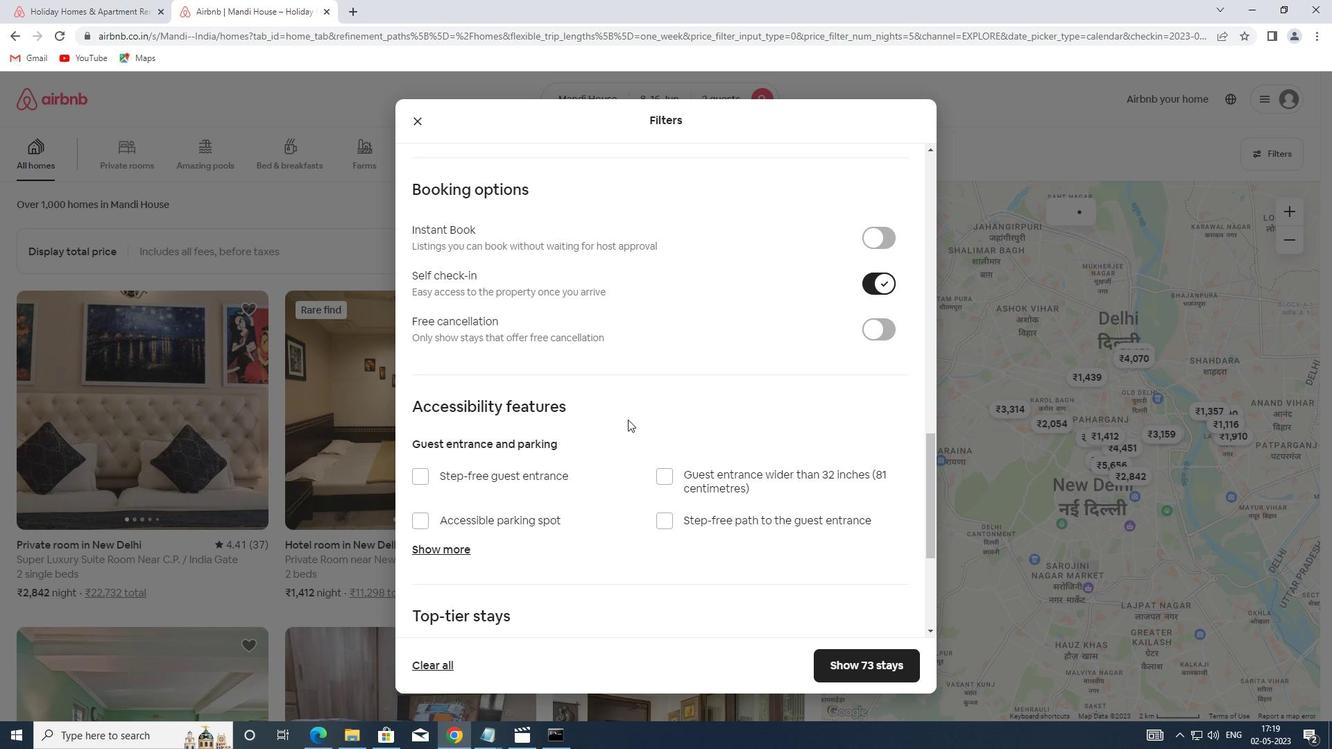 
Action: Mouse scrolled (627, 419) with delta (0, 0)
Screenshot: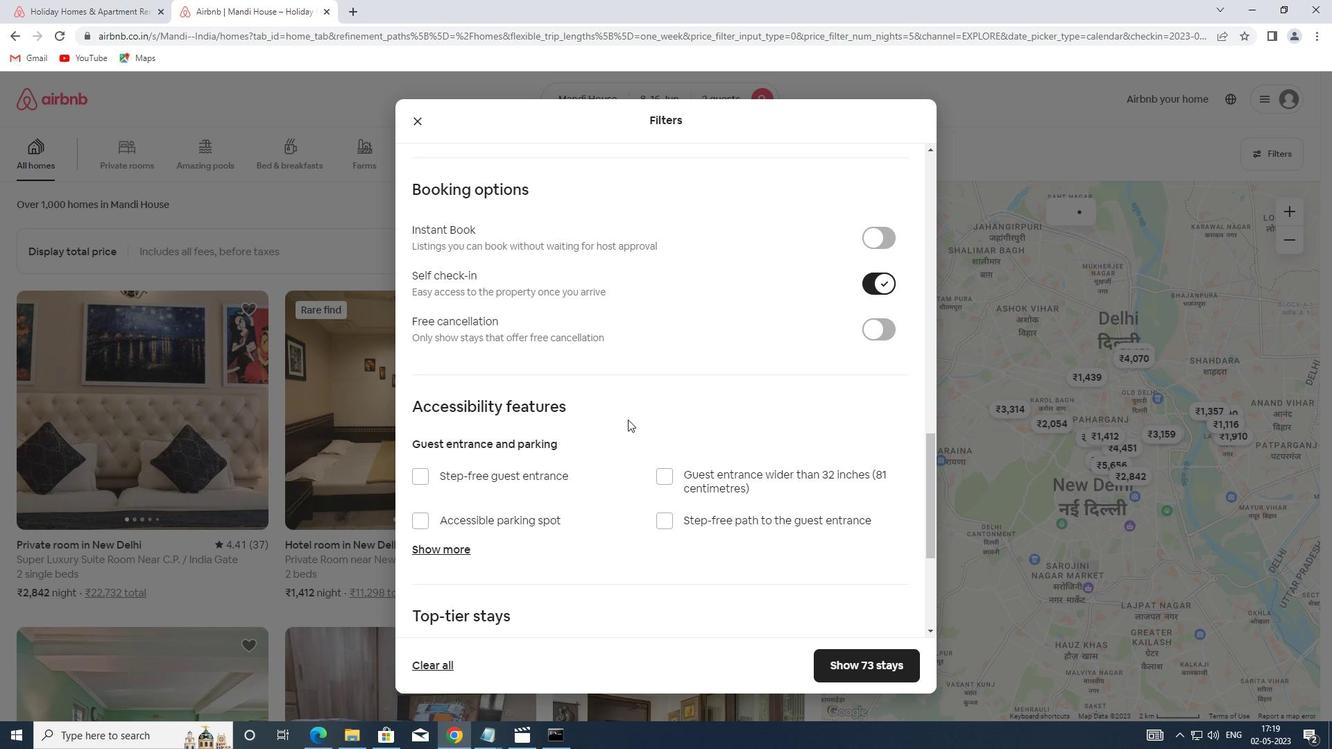 
Action: Mouse scrolled (627, 419) with delta (0, 0)
Screenshot: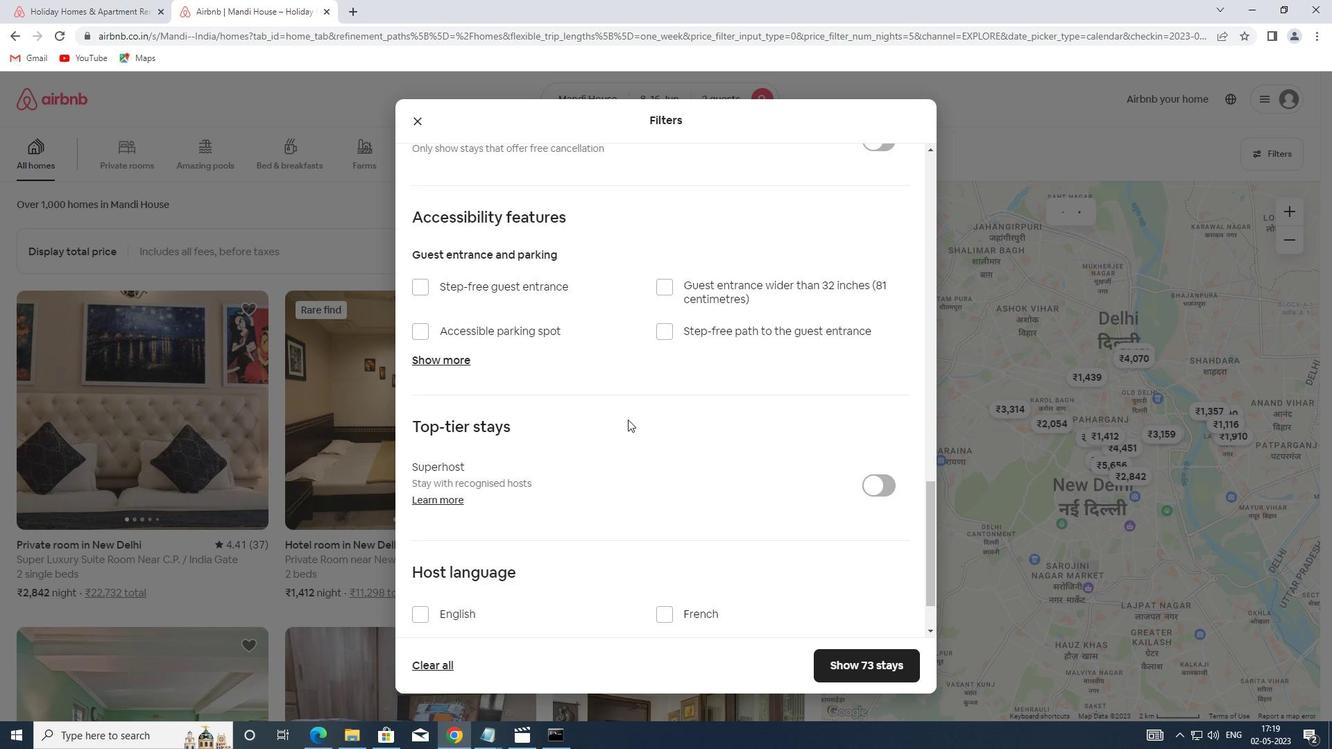
Action: Mouse scrolled (627, 419) with delta (0, 0)
Screenshot: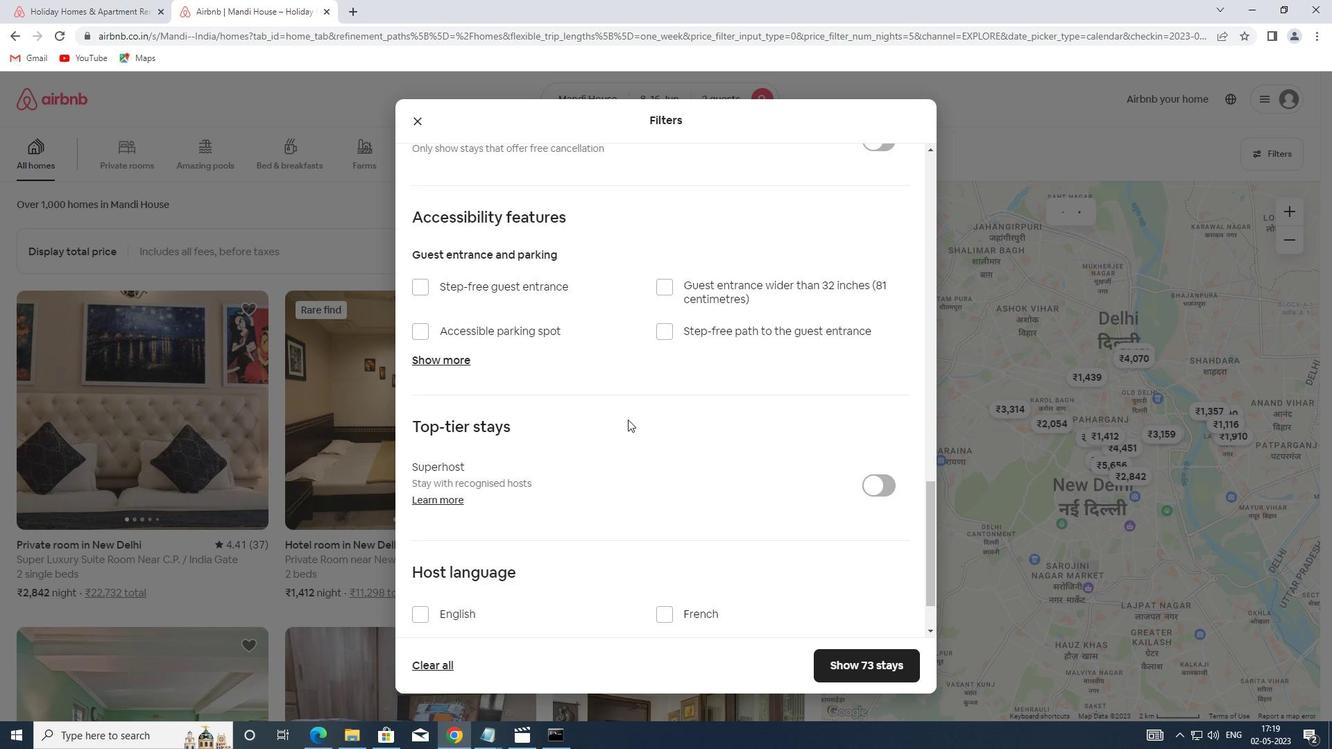 
Action: Mouse moved to (444, 534)
Screenshot: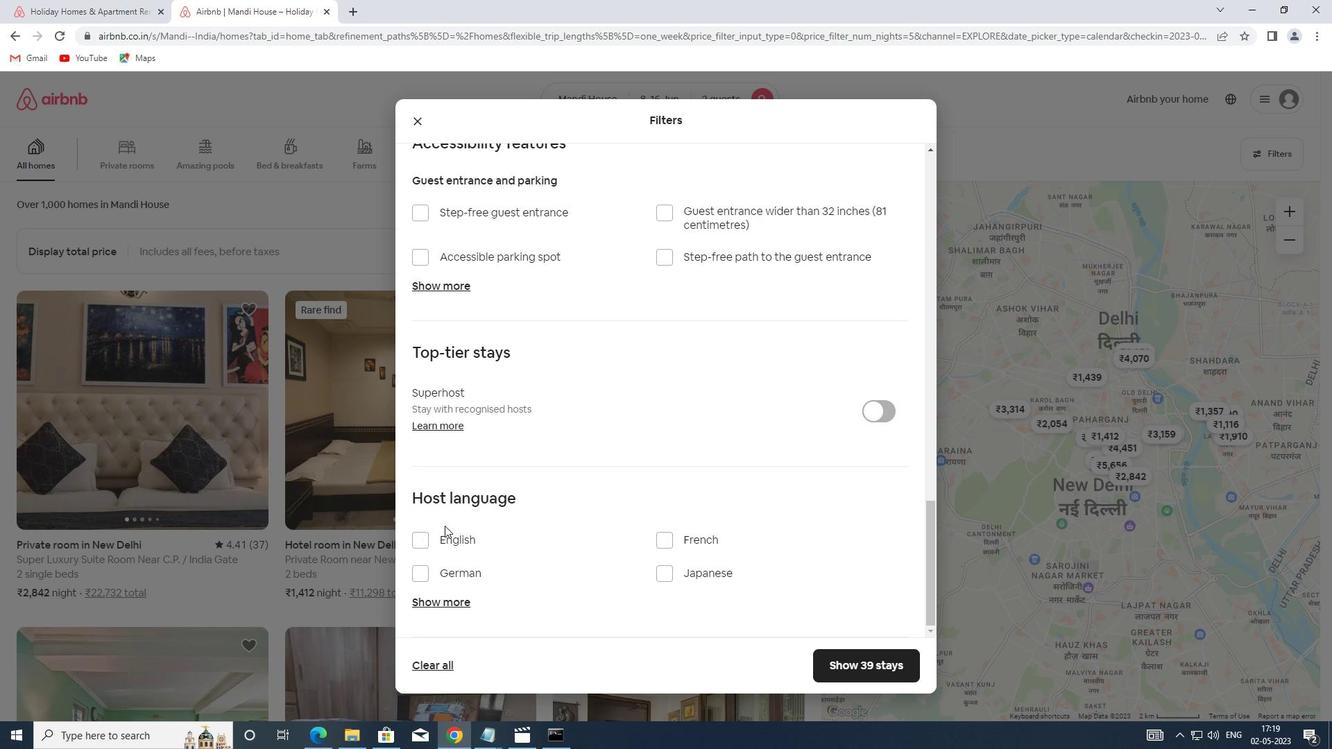 
Action: Mouse pressed left at (444, 534)
Screenshot: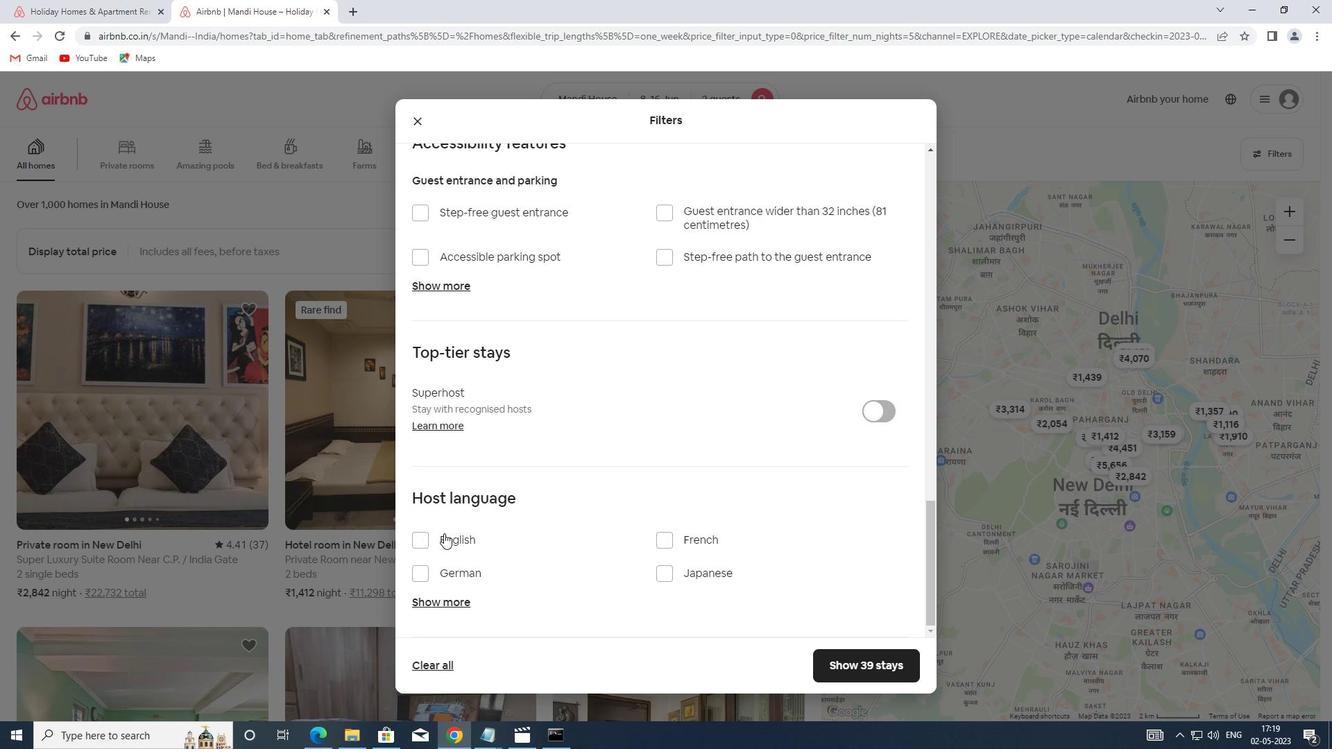 
Action: Mouse moved to (856, 665)
Screenshot: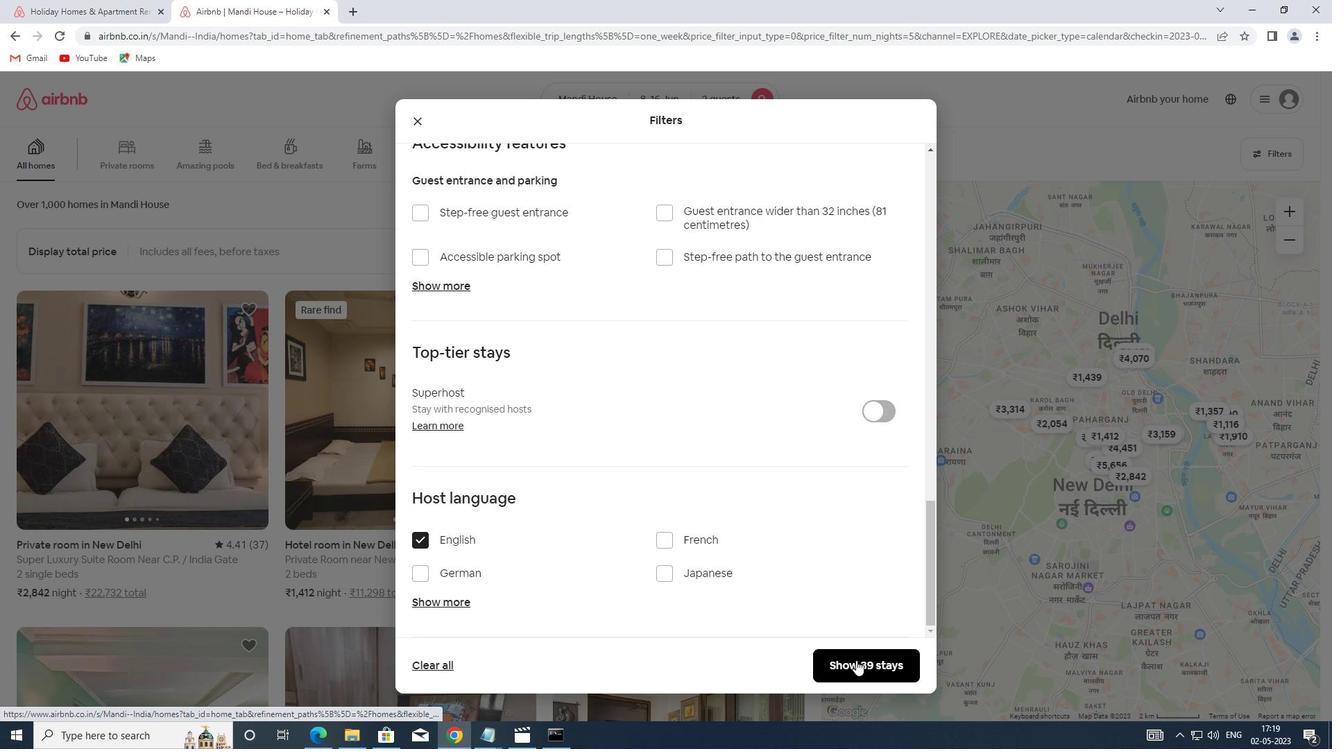 
Action: Mouse pressed left at (856, 665)
Screenshot: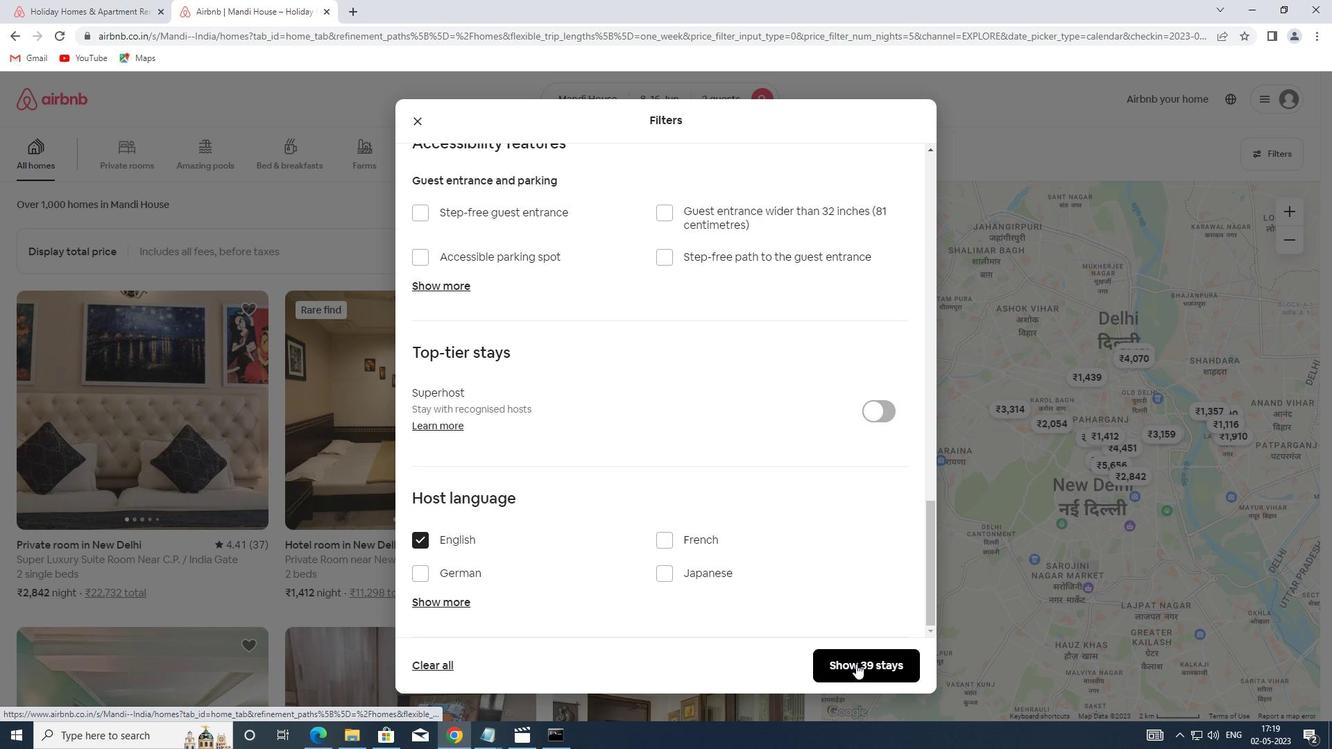 
